 Task: In the  document Emilia.epub ,change text color to 'Dark Green' Insert the shape mentioned shape on right side of the text 'Smiley'. Change color of the shape to  YellowChange shape height to 1
Action: Mouse pressed left at (371, 477)
Screenshot: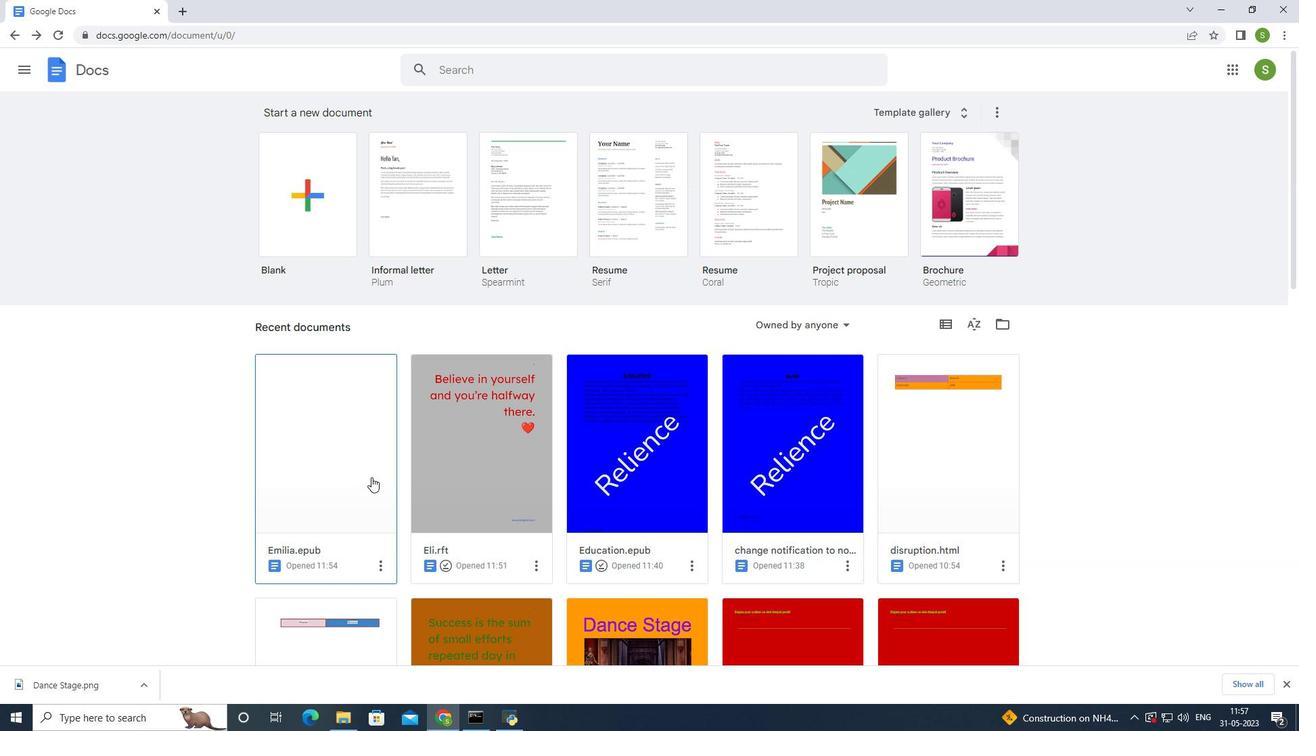 
Action: Mouse moved to (328, 211)
Screenshot: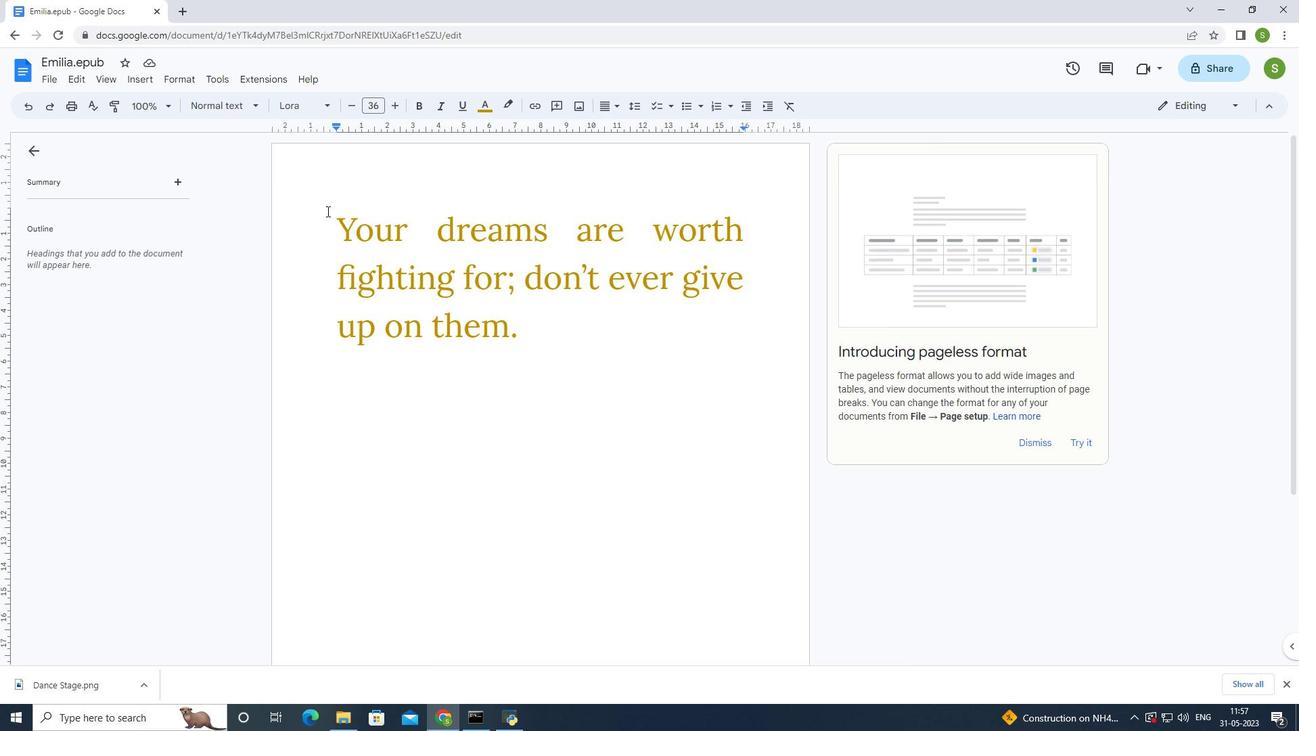
Action: Mouse pressed left at (328, 211)
Screenshot: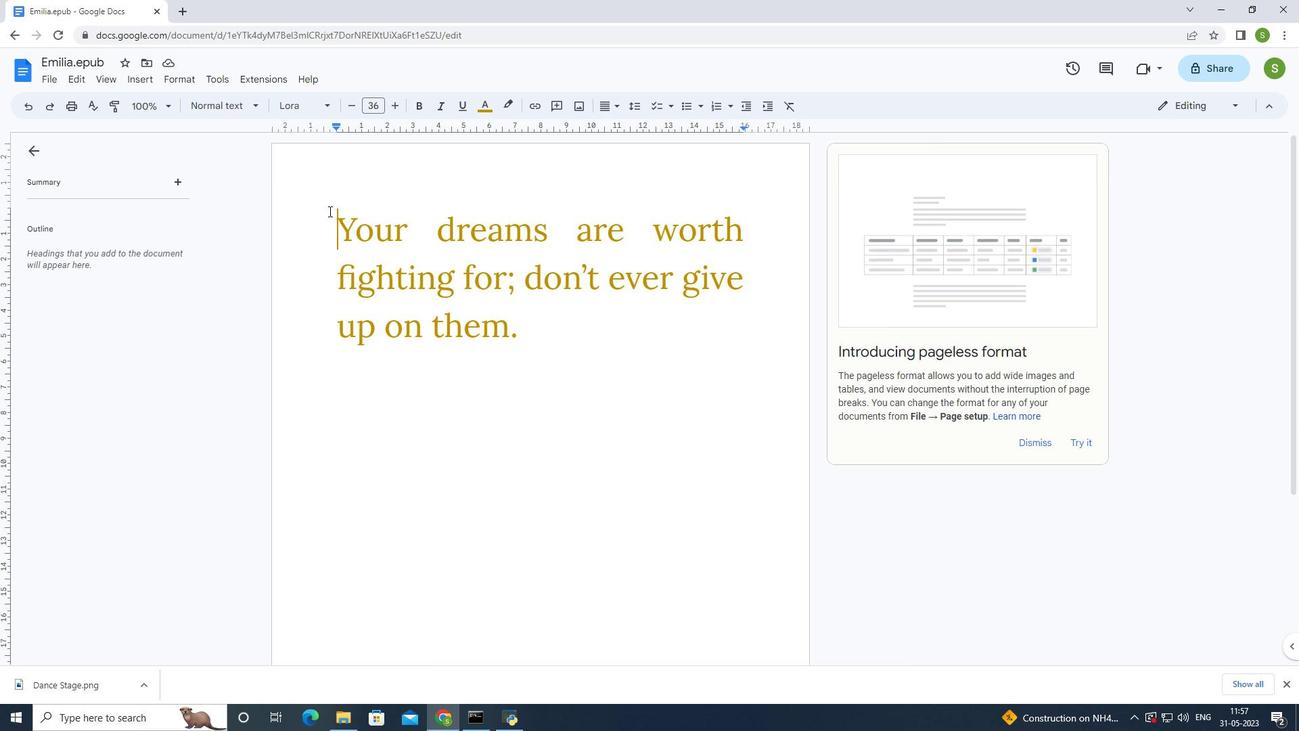
Action: Mouse moved to (482, 100)
Screenshot: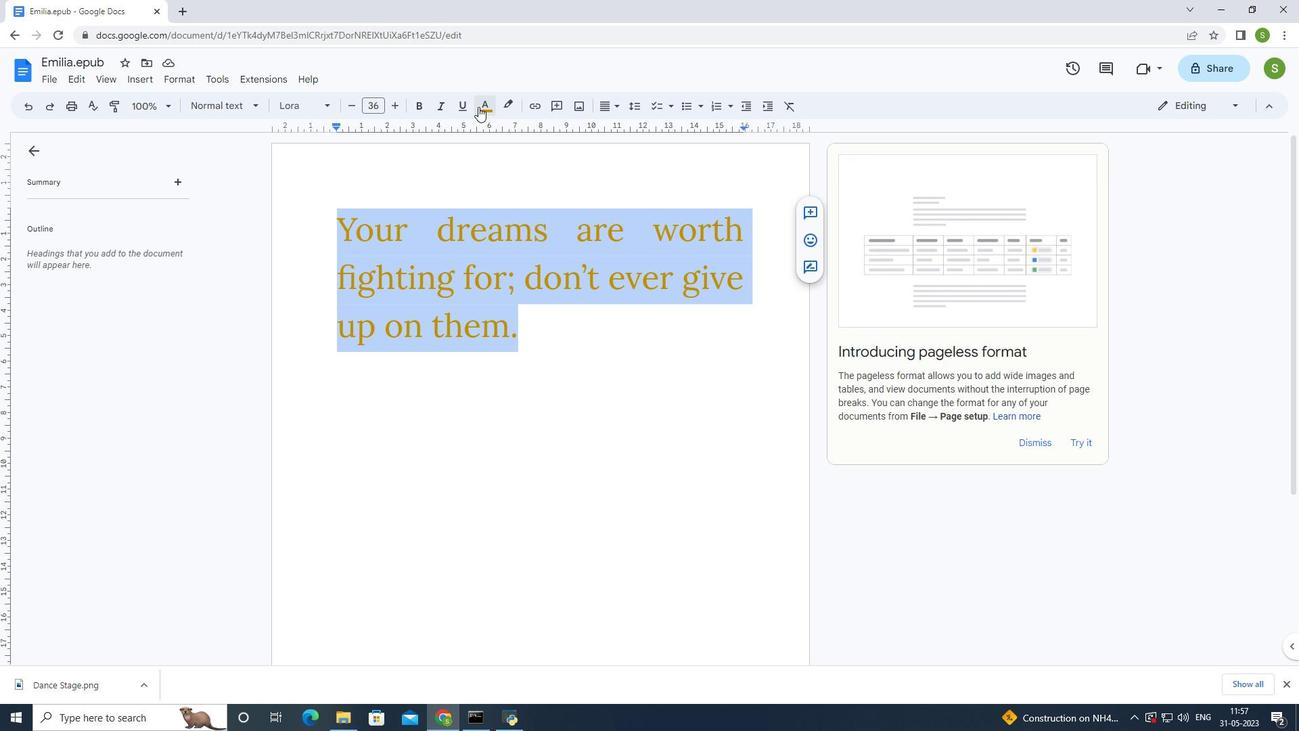 
Action: Mouse pressed left at (482, 100)
Screenshot: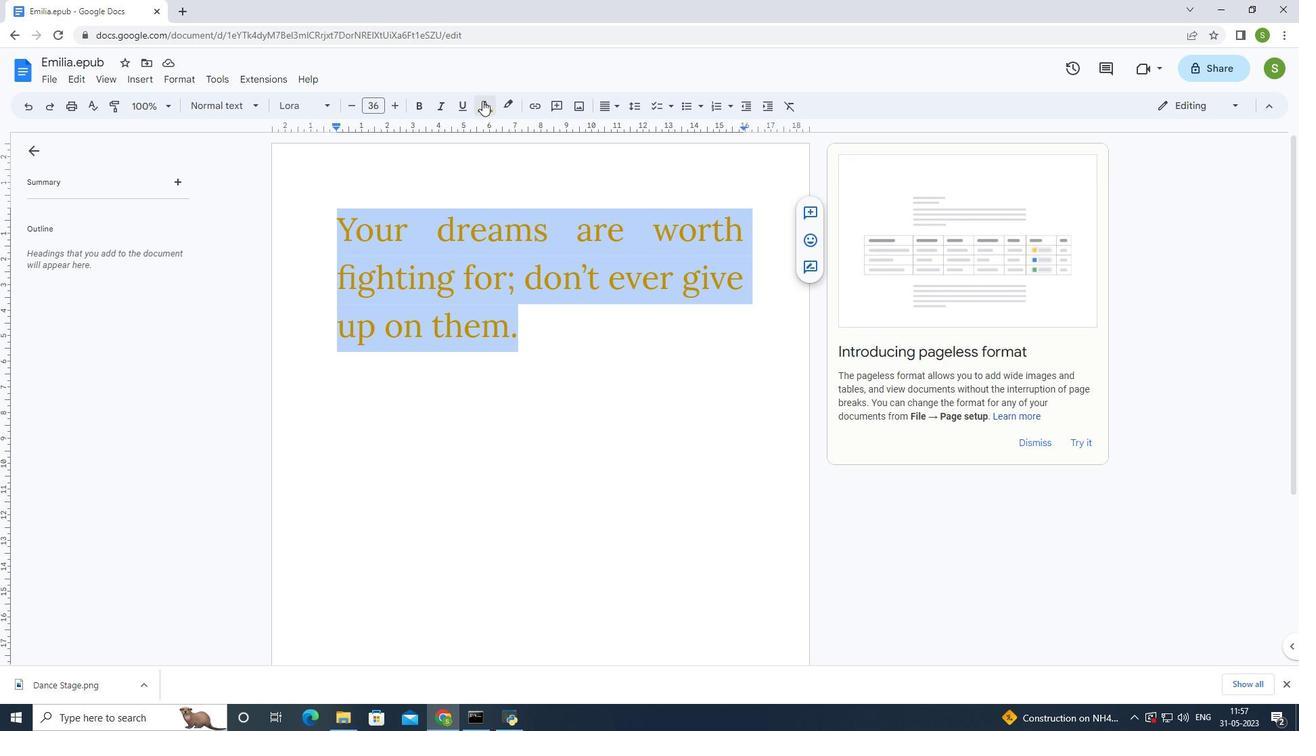 
Action: Mouse moved to (544, 217)
Screenshot: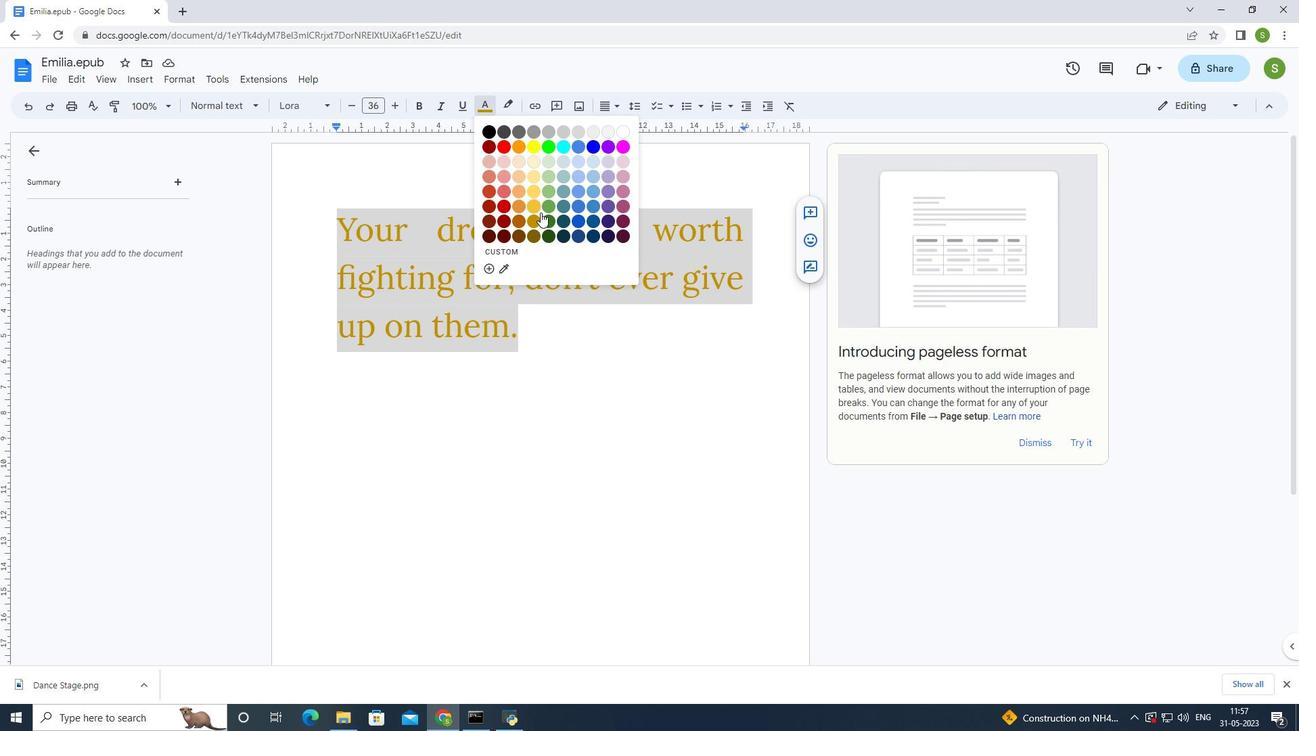 
Action: Mouse pressed left at (544, 217)
Screenshot: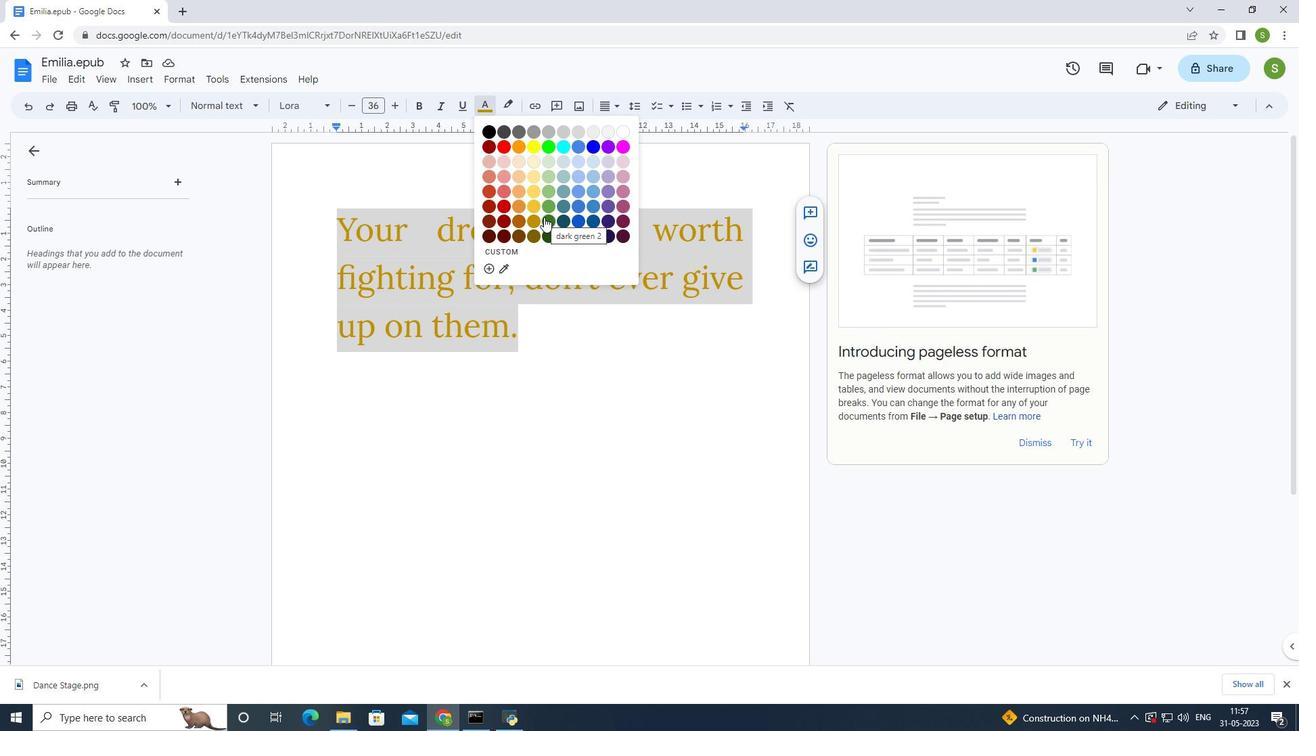 
Action: Mouse moved to (630, 371)
Screenshot: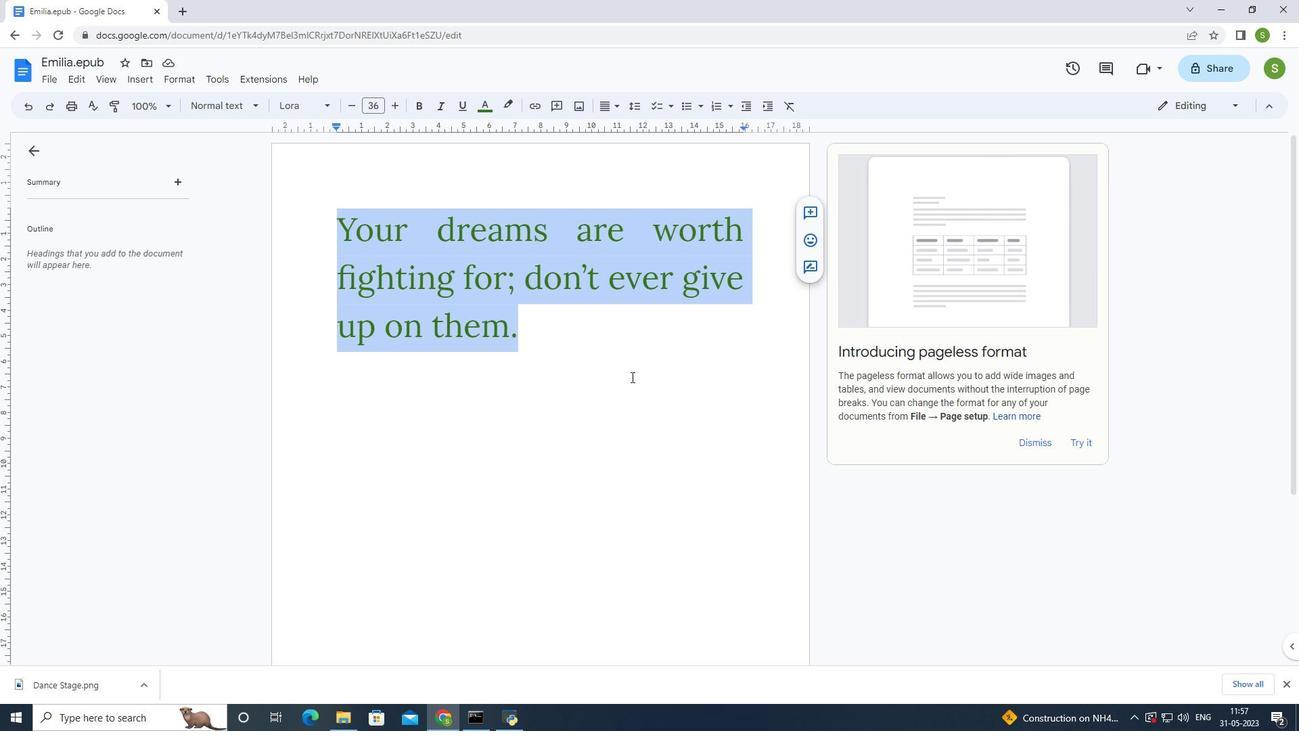 
Action: Mouse pressed left at (630, 371)
Screenshot: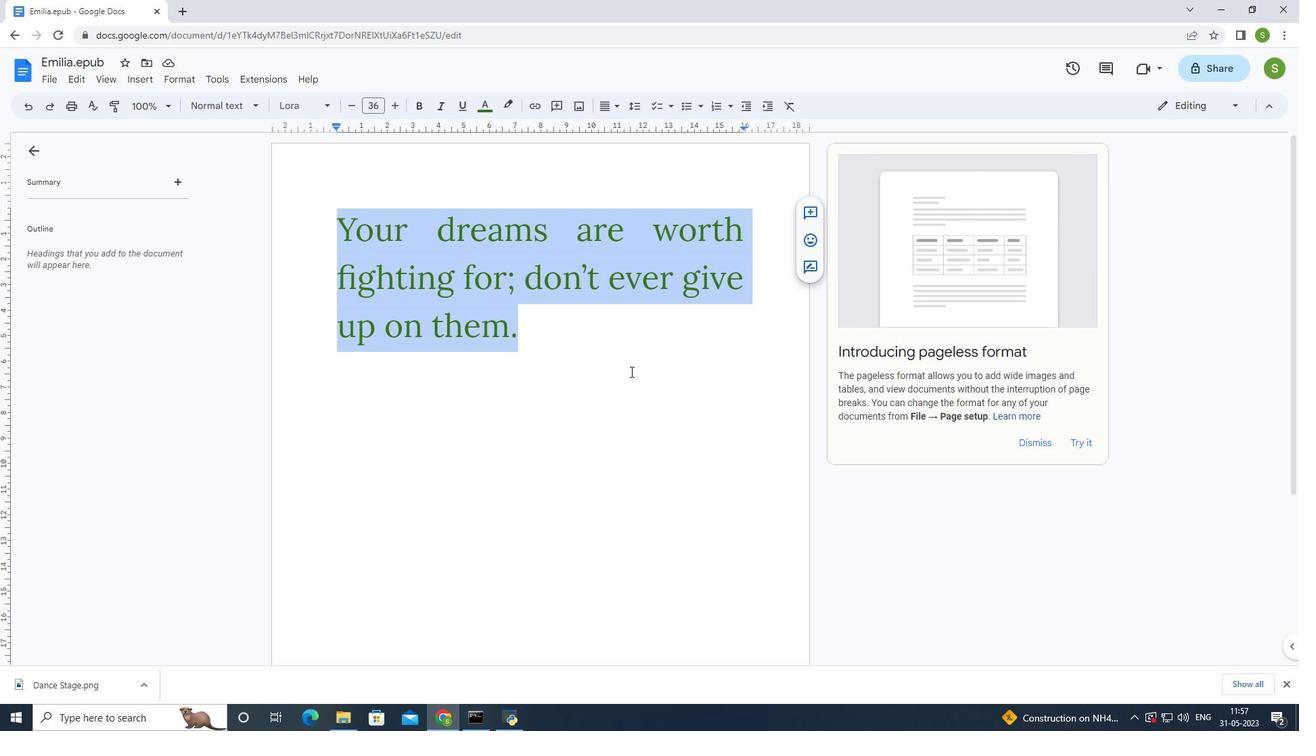 
Action: Mouse moved to (185, 75)
Screenshot: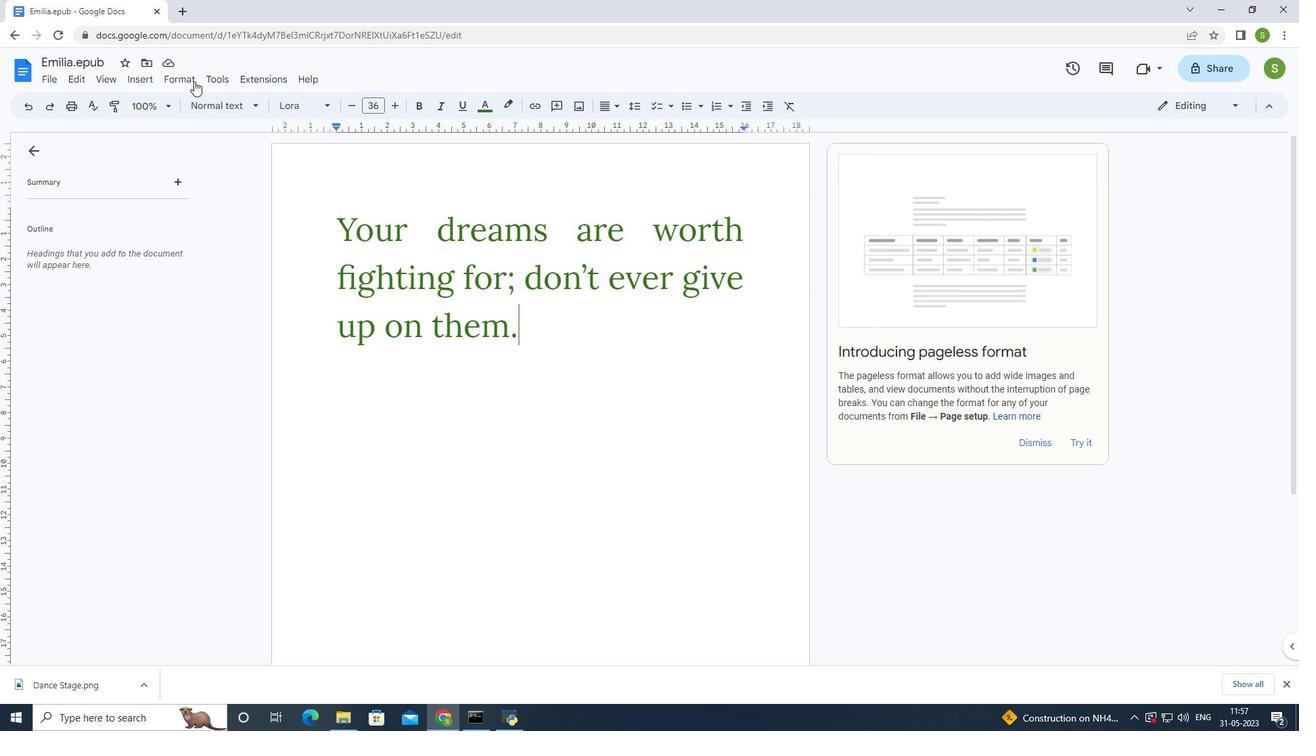 
Action: Mouse pressed left at (185, 75)
Screenshot: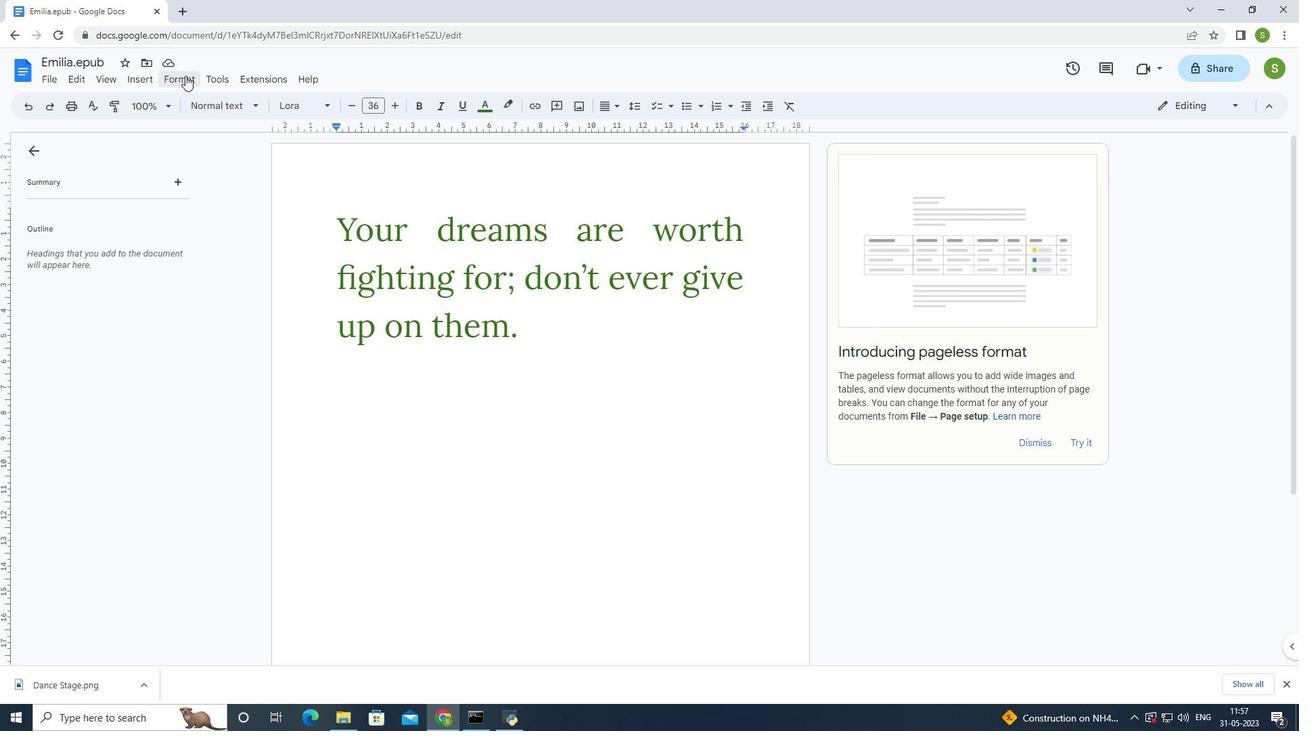 
Action: Mouse moved to (157, 142)
Screenshot: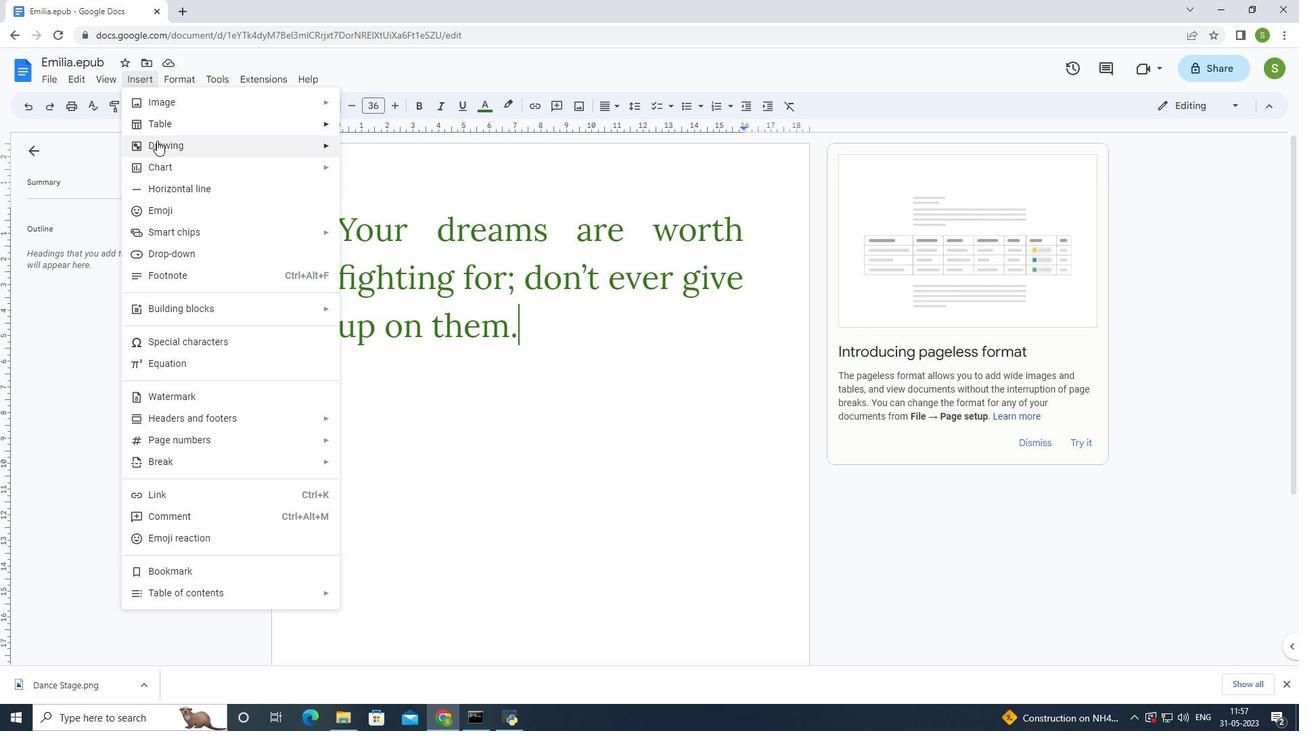 
Action: Mouse pressed left at (157, 142)
Screenshot: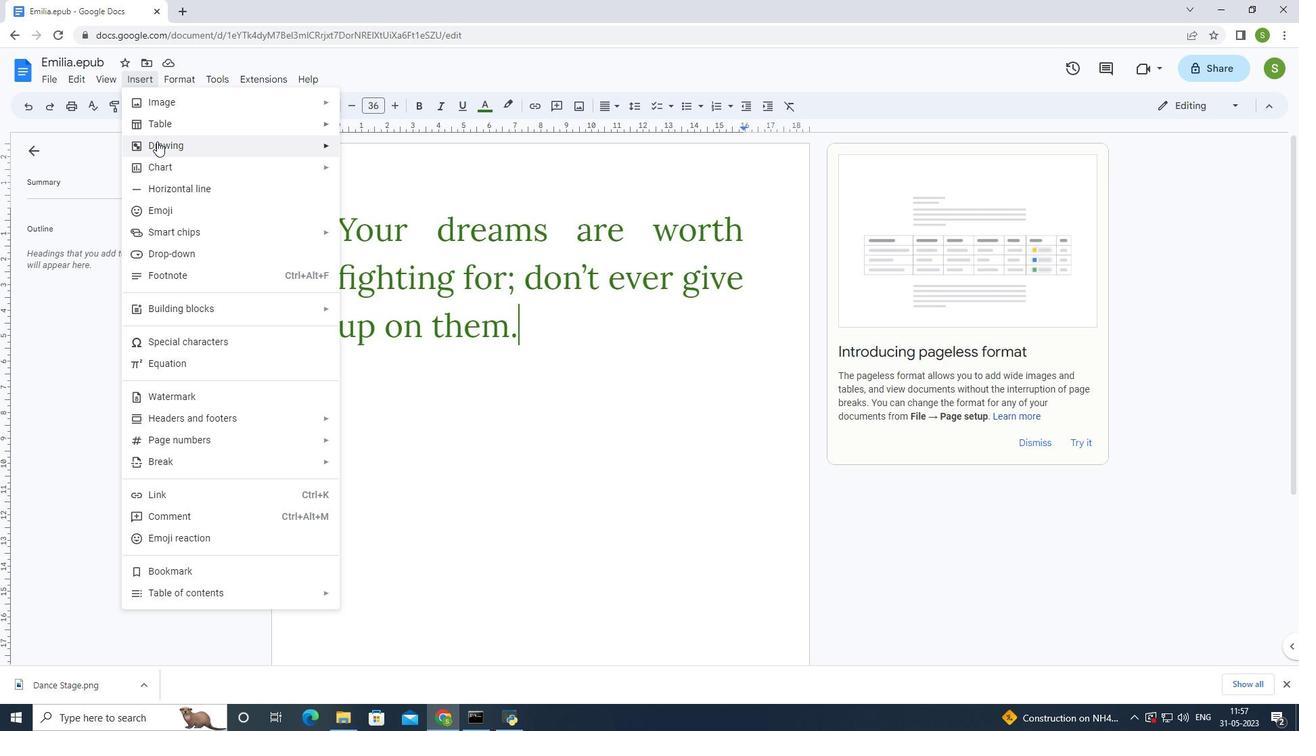 
Action: Mouse moved to (389, 148)
Screenshot: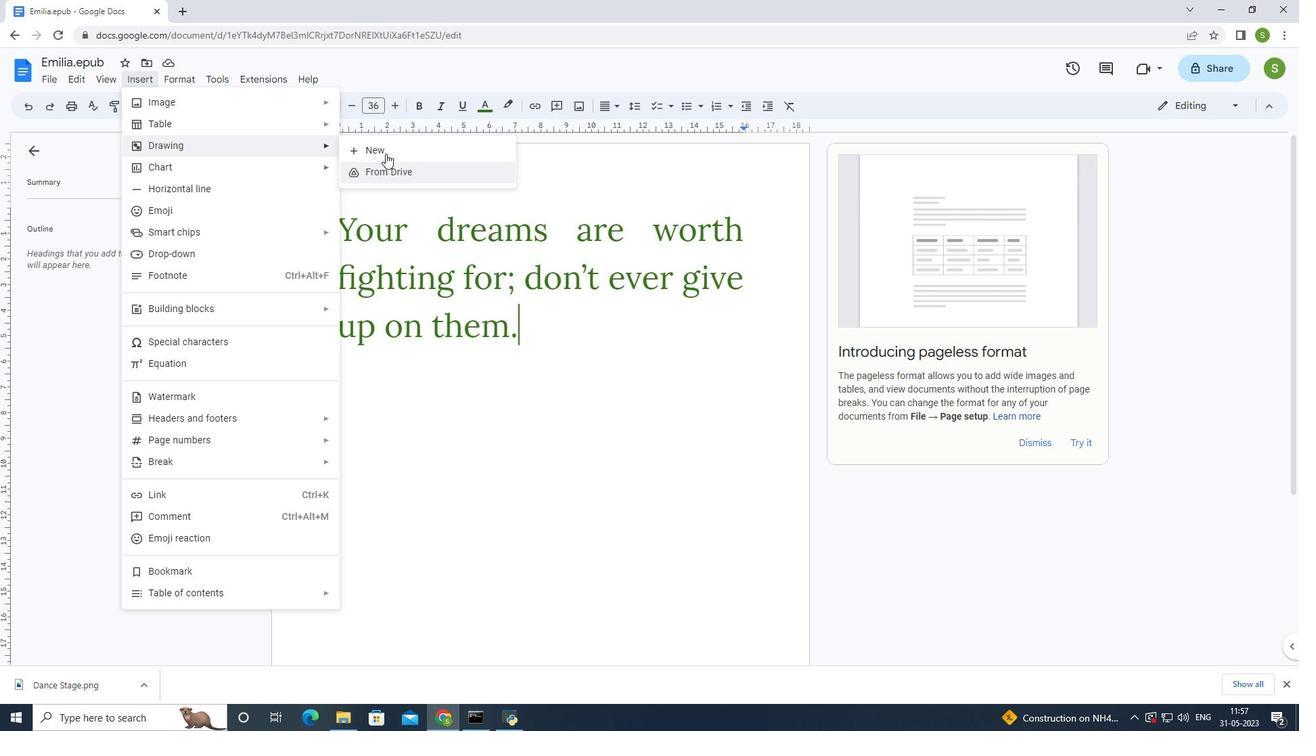 
Action: Mouse pressed left at (389, 148)
Screenshot: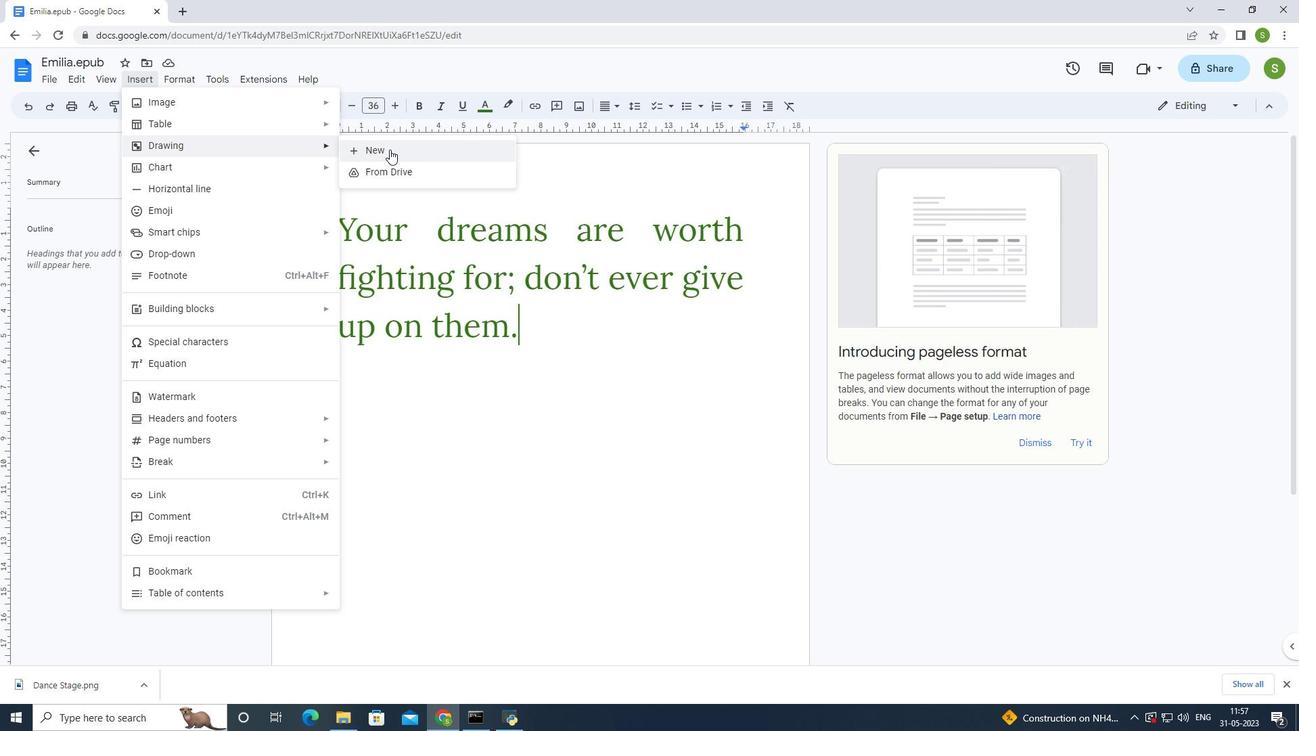 
Action: Mouse moved to (496, 129)
Screenshot: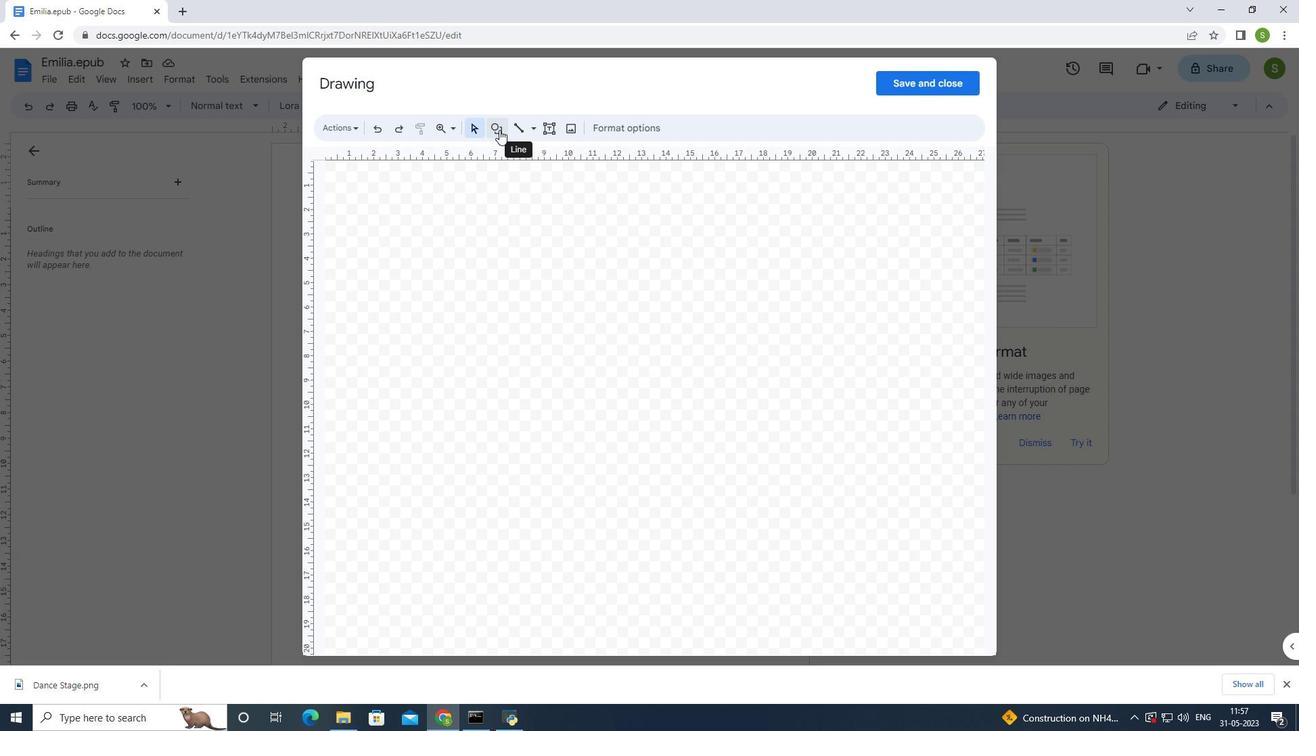 
Action: Mouse pressed left at (496, 129)
Screenshot: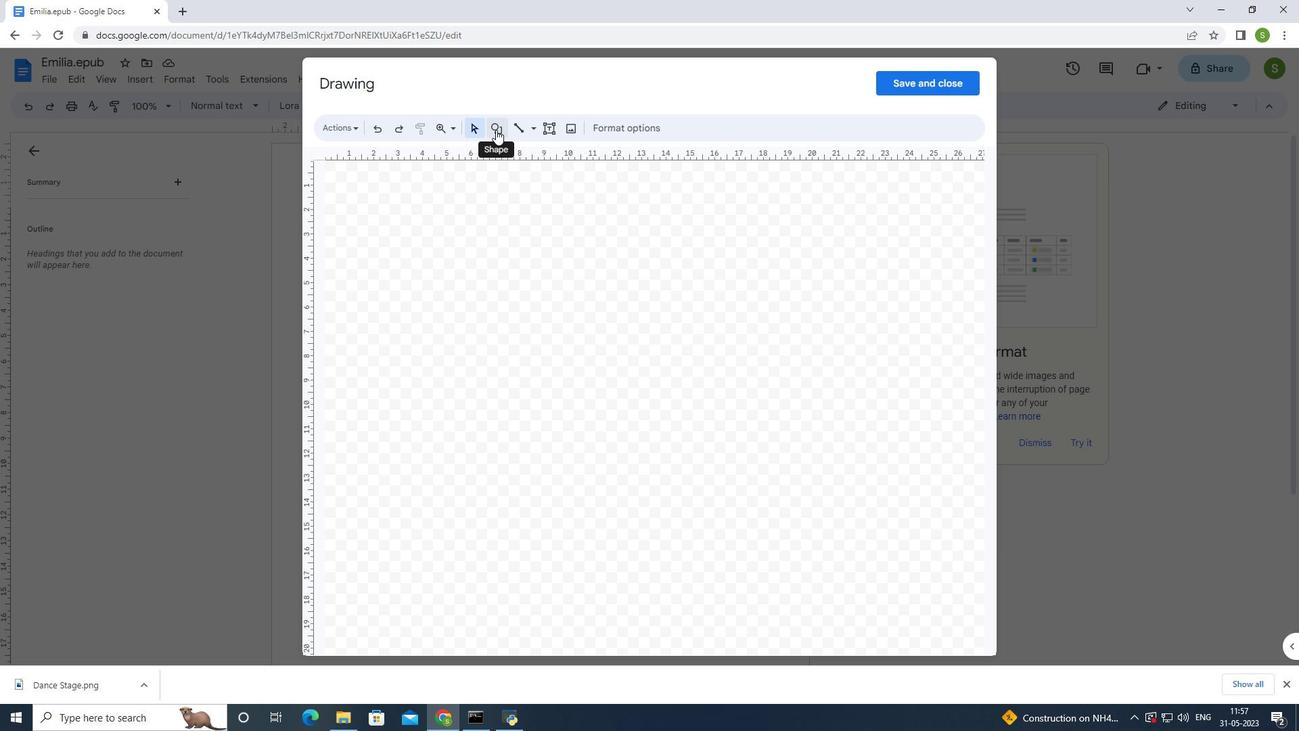 
Action: Mouse moved to (499, 158)
Screenshot: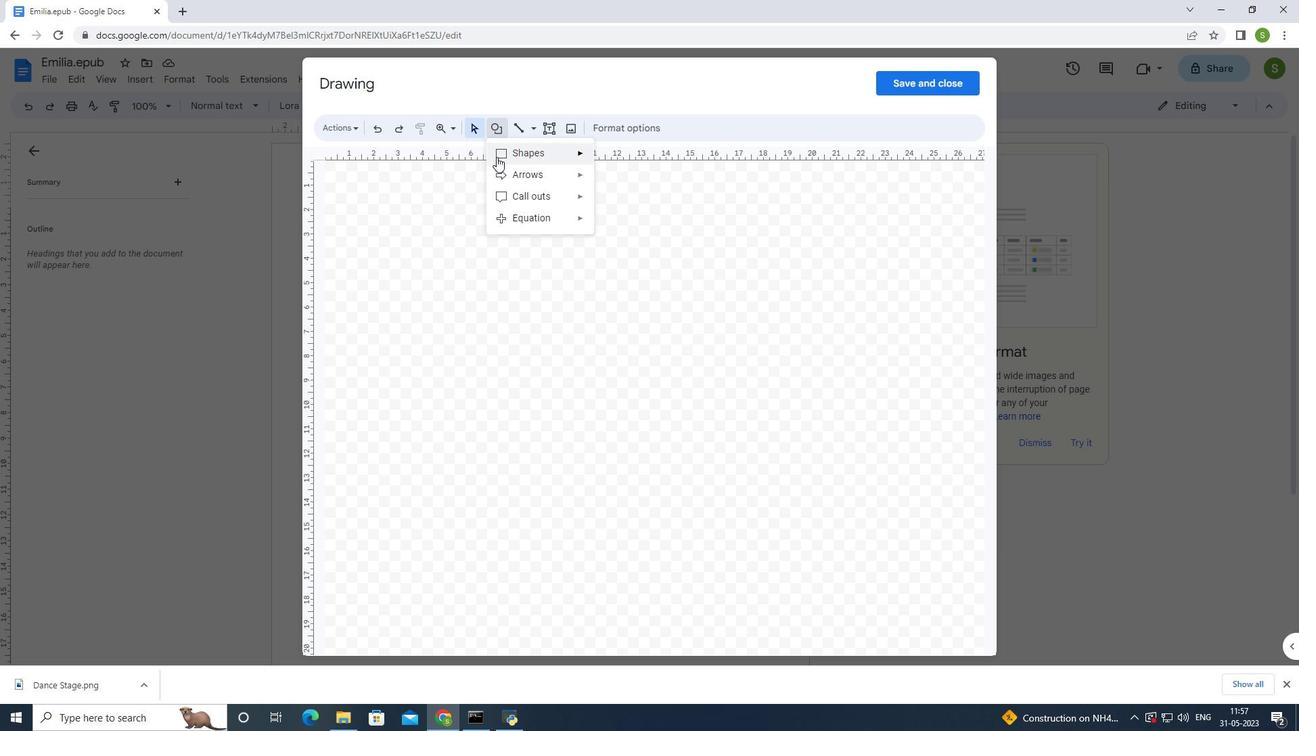 
Action: Mouse pressed left at (499, 158)
Screenshot: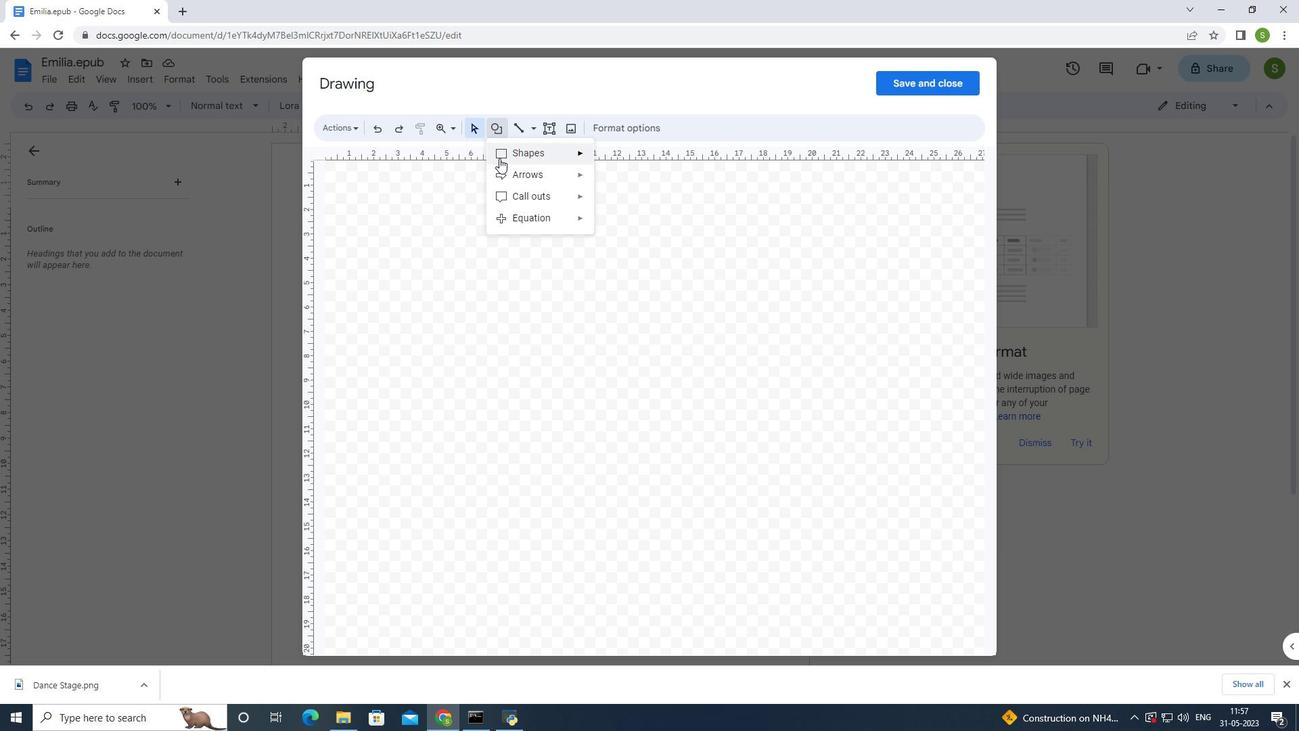 
Action: Mouse moved to (534, 151)
Screenshot: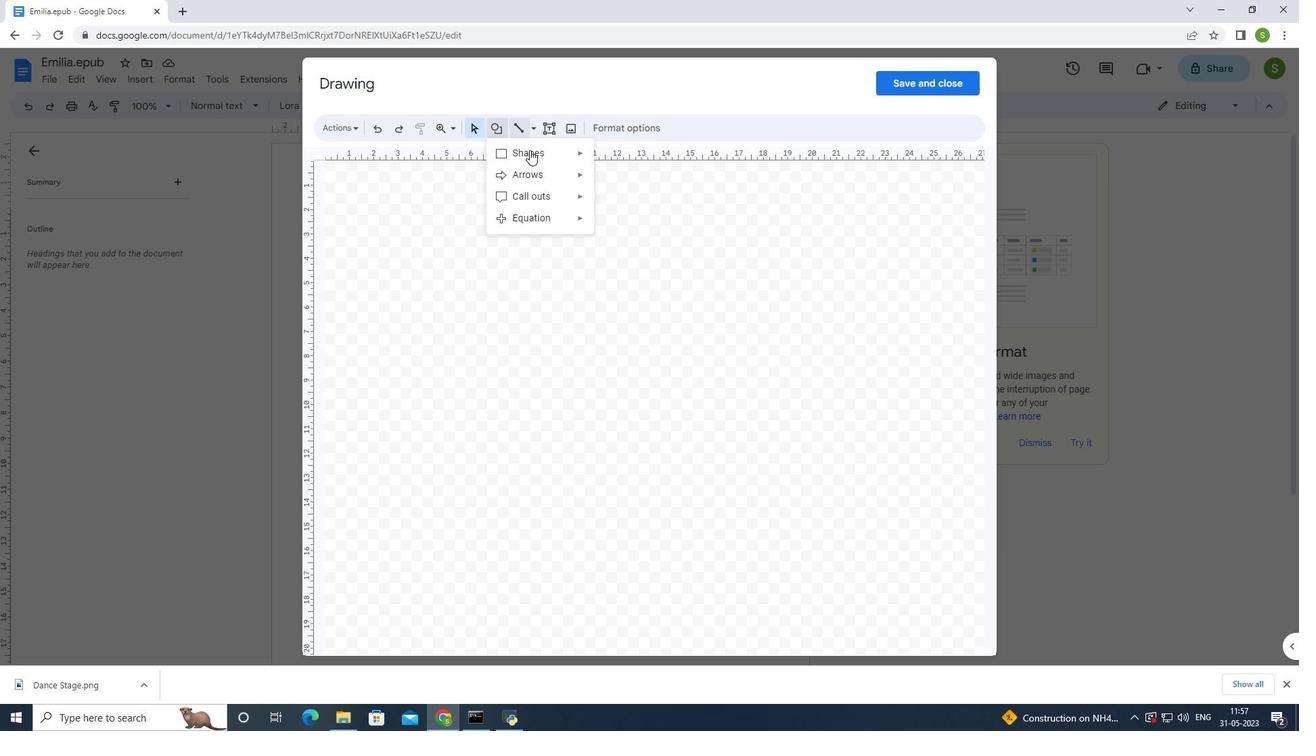 
Action: Mouse pressed left at (534, 151)
Screenshot: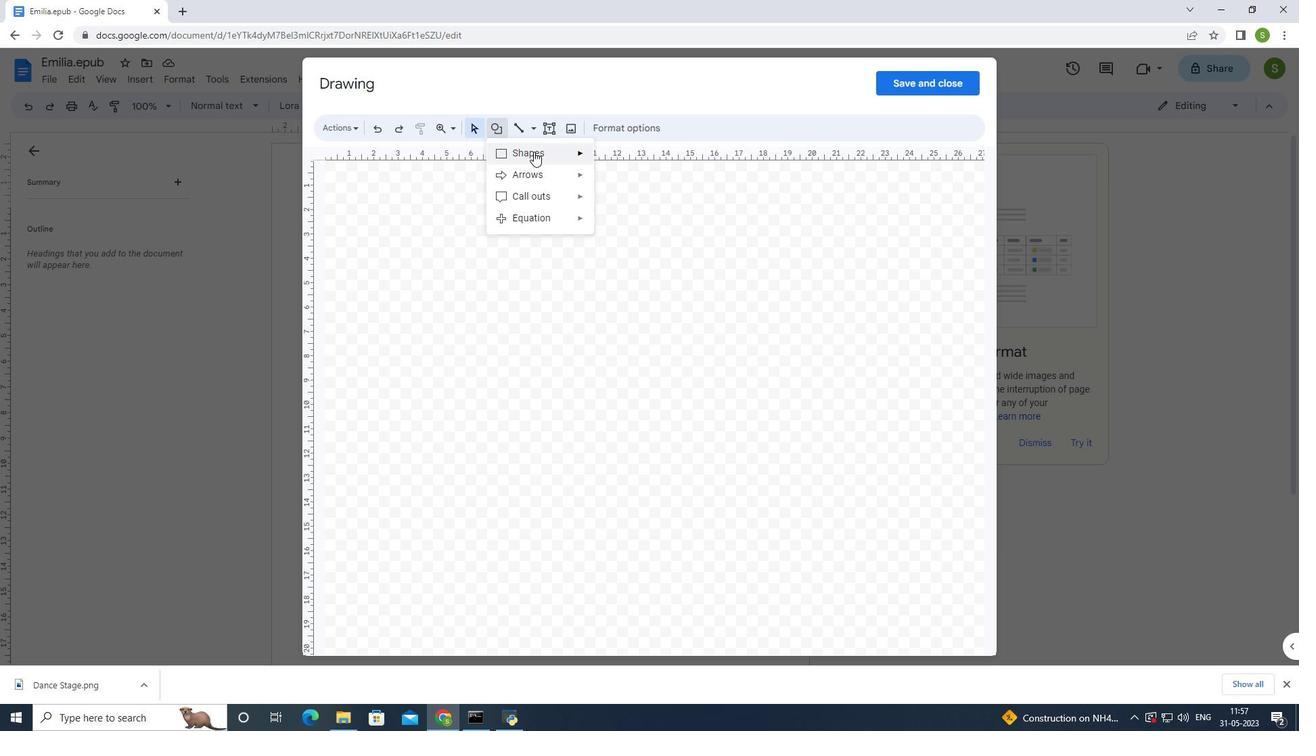 
Action: Mouse moved to (679, 217)
Screenshot: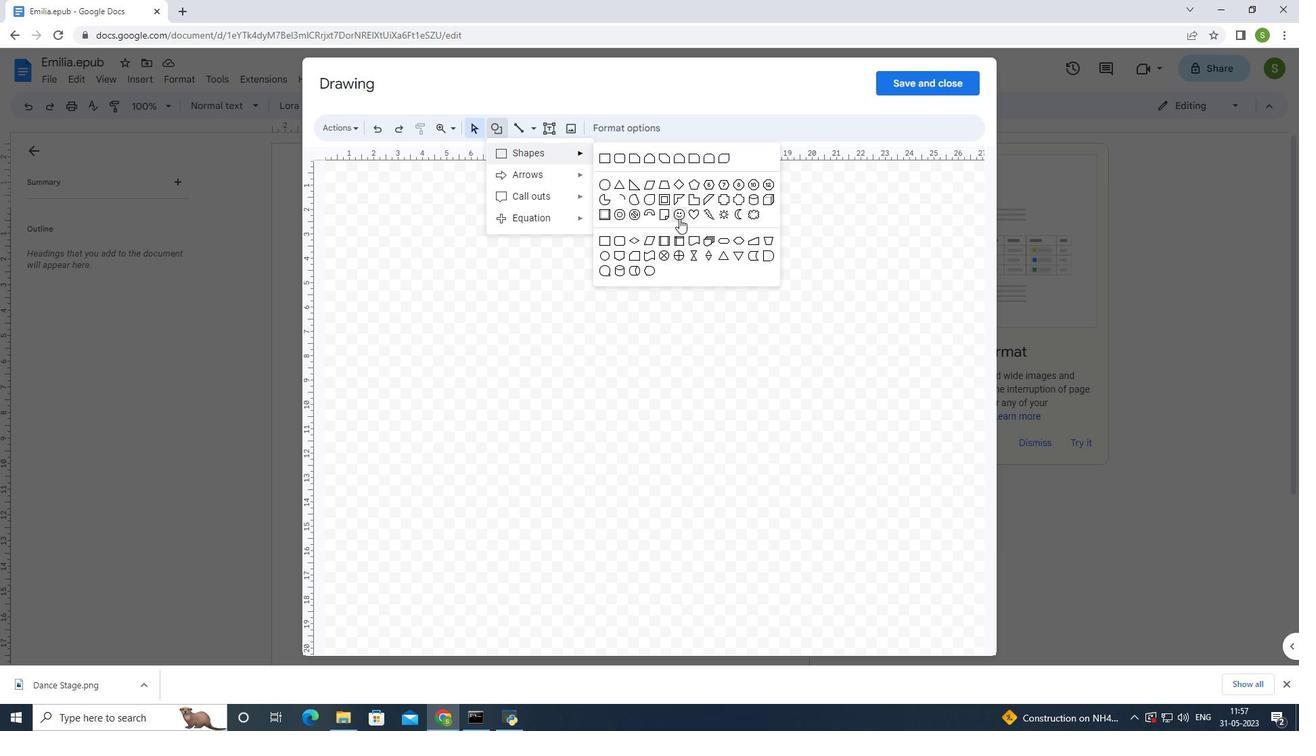 
Action: Mouse pressed left at (679, 217)
Screenshot: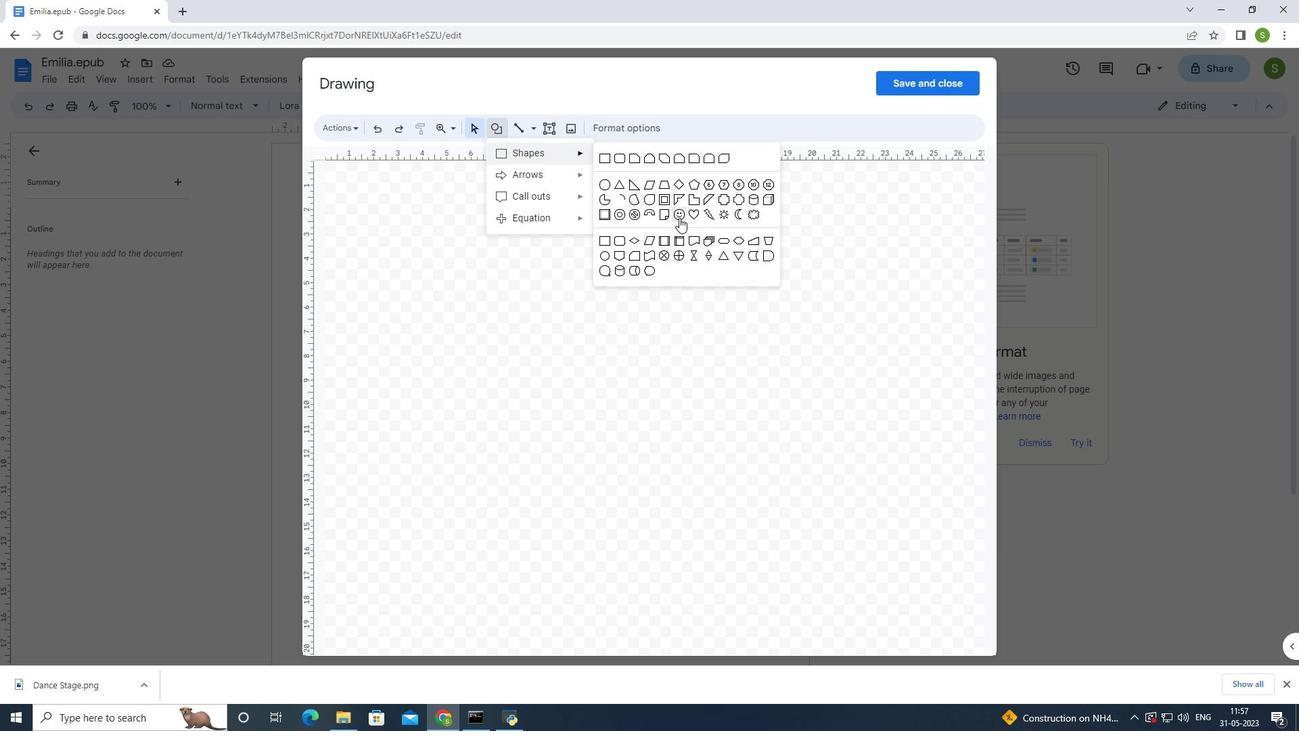 
Action: Mouse moved to (527, 261)
Screenshot: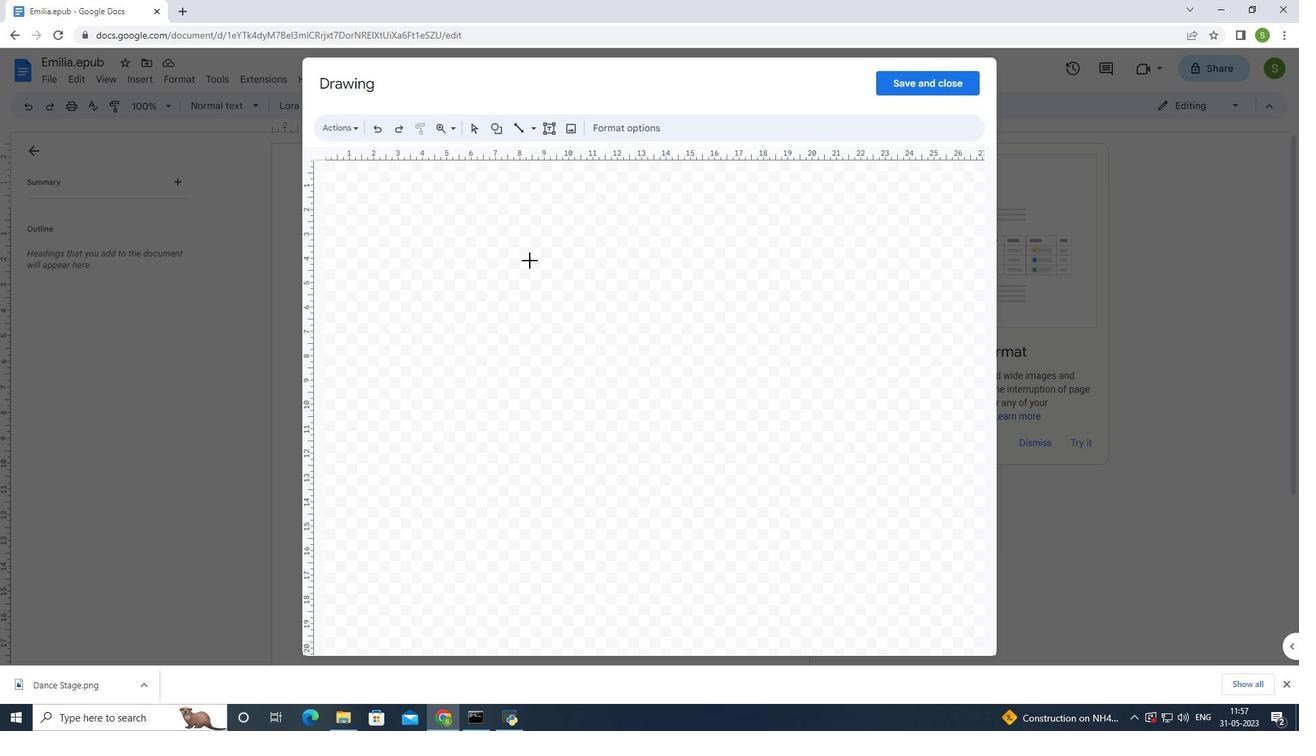 
Action: Mouse pressed left at (527, 261)
Screenshot: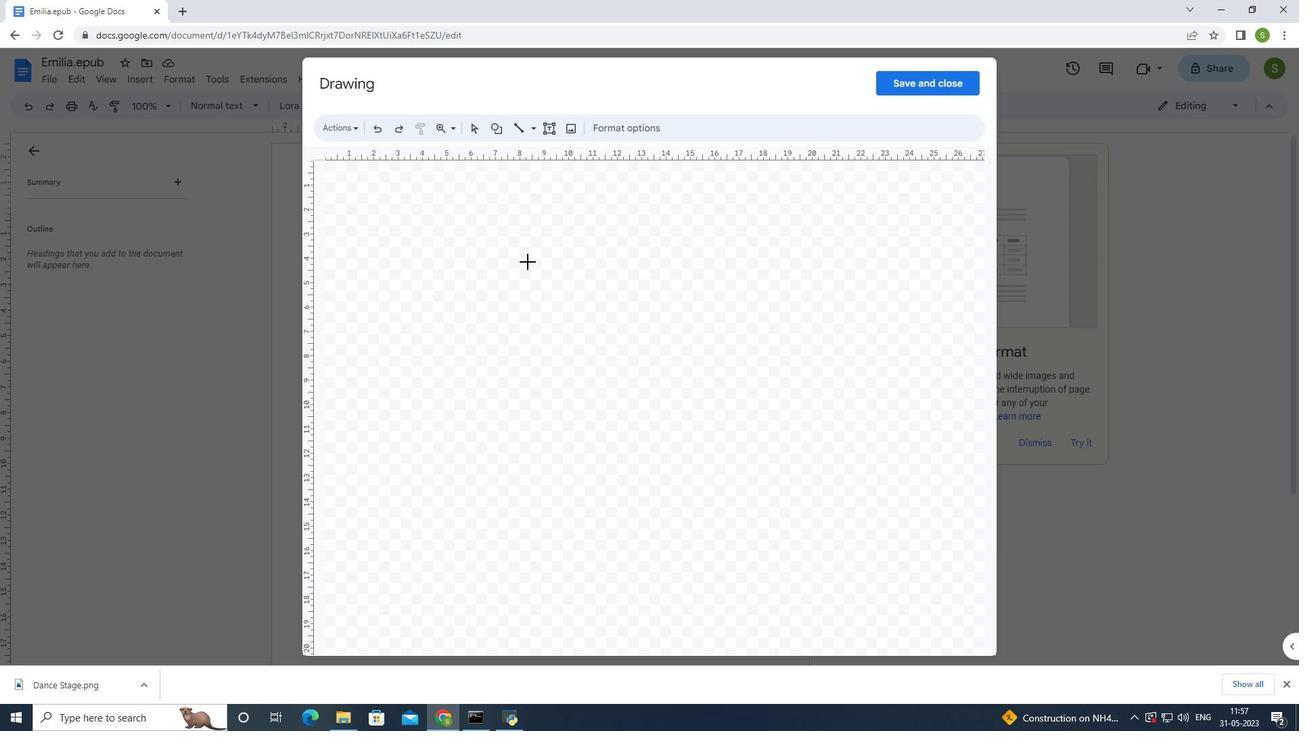 
Action: Mouse moved to (597, 125)
Screenshot: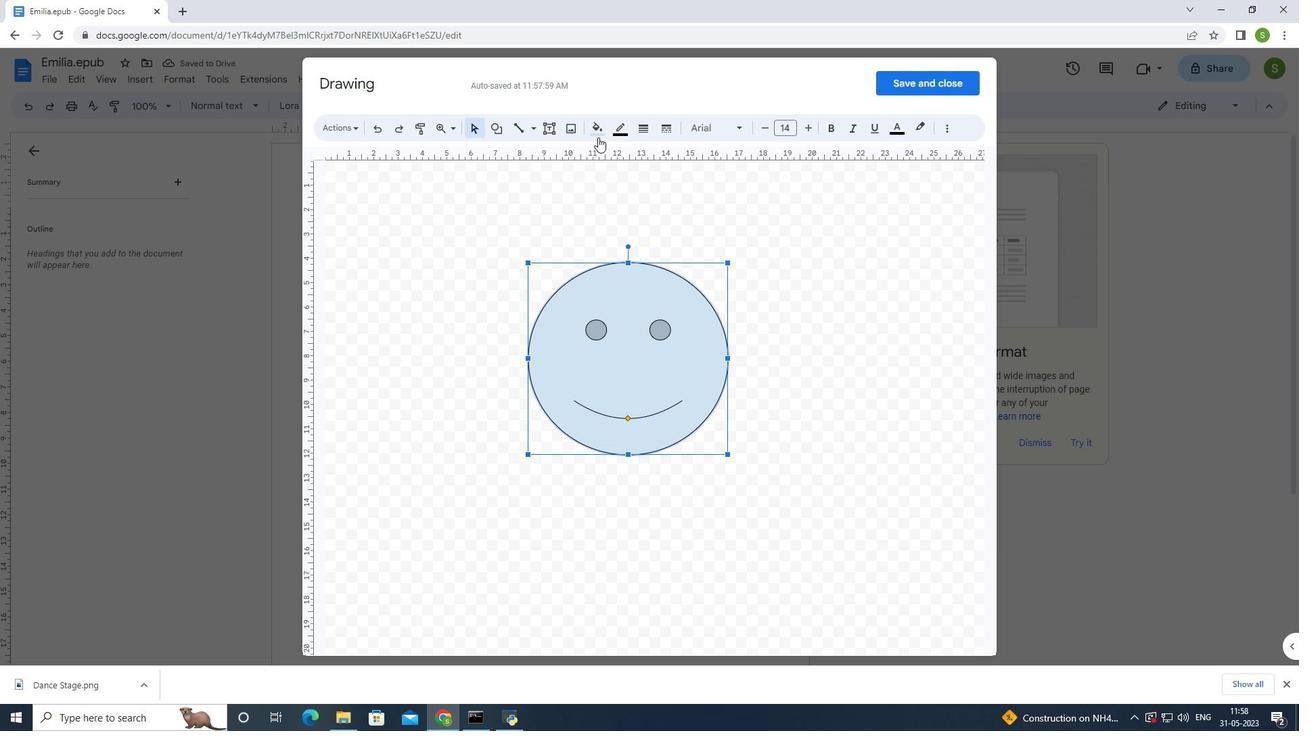 
Action: Mouse pressed left at (597, 125)
Screenshot: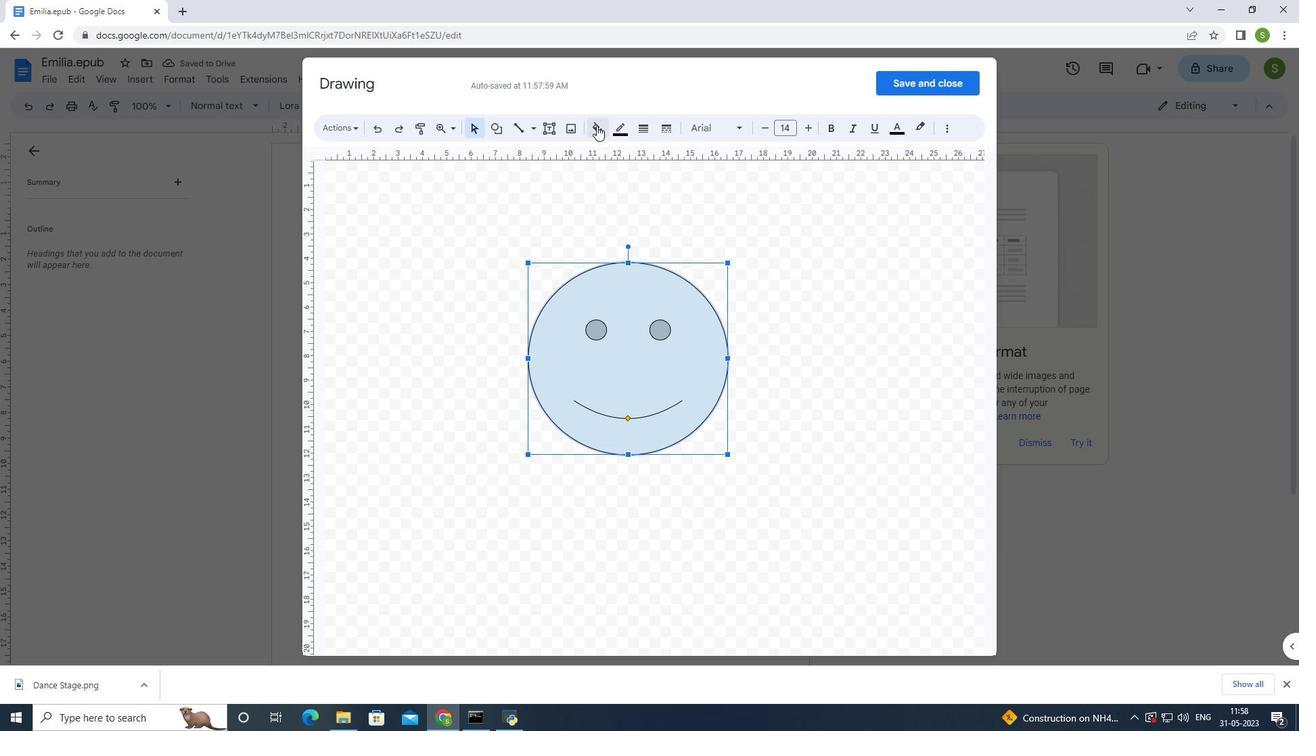 
Action: Mouse moved to (647, 307)
Screenshot: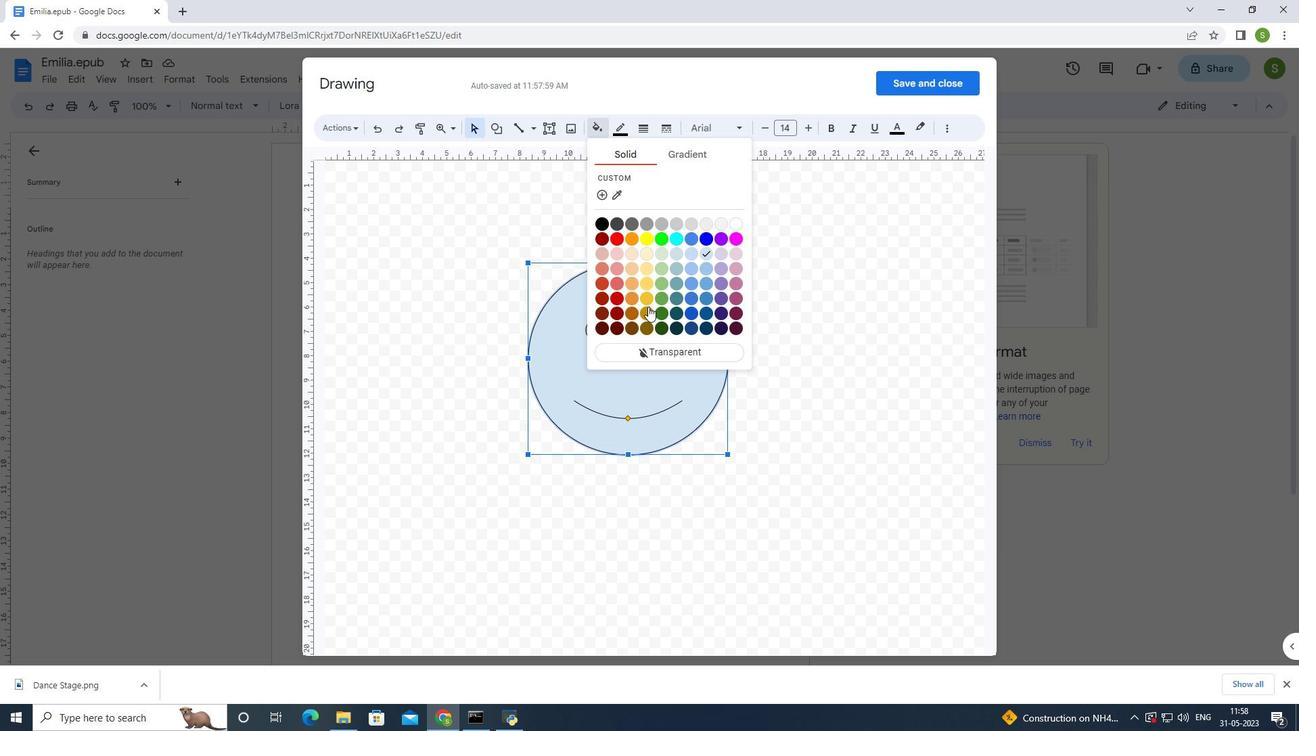 
Action: Mouse pressed left at (647, 307)
Screenshot: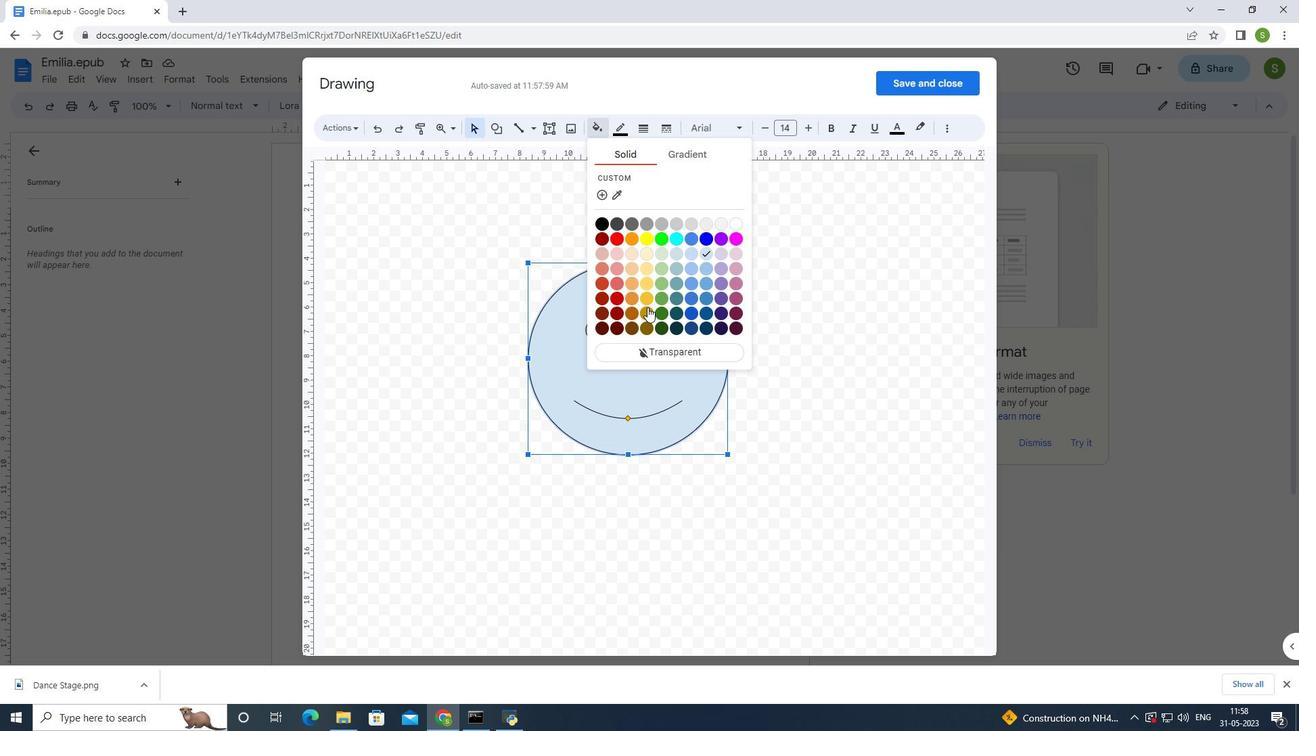 
Action: Mouse moved to (592, 127)
Screenshot: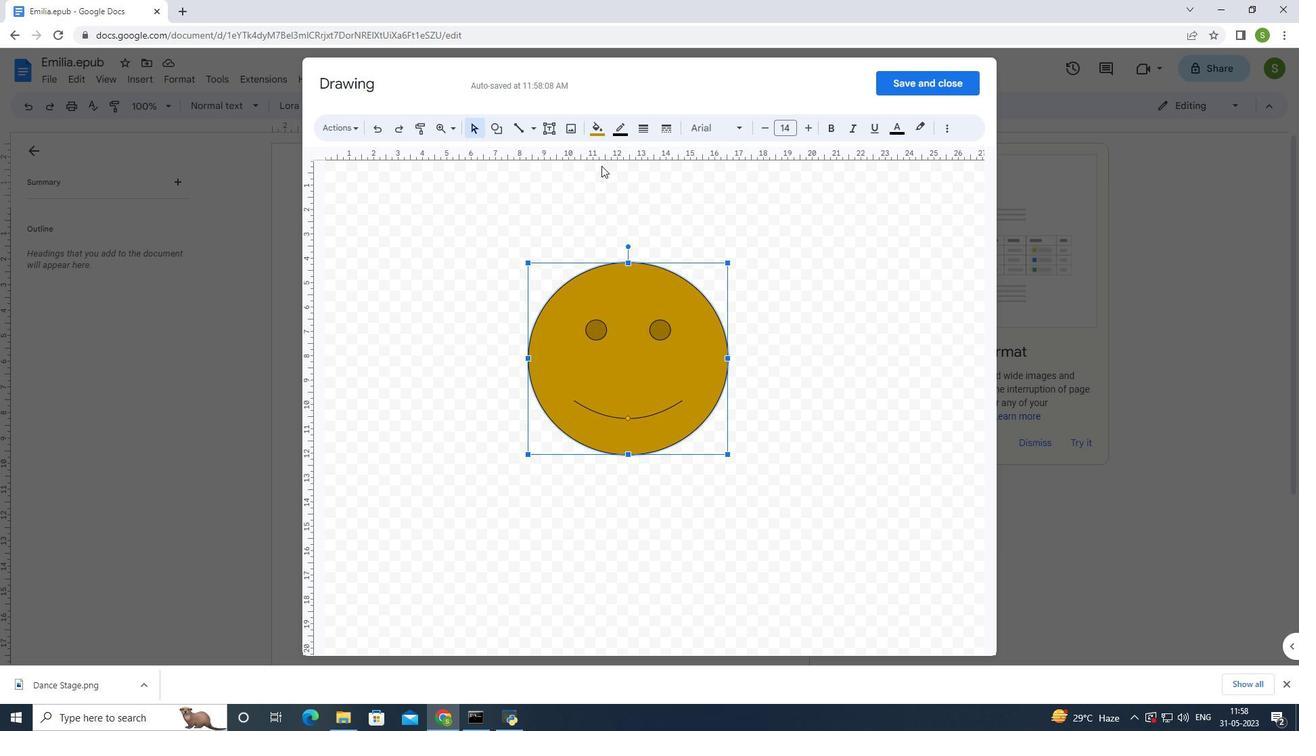 
Action: Mouse pressed left at (592, 127)
Screenshot: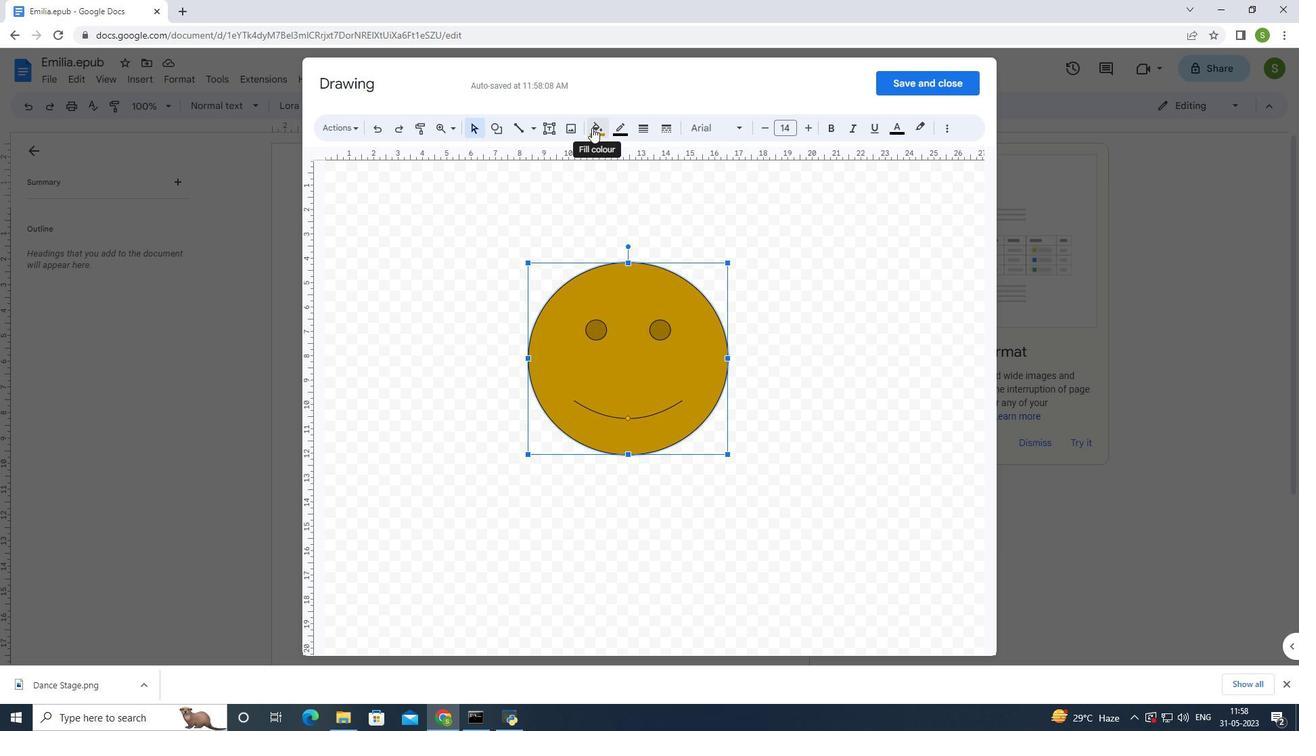 
Action: Mouse moved to (651, 293)
Screenshot: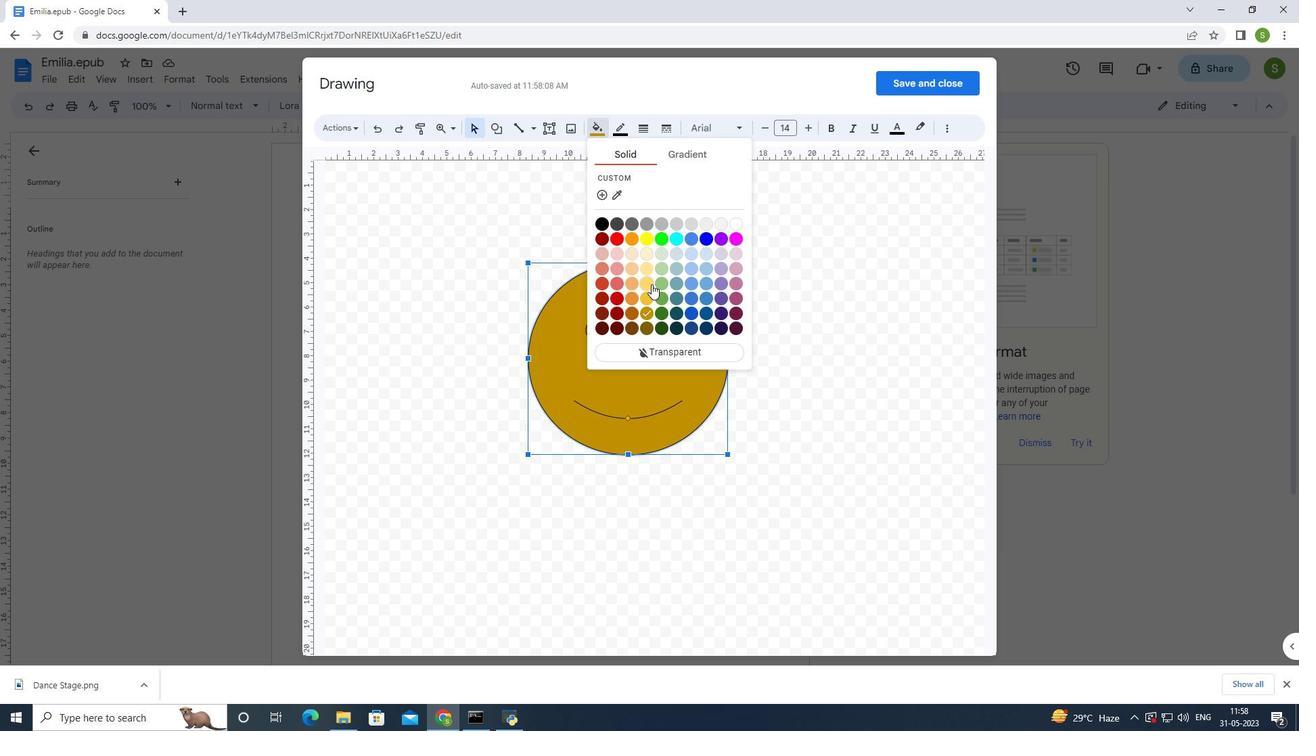 
Action: Mouse pressed left at (651, 293)
Screenshot: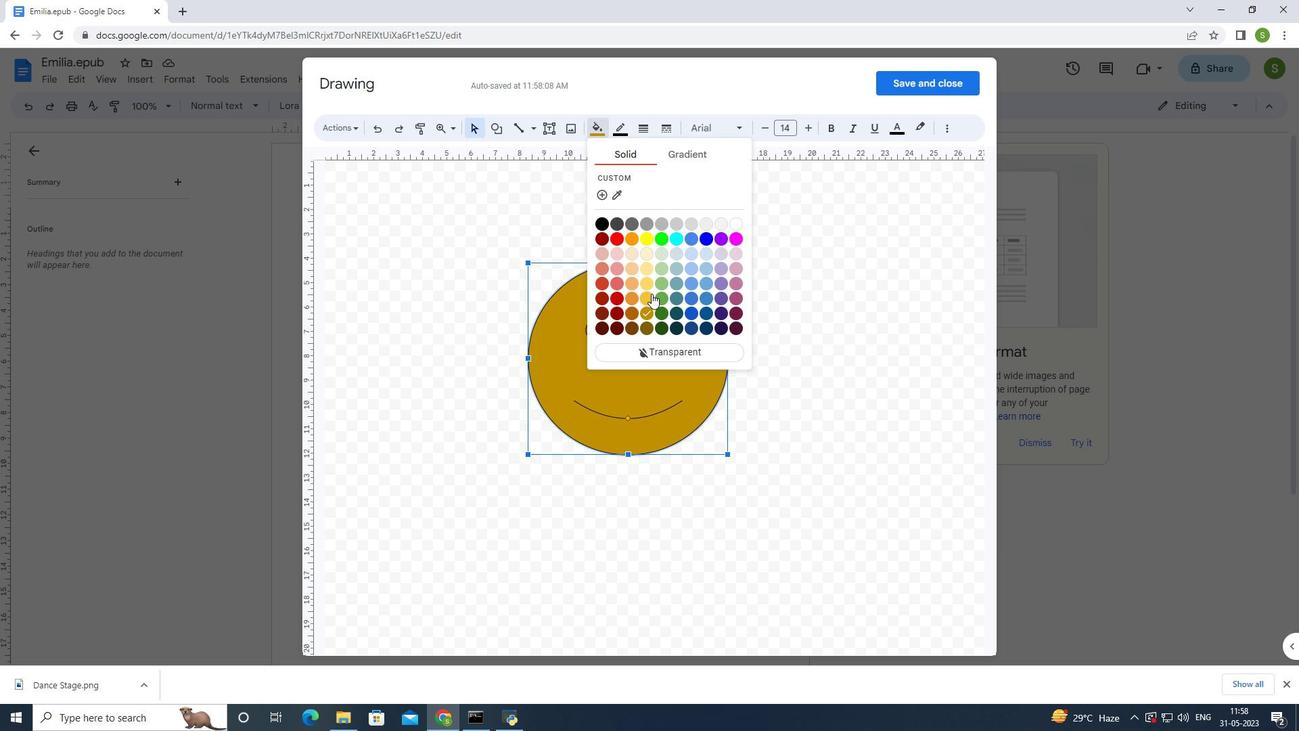 
Action: Mouse moved to (593, 125)
Screenshot: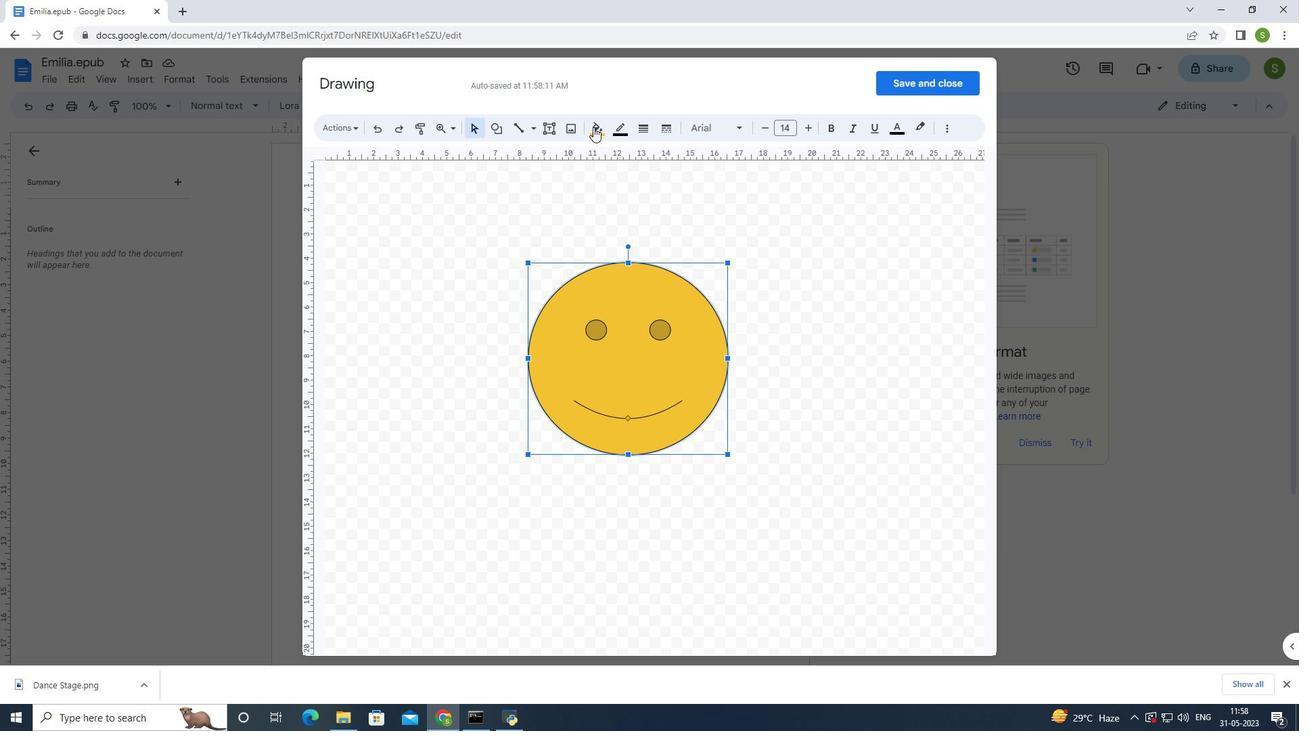 
Action: Mouse pressed left at (593, 125)
Screenshot: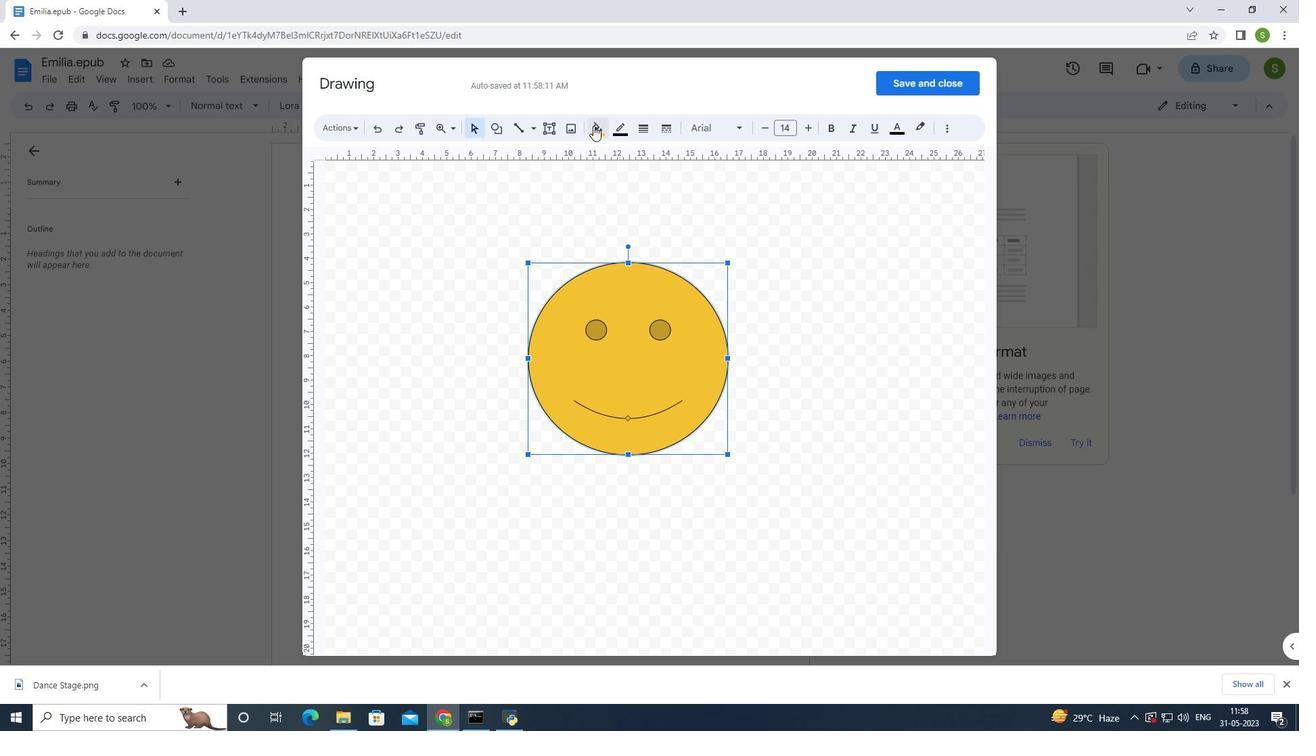 
Action: Mouse moved to (645, 279)
Screenshot: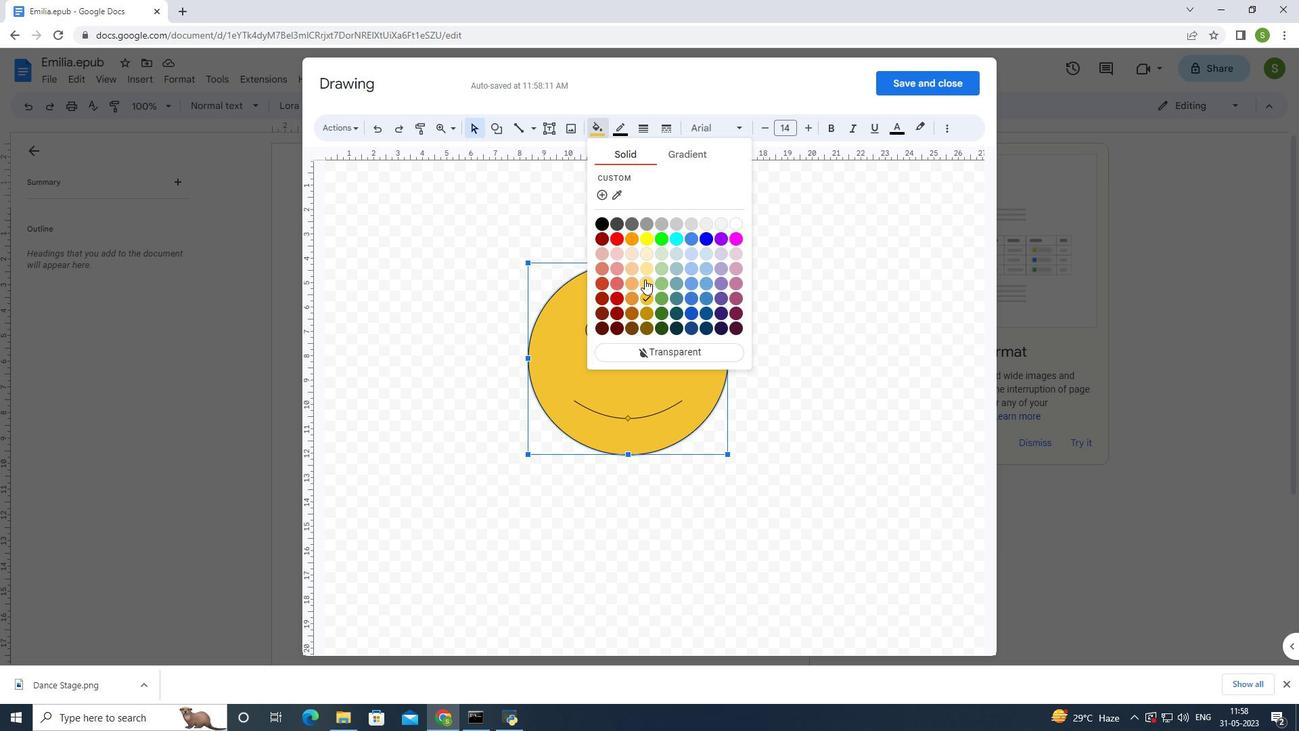 
Action: Mouse pressed left at (645, 279)
Screenshot: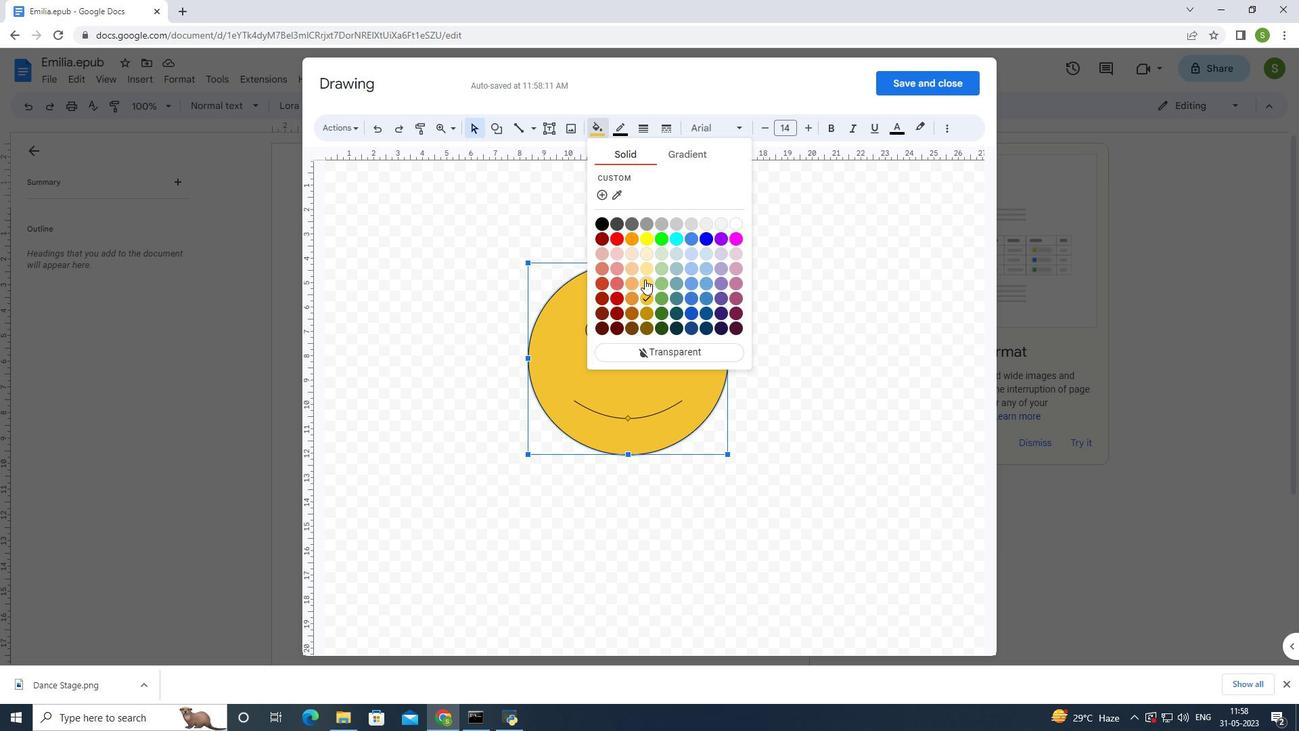 
Action: Mouse moved to (804, 305)
Screenshot: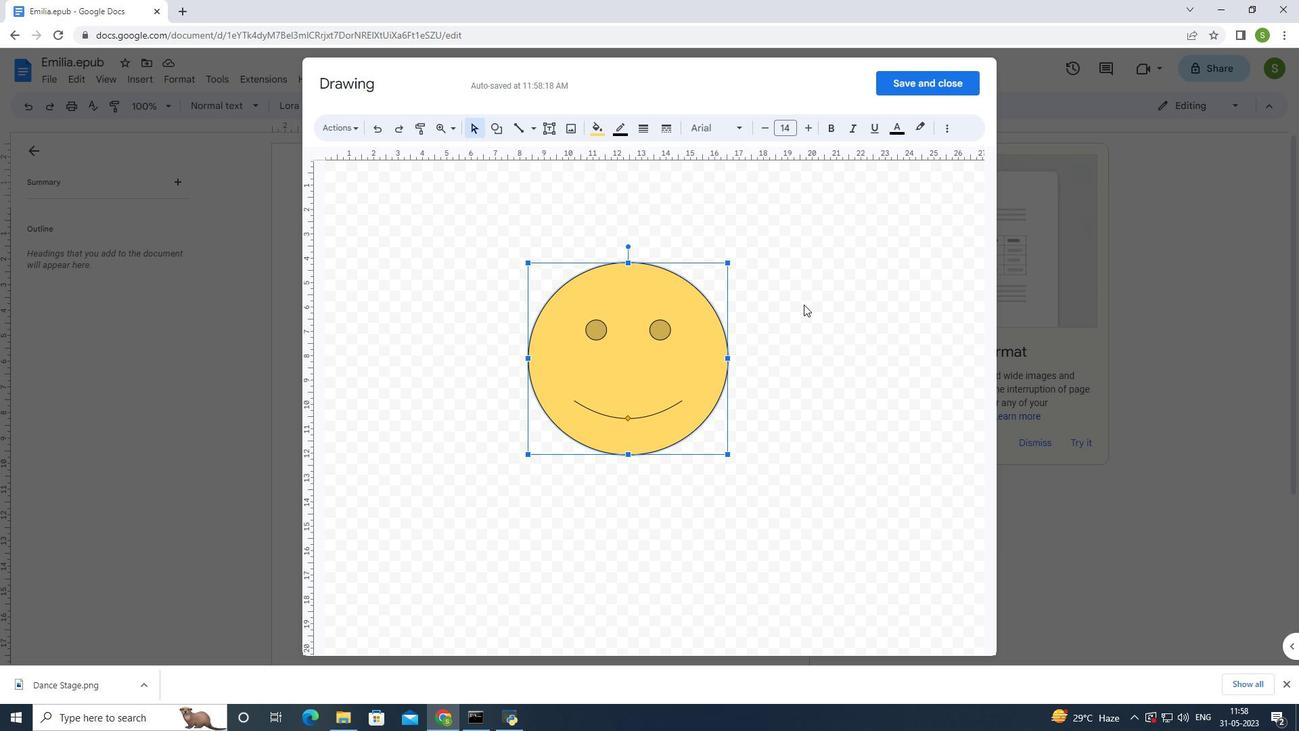 
Action: Mouse pressed left at (804, 305)
Screenshot: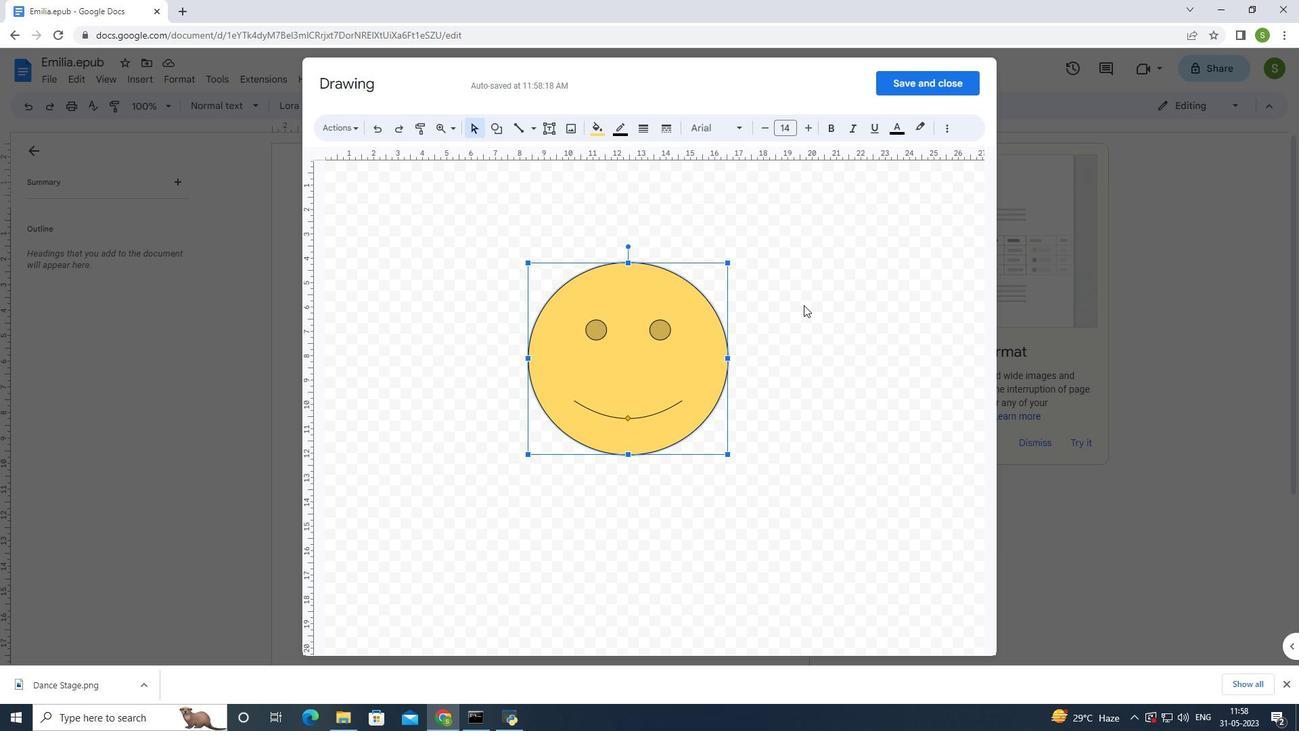 
Action: Mouse moved to (791, 287)
Screenshot: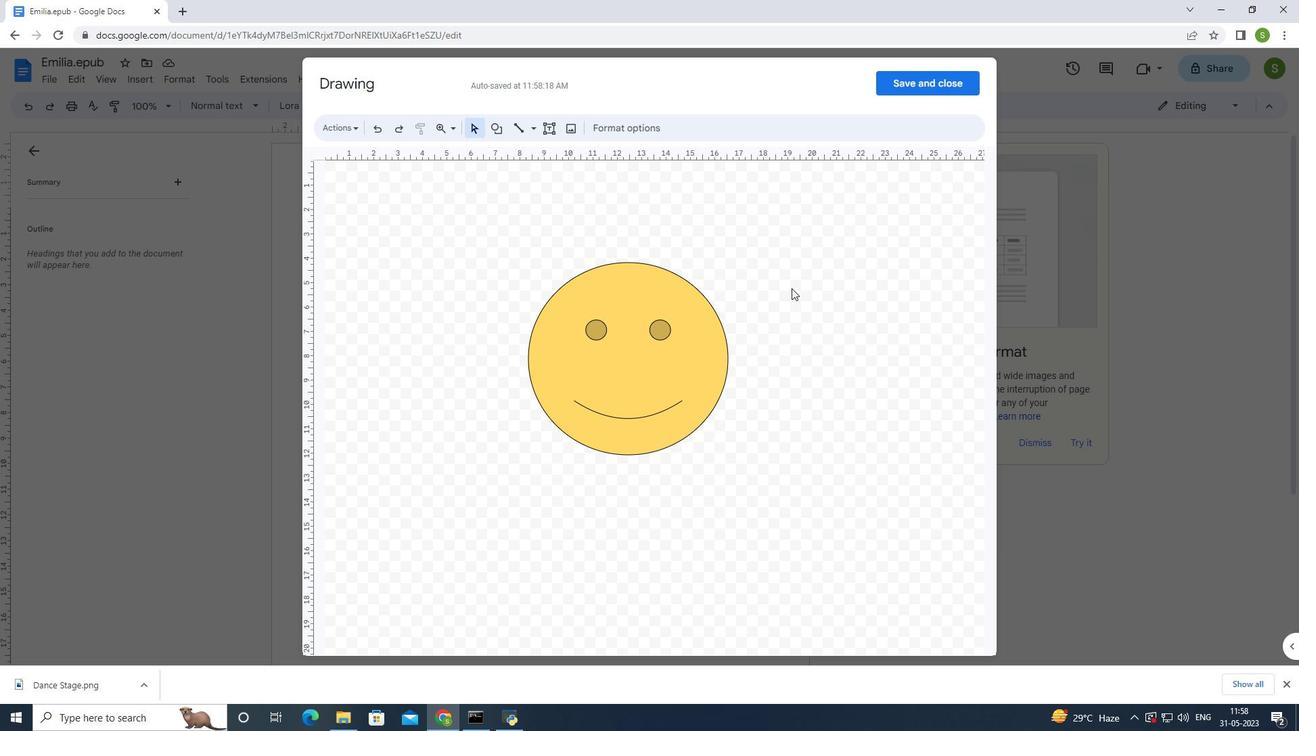 
Action: Key pressed <Key.enter>
Screenshot: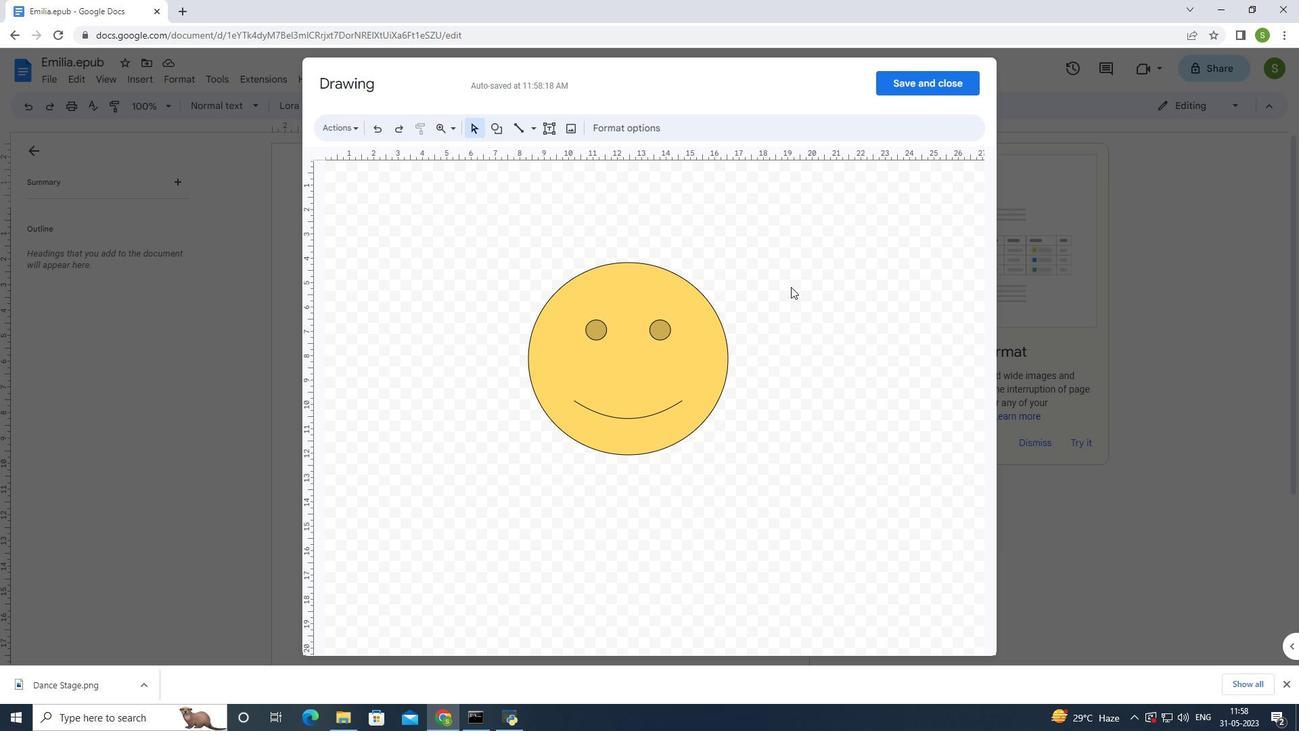 
Action: Mouse moved to (897, 89)
Screenshot: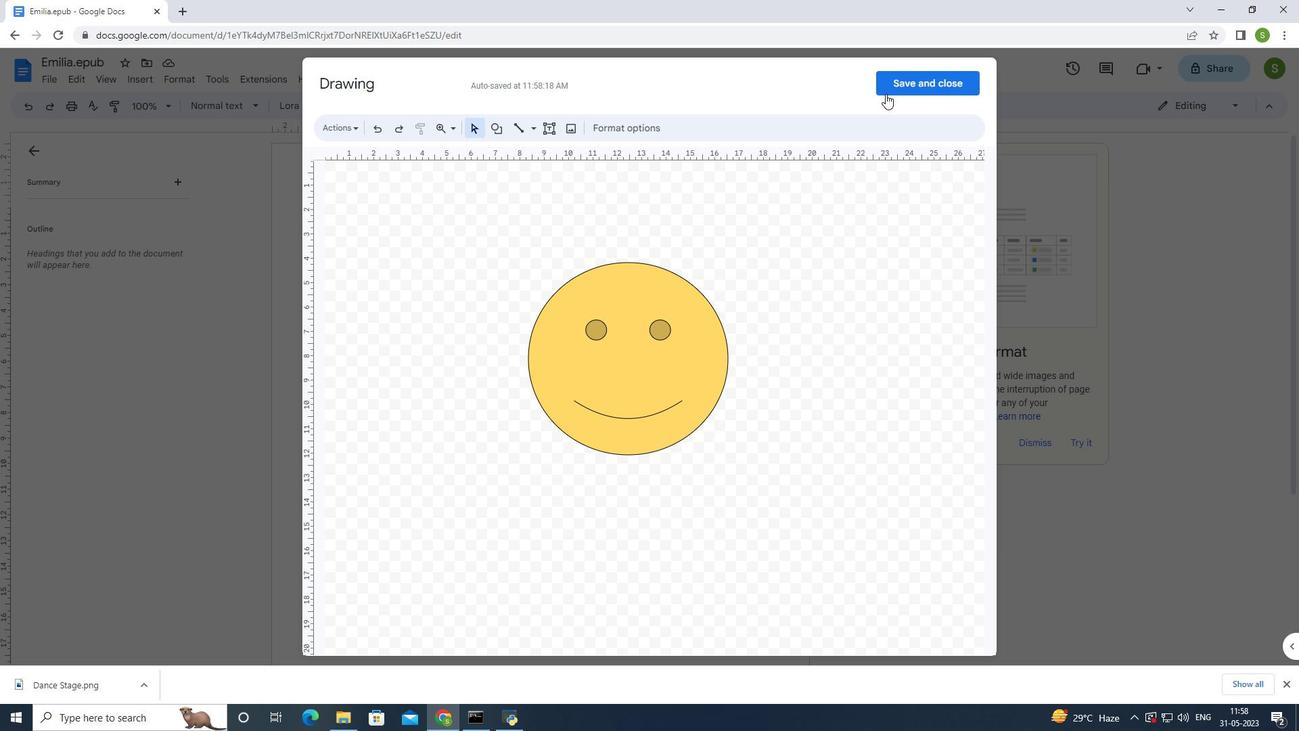 
Action: Mouse pressed left at (897, 89)
Screenshot: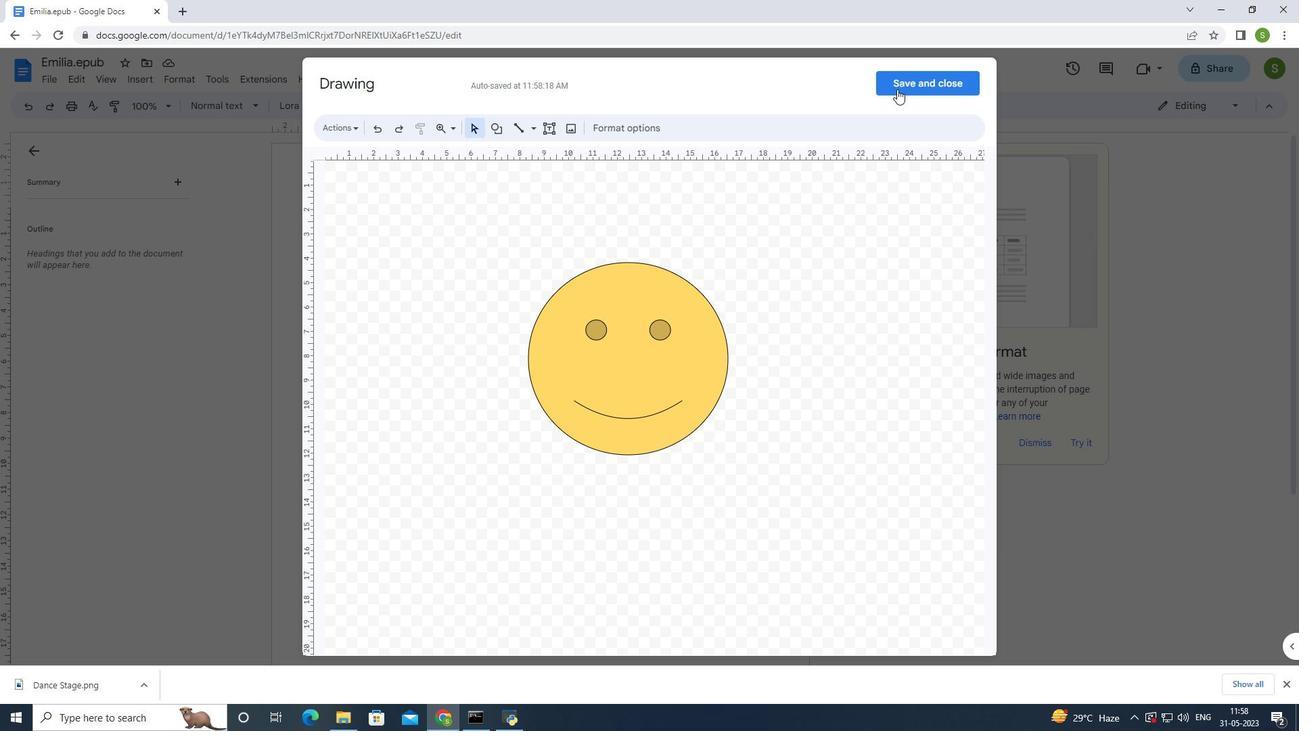 
Action: Mouse moved to (701, 404)
Screenshot: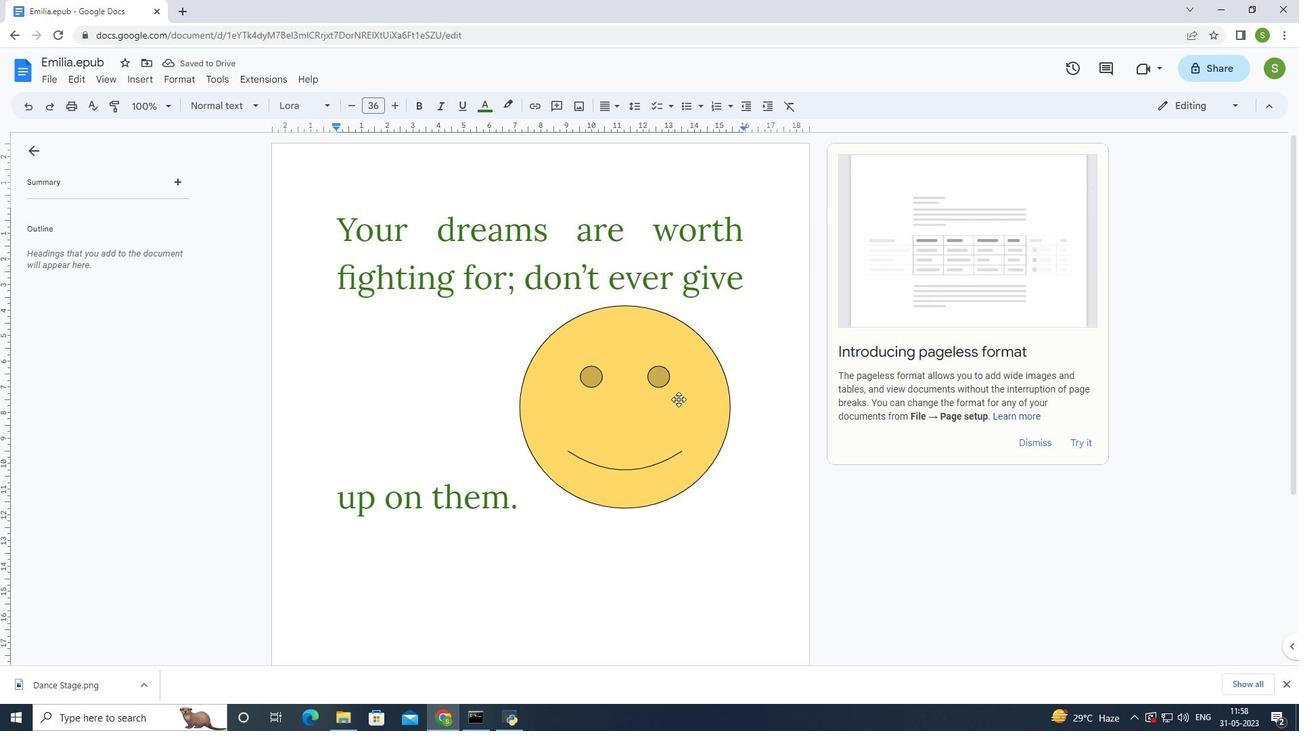 
Action: Mouse pressed left at (701, 404)
Screenshot: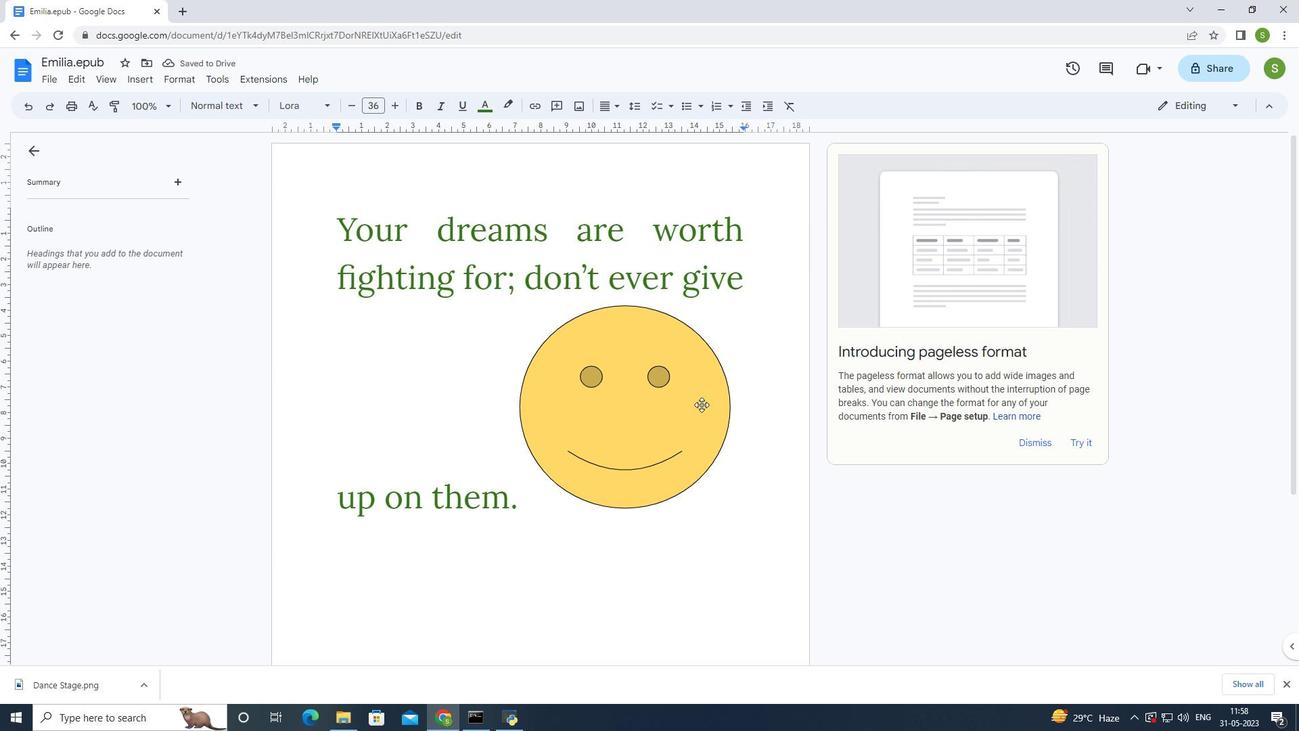 
Action: Mouse moved to (716, 532)
Screenshot: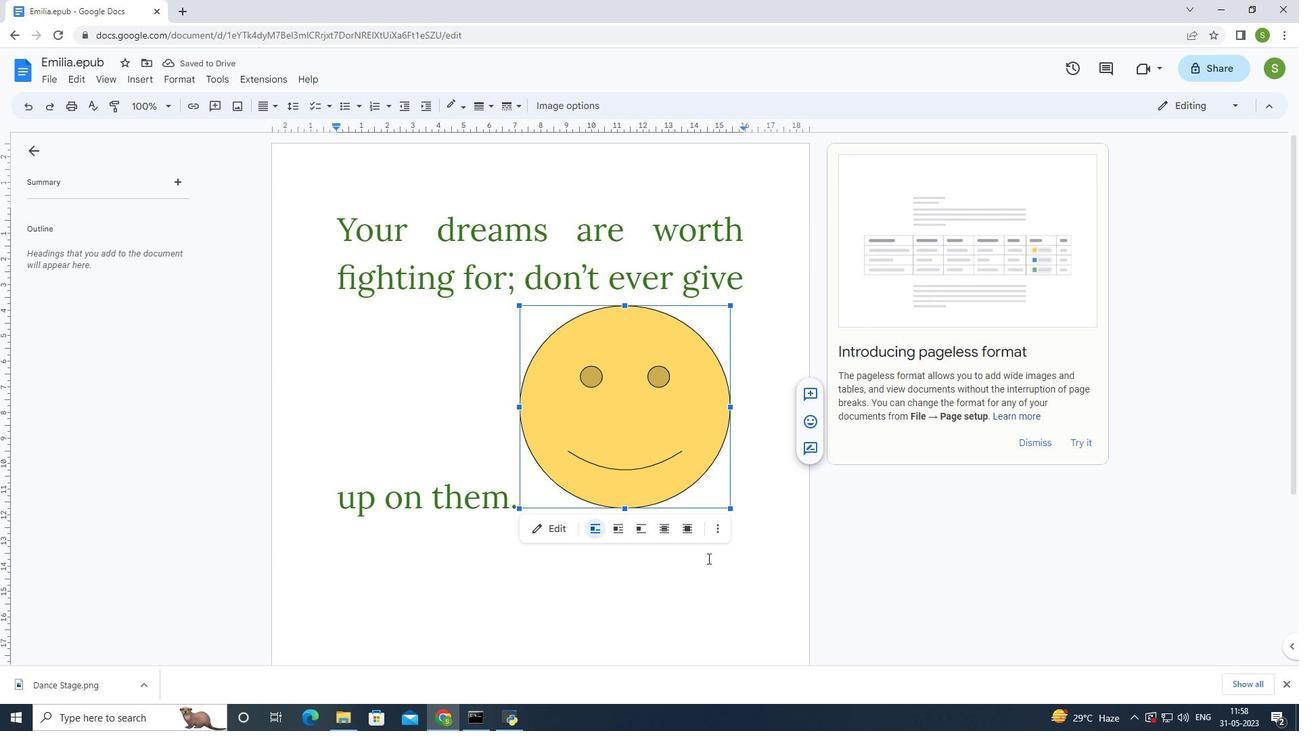
Action: Mouse pressed left at (716, 532)
Screenshot: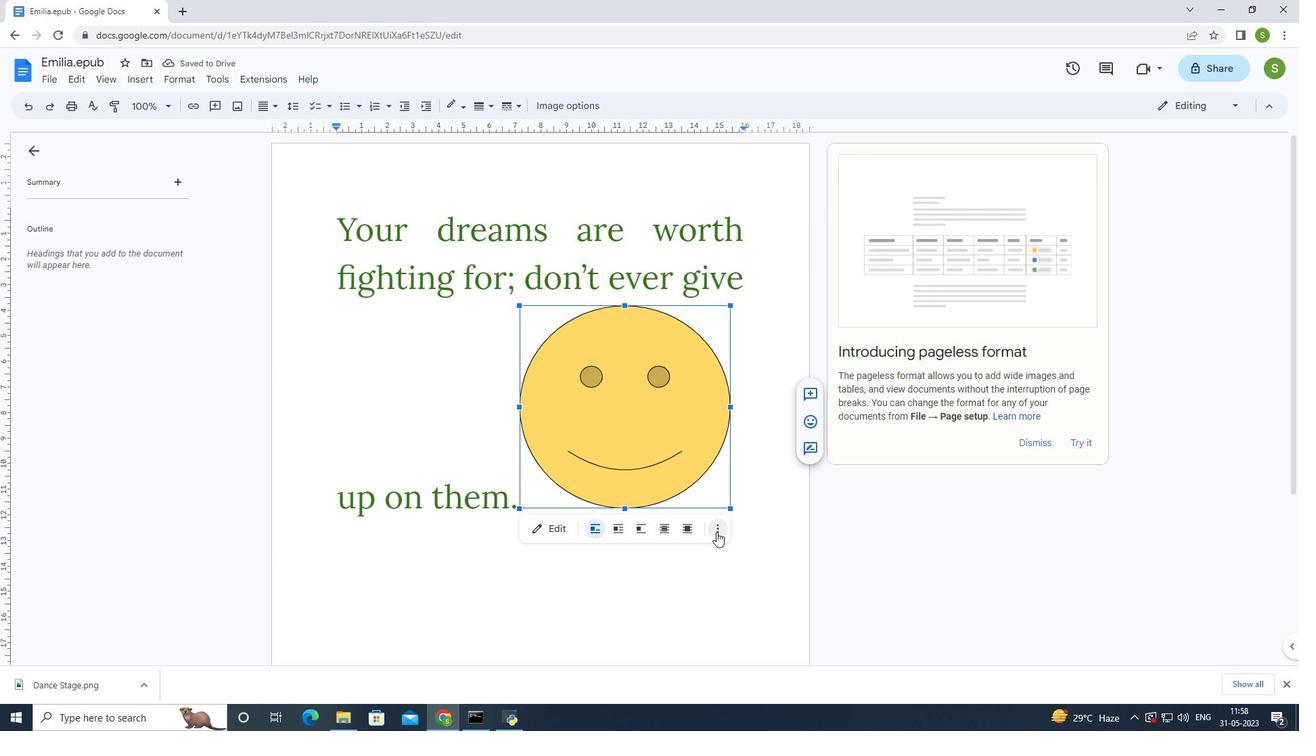 
Action: Mouse moved to (731, 552)
Screenshot: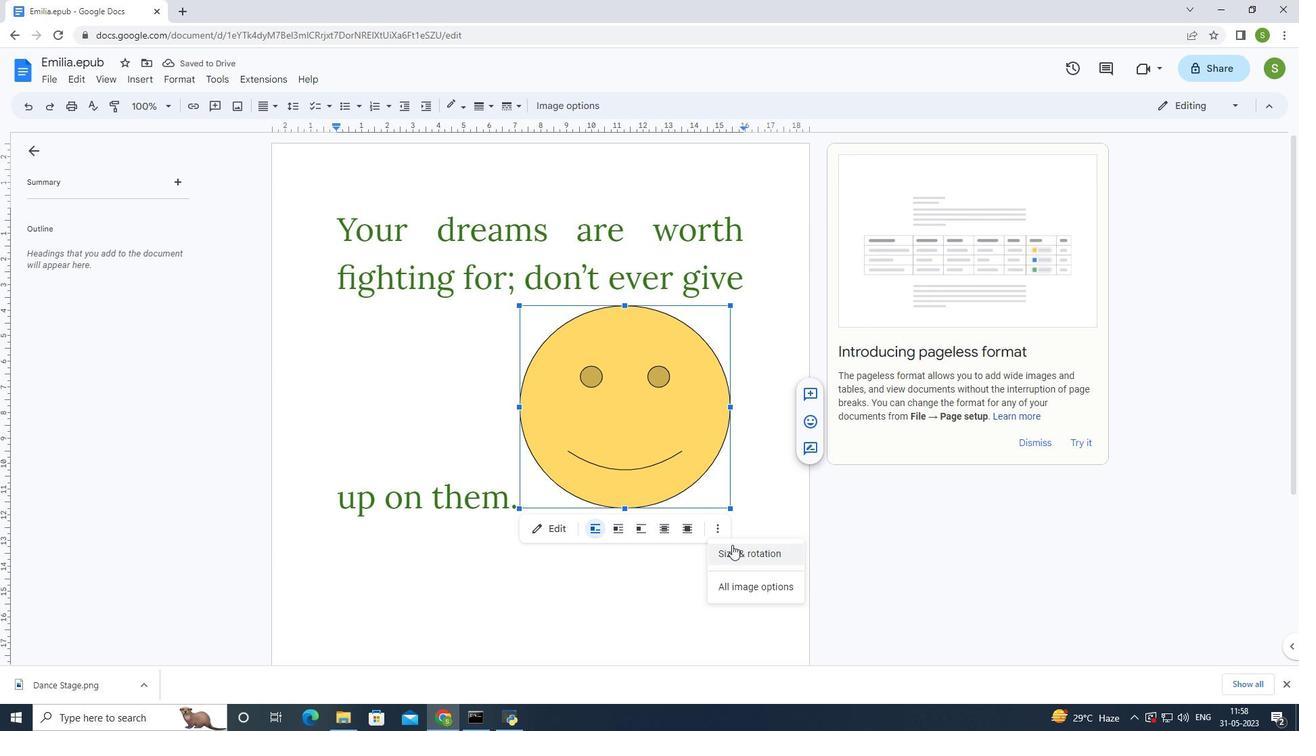 
Action: Mouse pressed left at (731, 552)
Screenshot: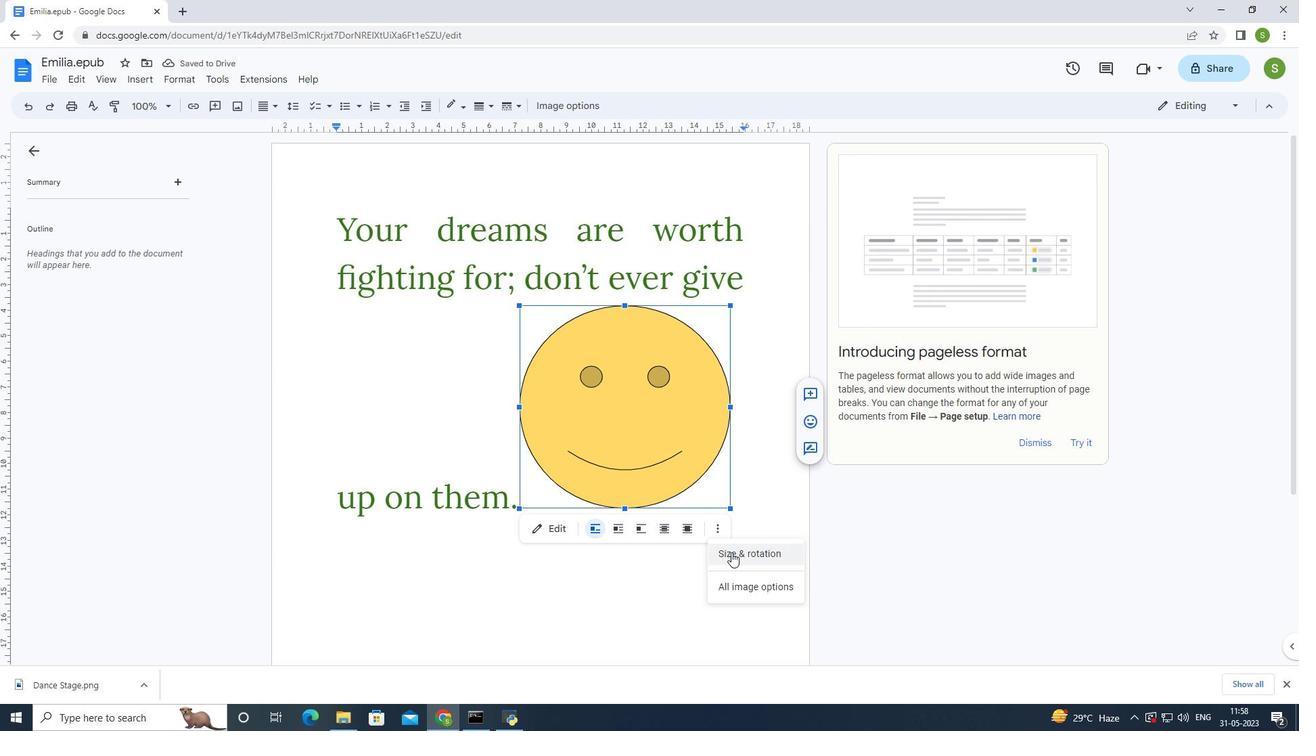
Action: Mouse moved to (1238, 222)
Screenshot: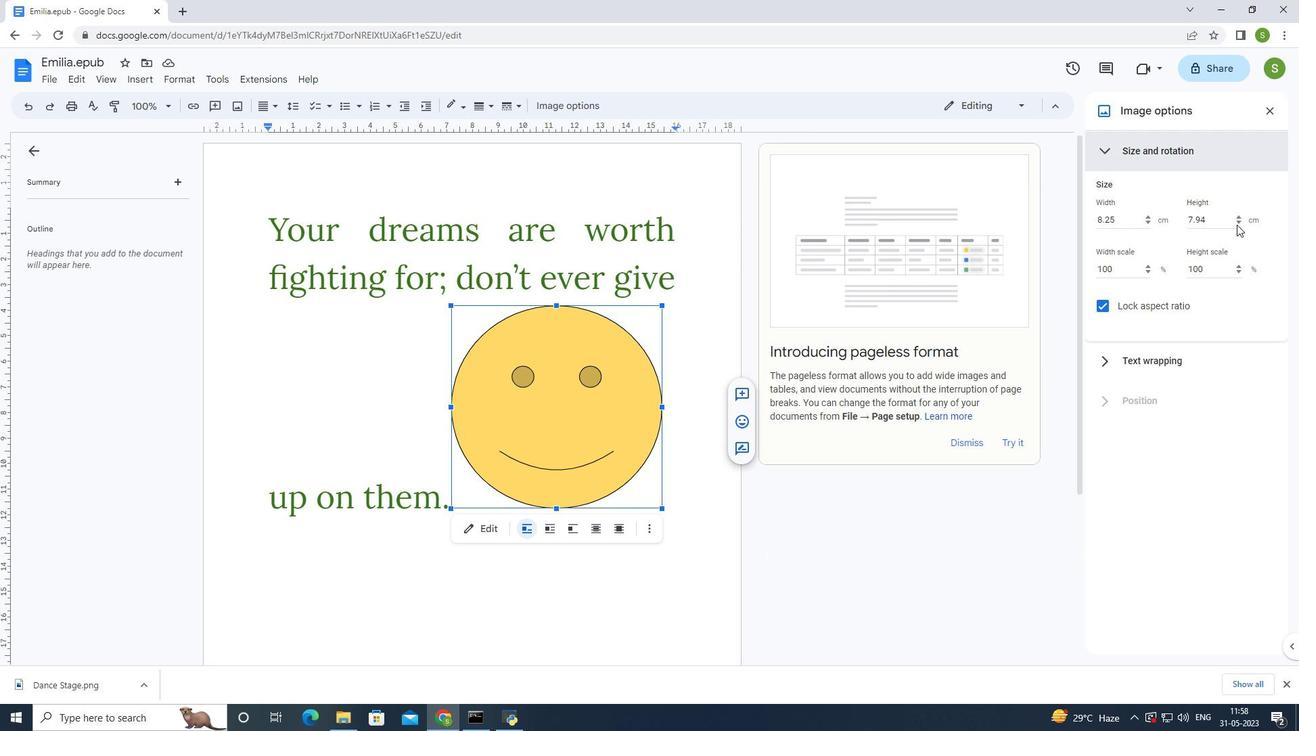 
Action: Mouse pressed left at (1238, 222)
Screenshot: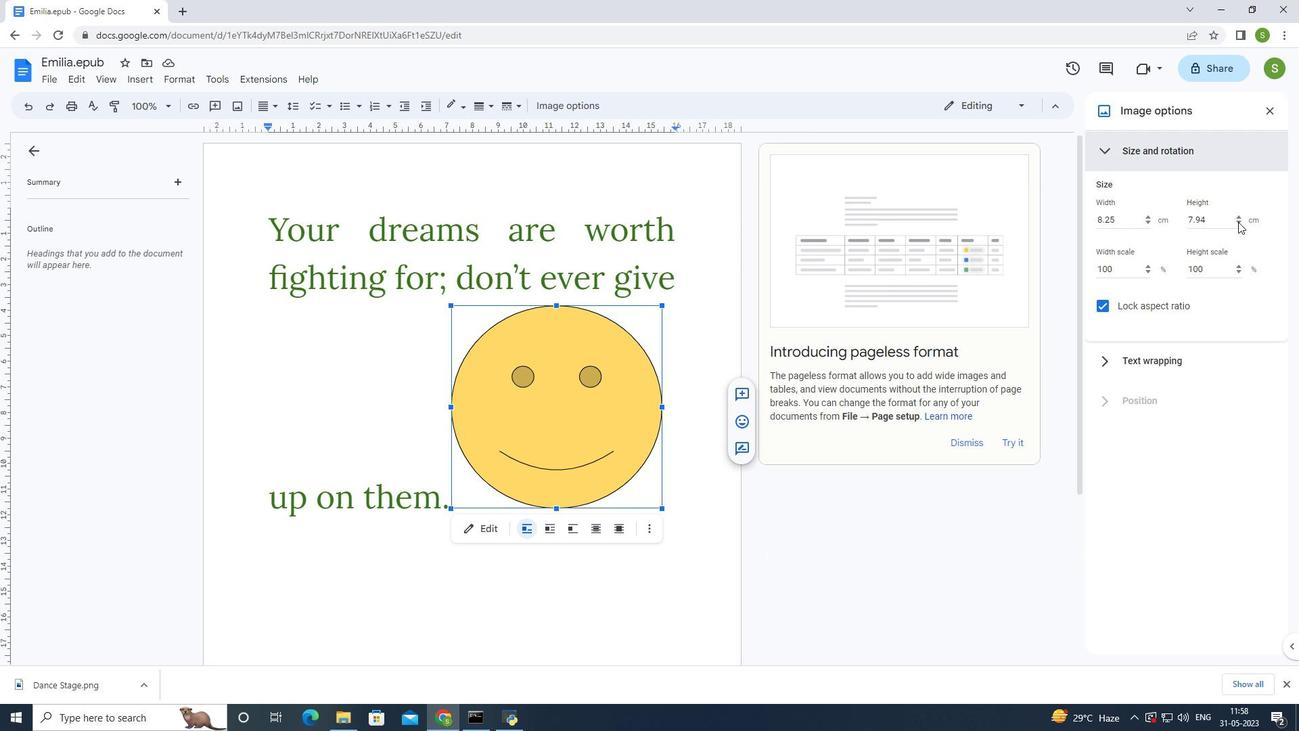 
Action: Mouse pressed left at (1238, 222)
Screenshot: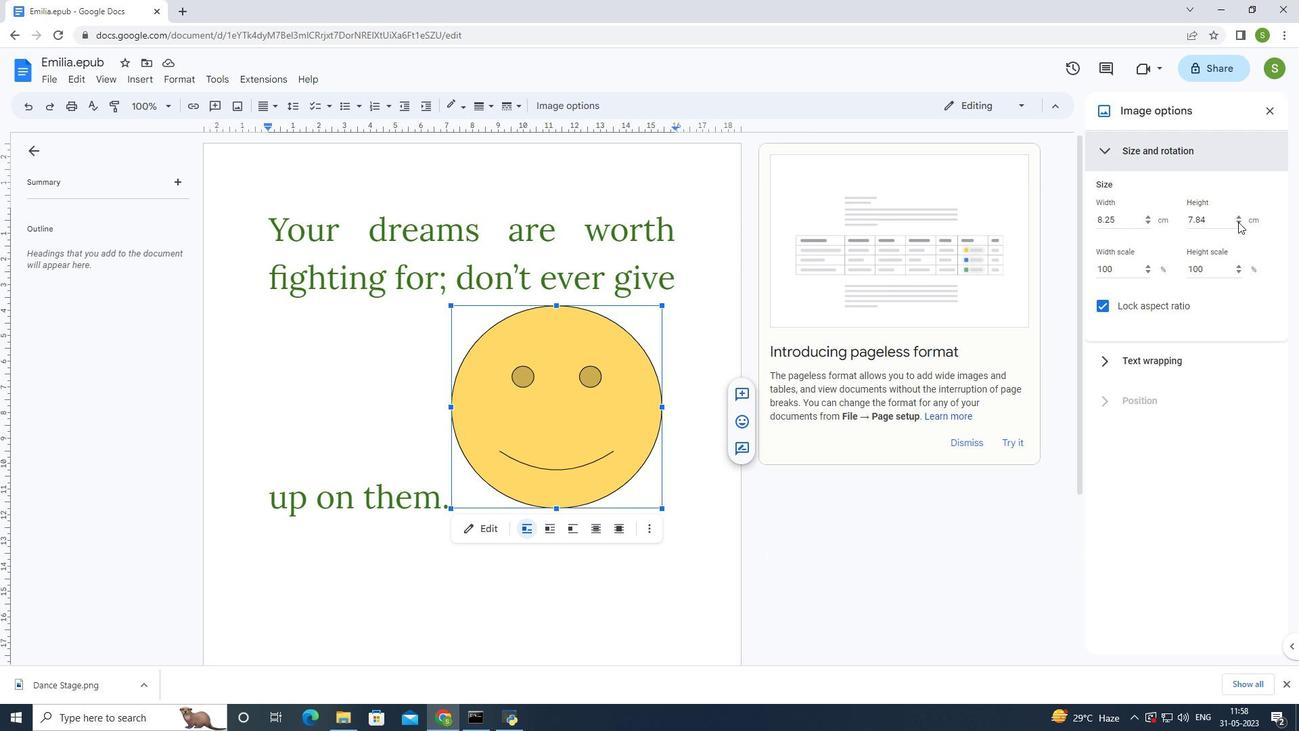 
Action: Mouse pressed left at (1238, 222)
Screenshot: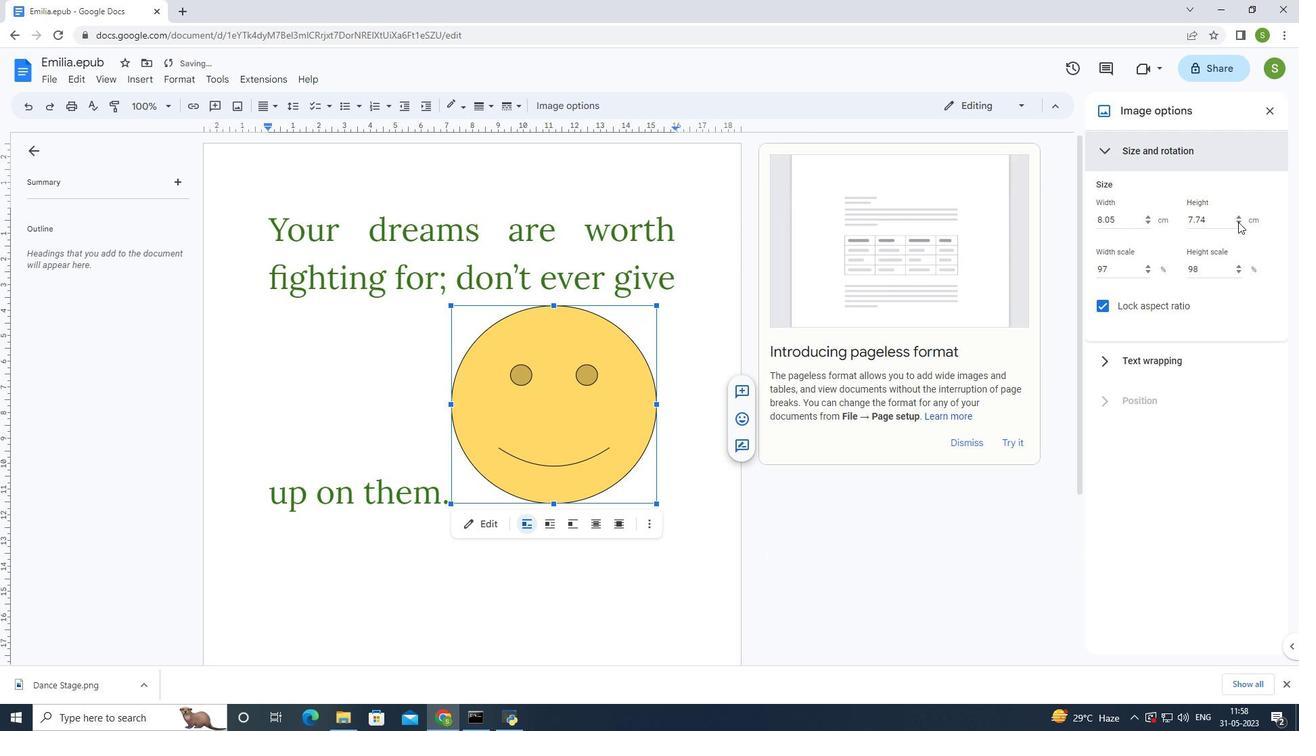 
Action: Mouse pressed left at (1238, 222)
Screenshot: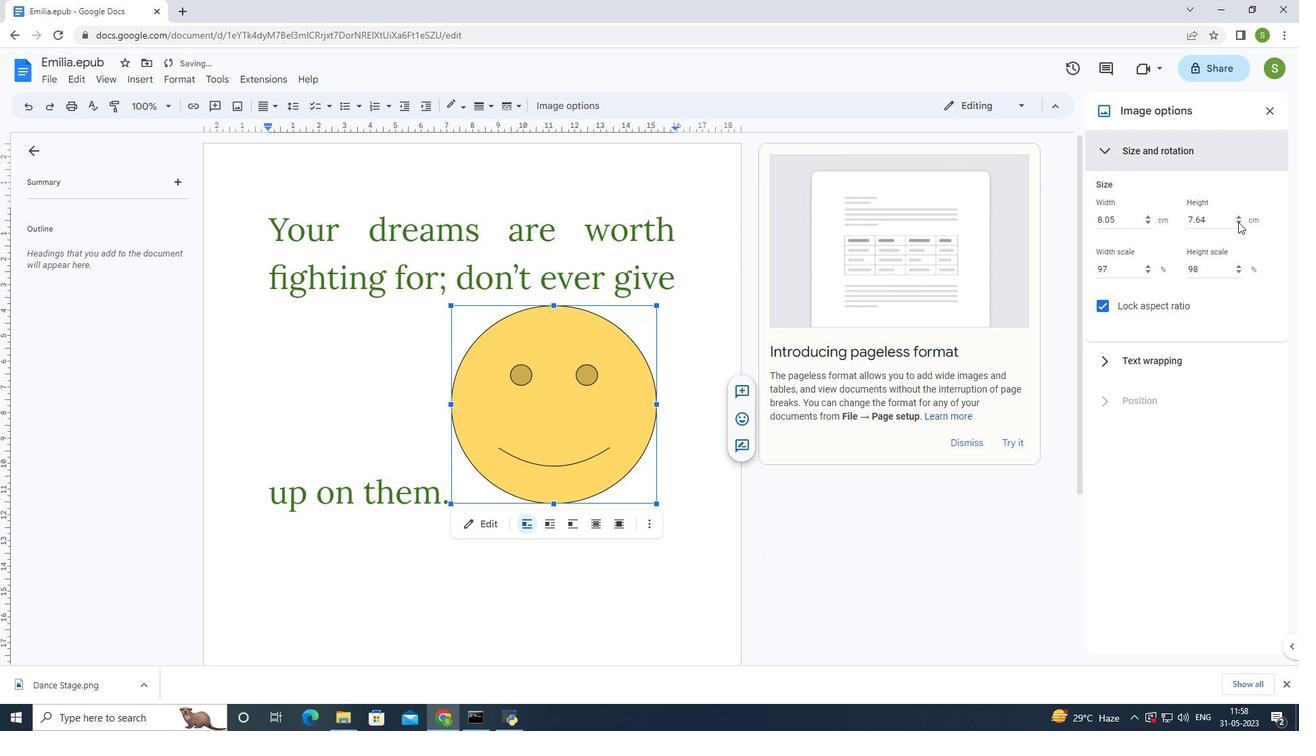 
Action: Mouse pressed left at (1238, 222)
Screenshot: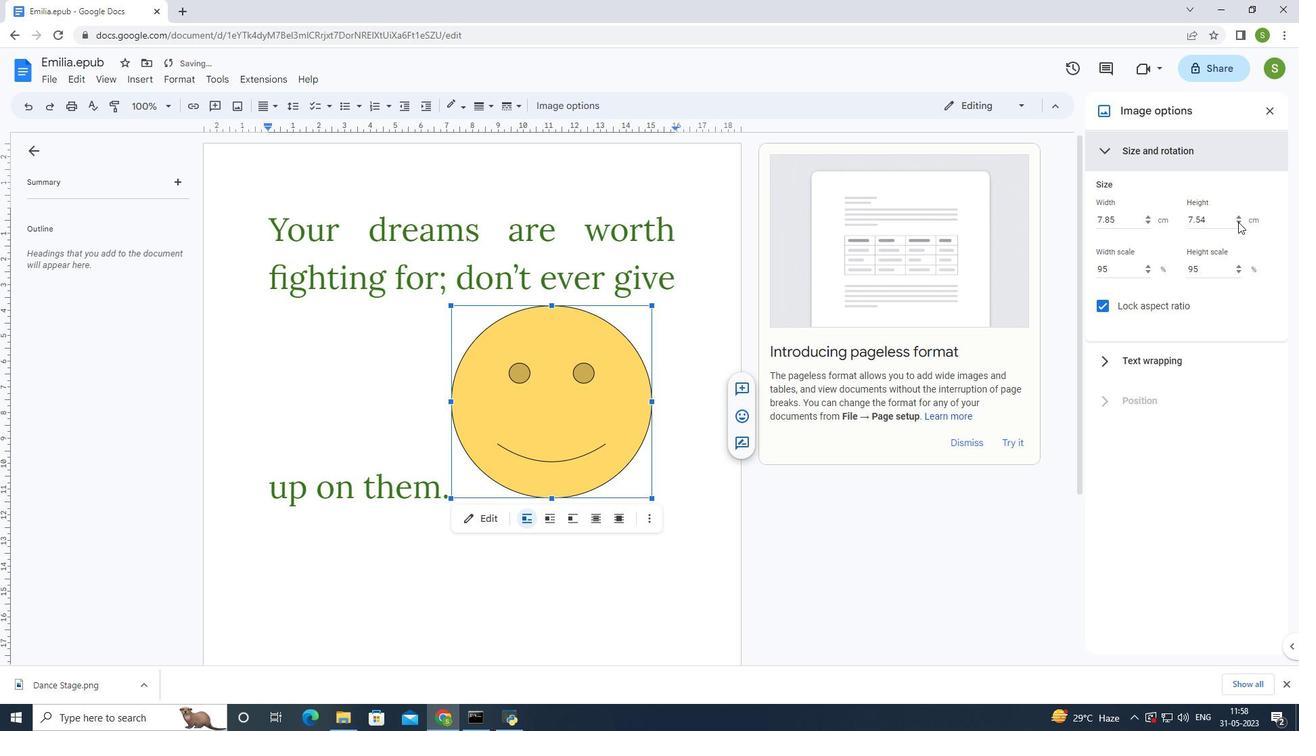
Action: Mouse pressed left at (1238, 222)
Screenshot: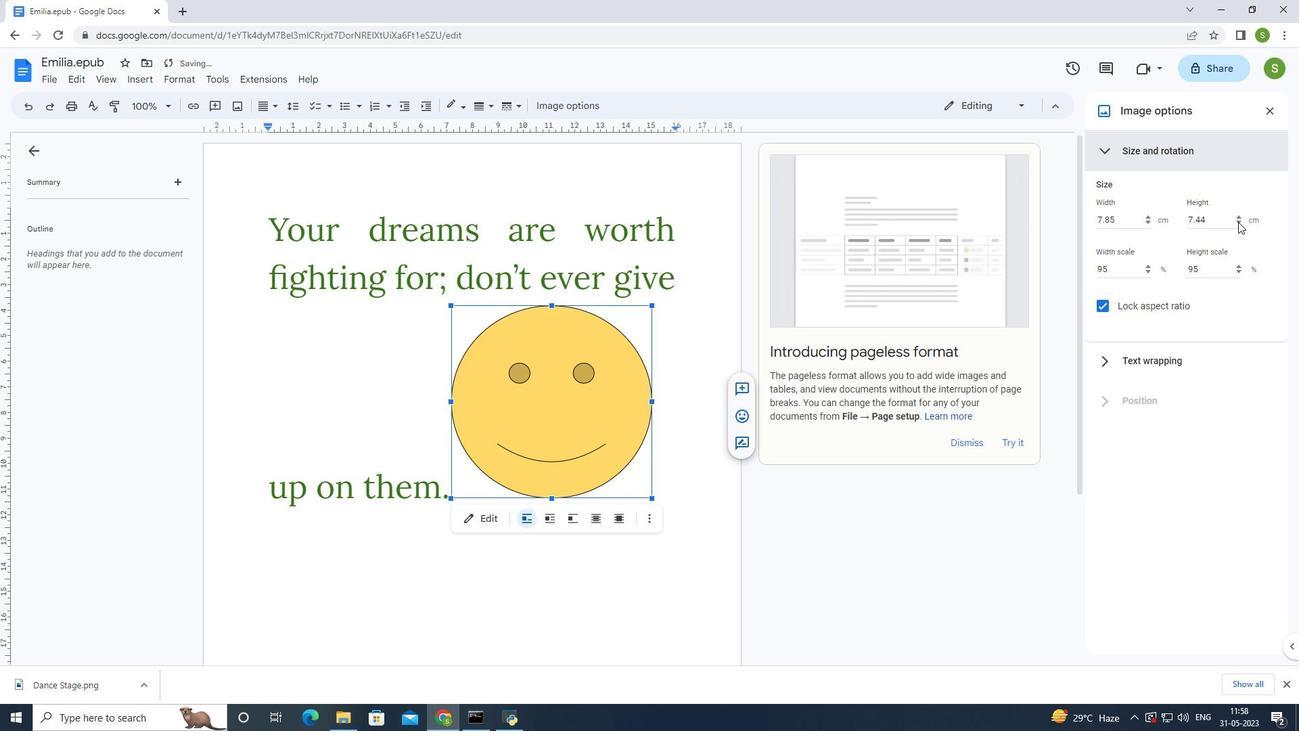 
Action: Mouse pressed left at (1238, 222)
Screenshot: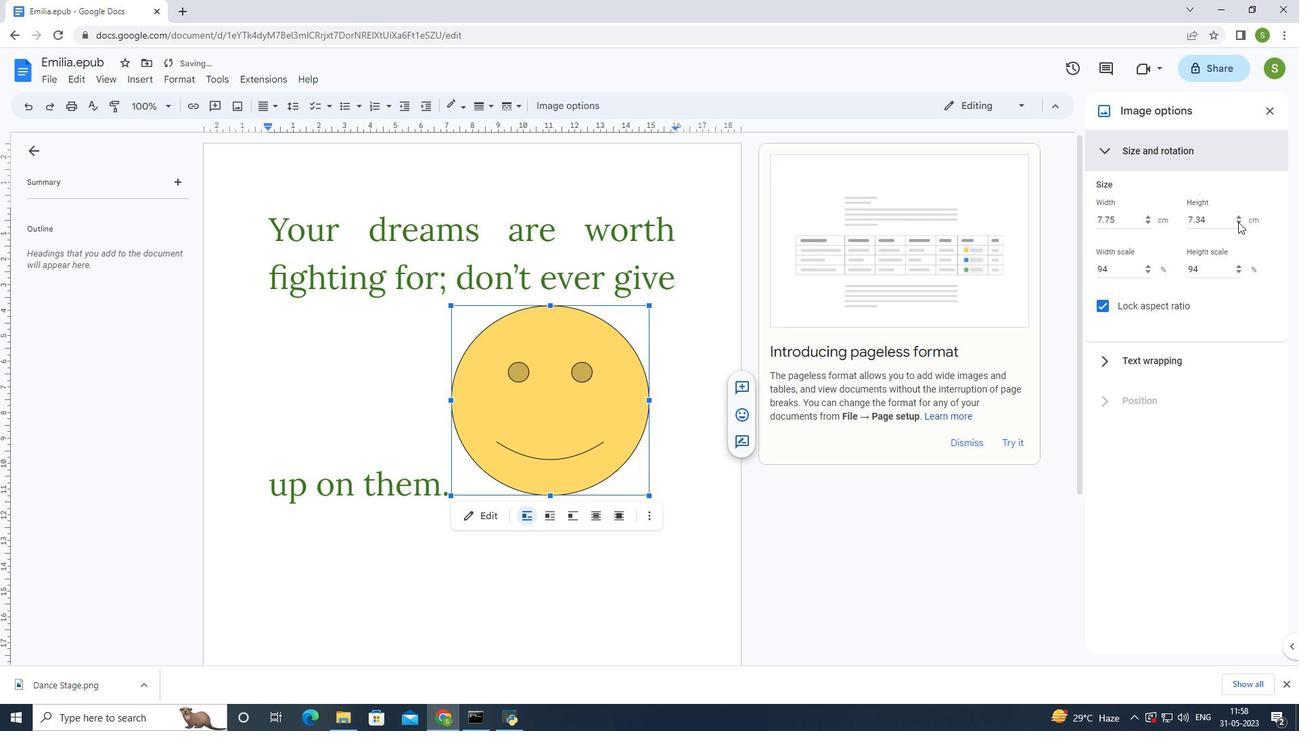 
Action: Mouse pressed left at (1238, 222)
Screenshot: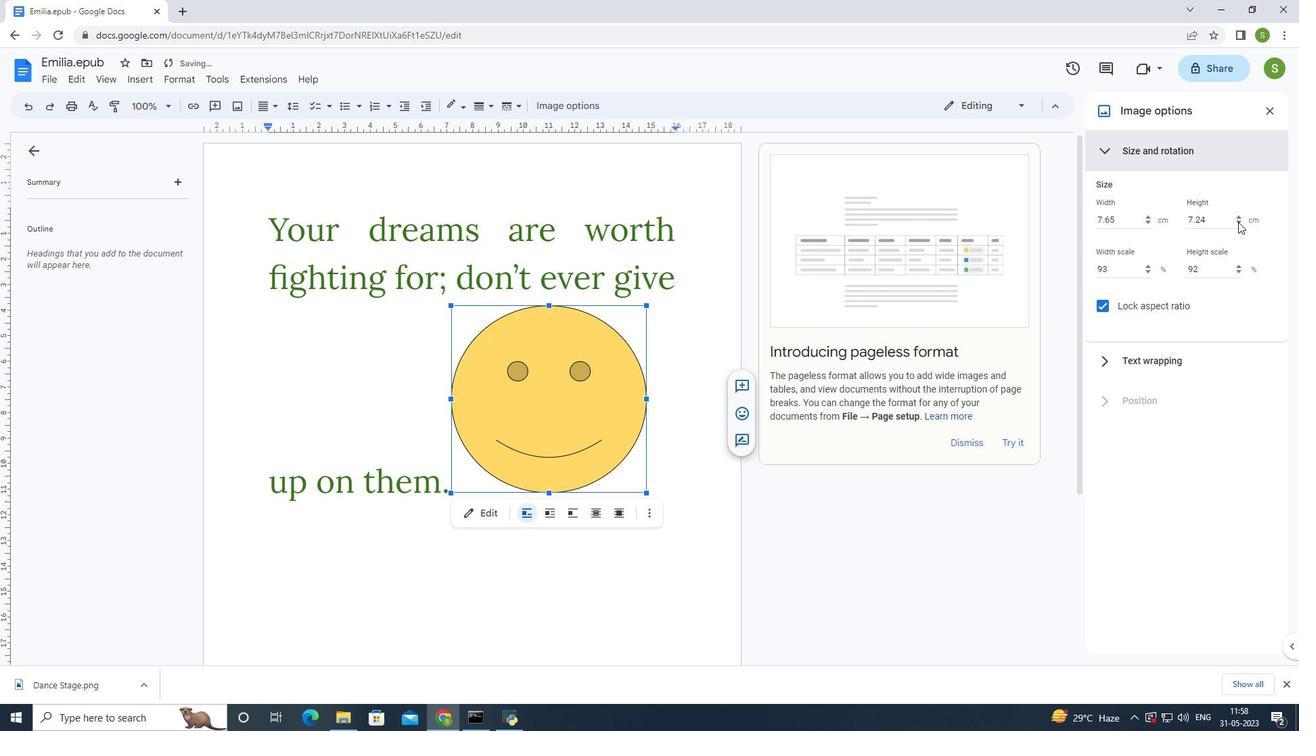 
Action: Mouse pressed left at (1238, 222)
Screenshot: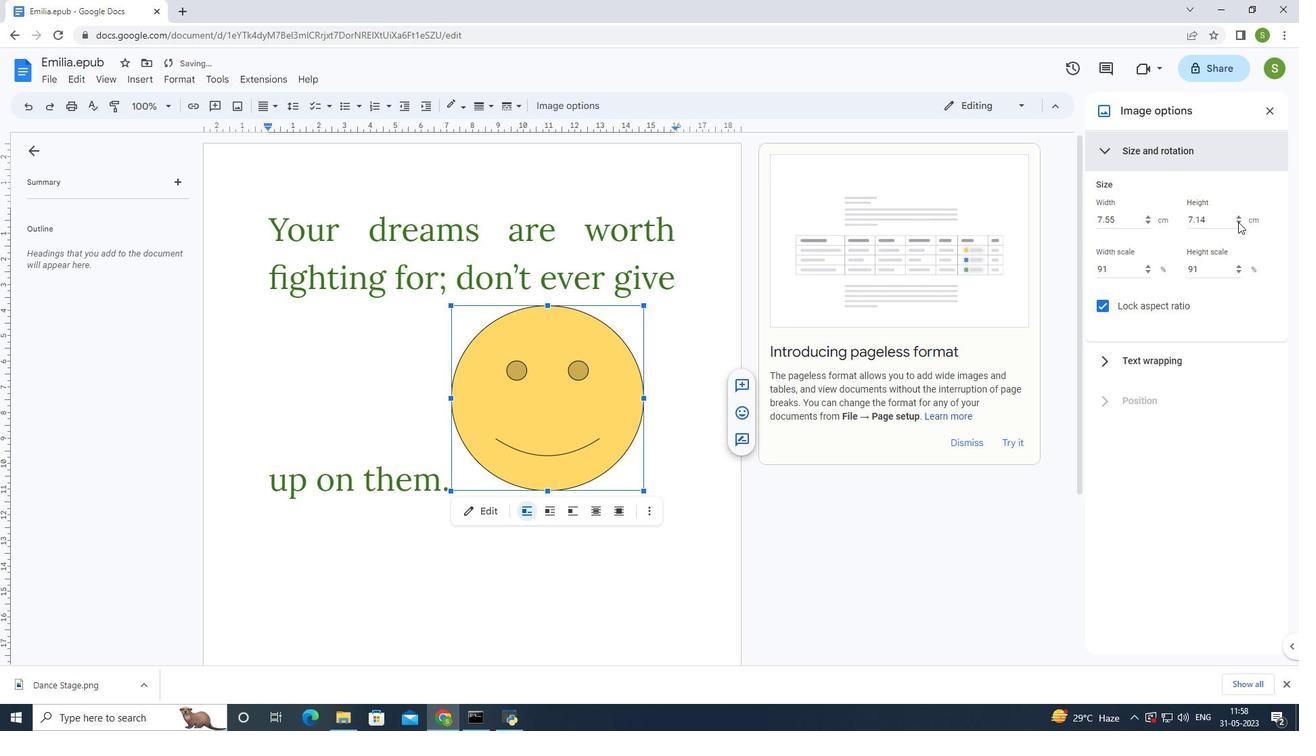 
Action: Mouse pressed left at (1238, 222)
Screenshot: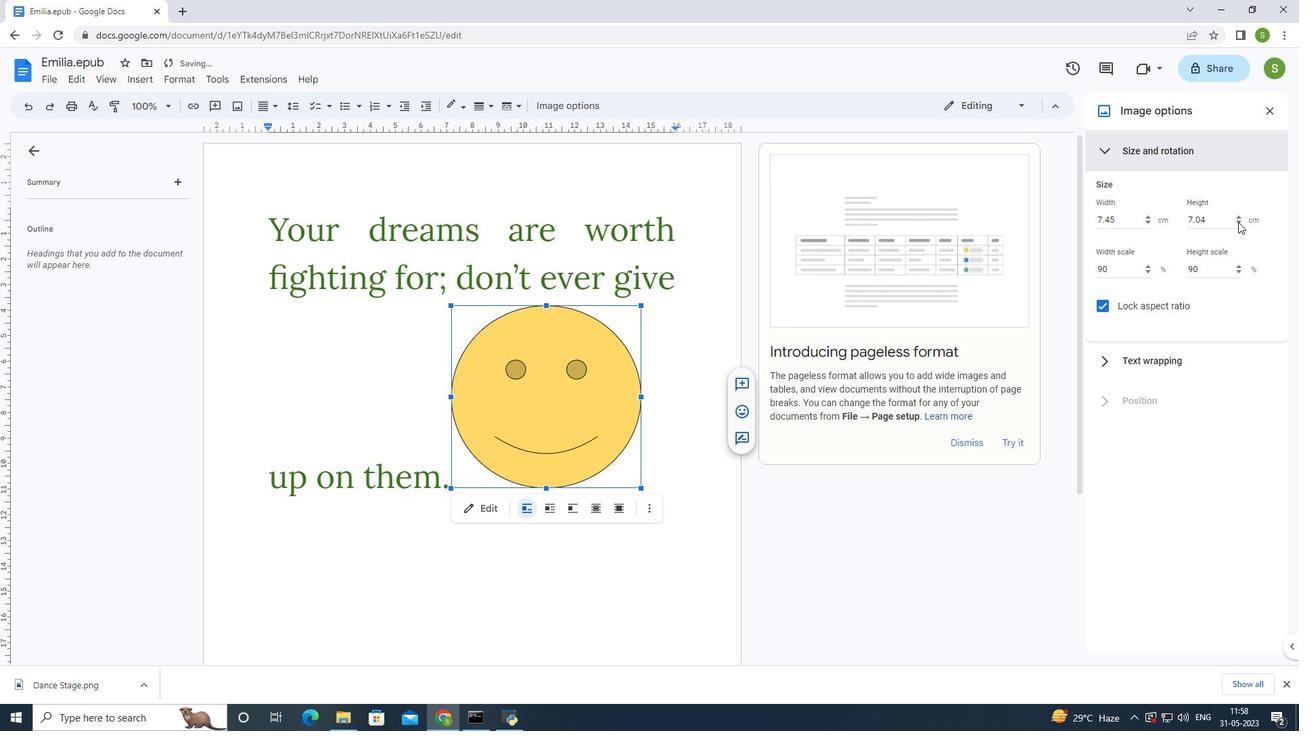 
Action: Mouse pressed left at (1238, 222)
Screenshot: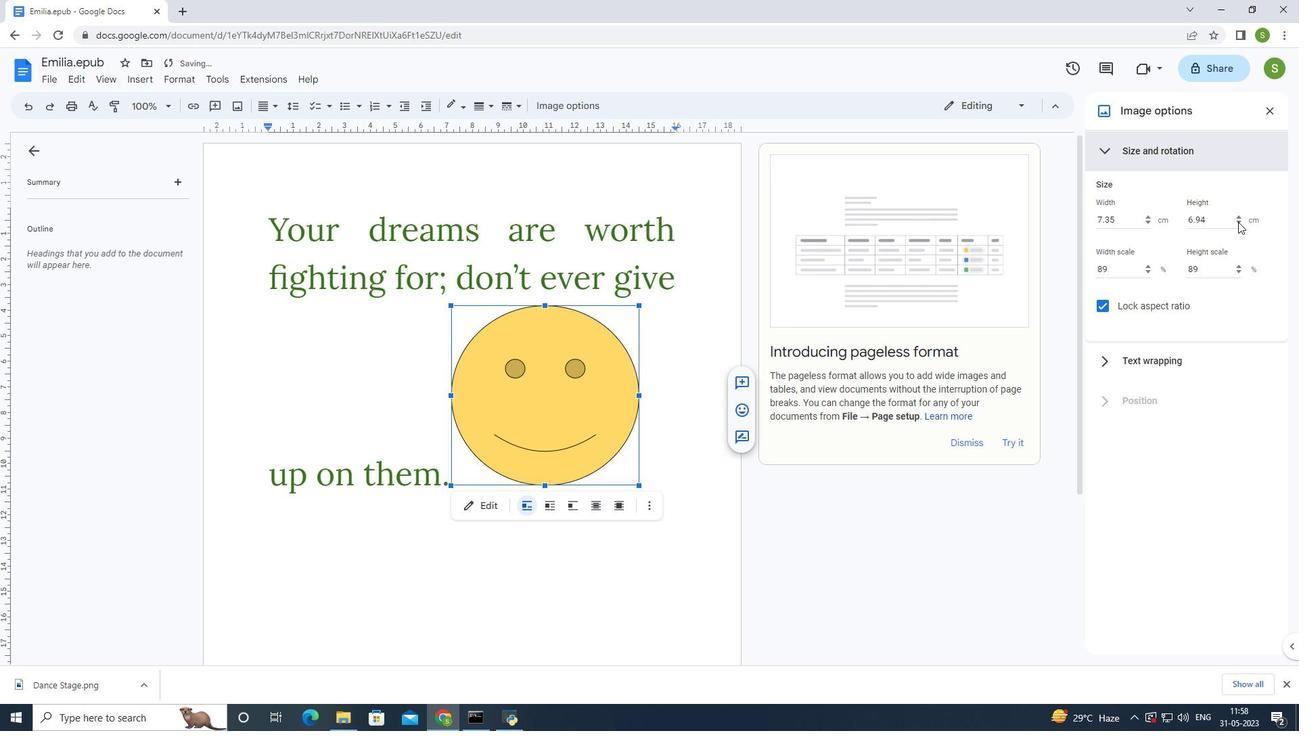 
Action: Mouse pressed left at (1238, 222)
Screenshot: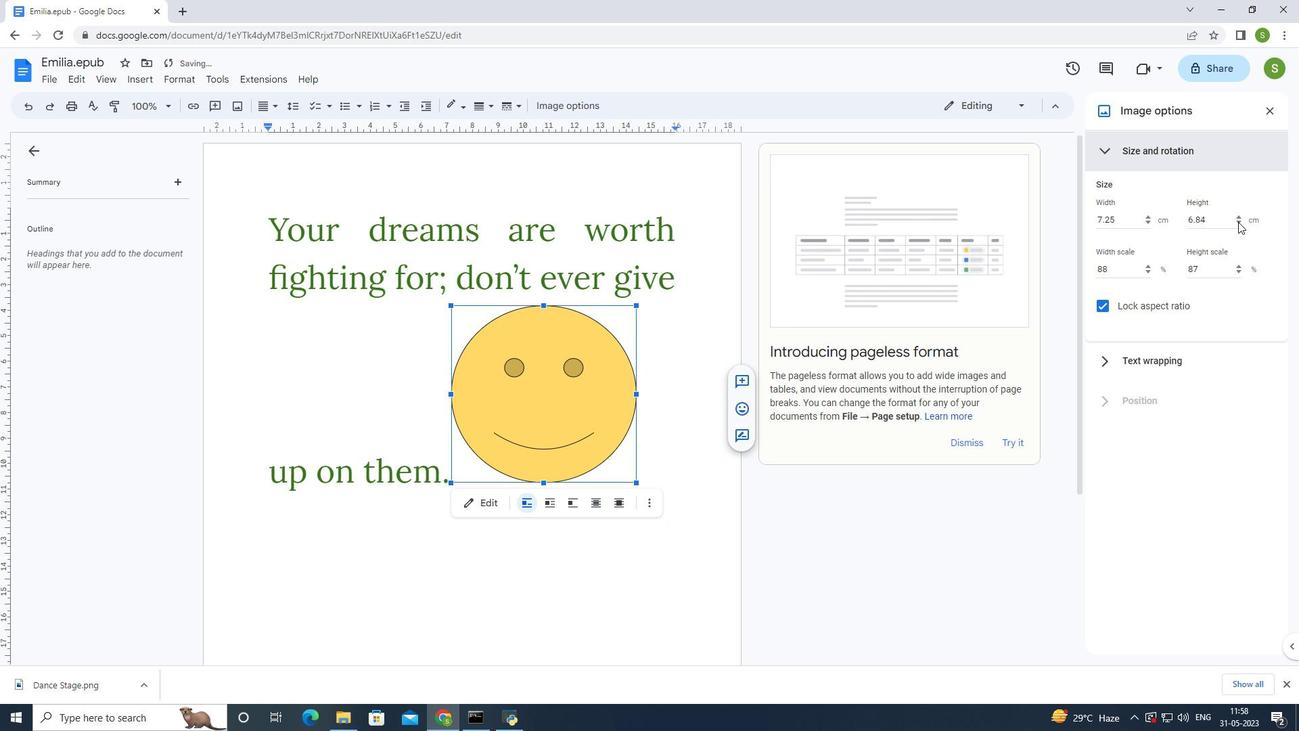 
Action: Mouse pressed left at (1238, 222)
Screenshot: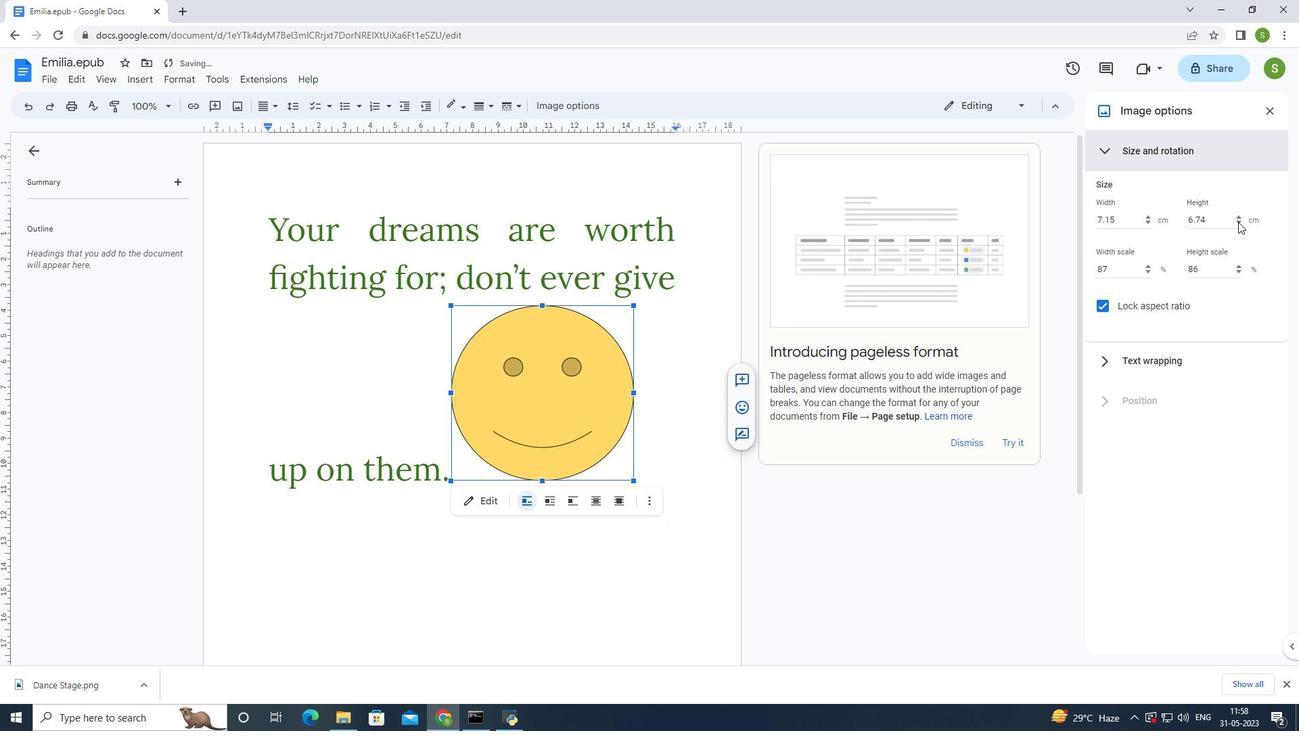 
Action: Mouse pressed left at (1238, 222)
Screenshot: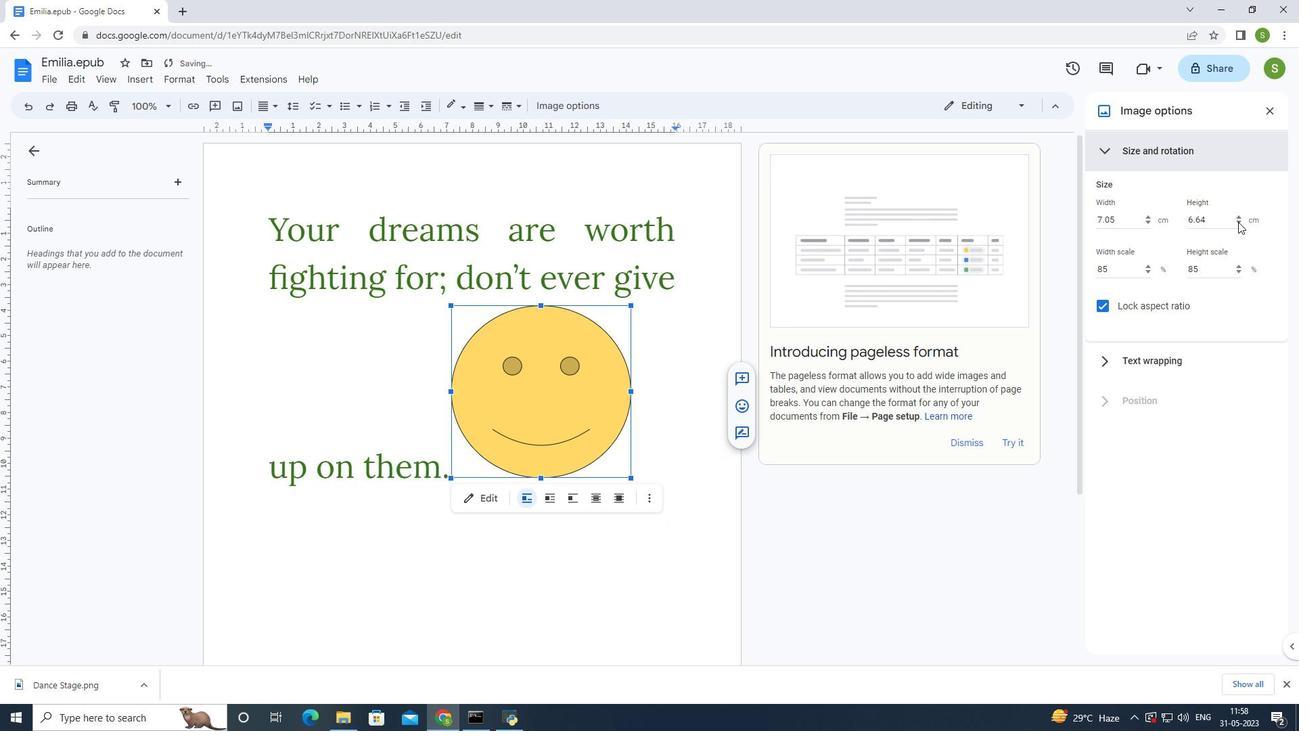 
Action: Mouse pressed left at (1238, 222)
Screenshot: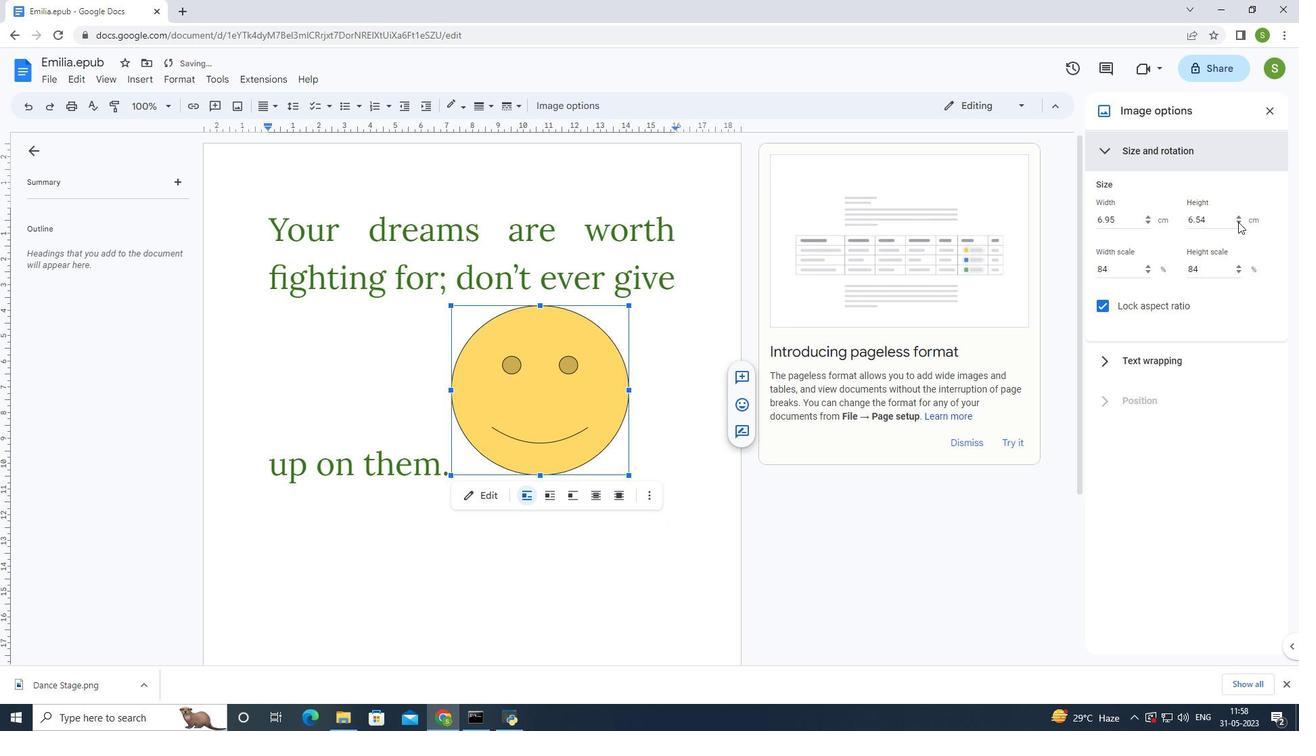 
Action: Mouse pressed left at (1238, 222)
Screenshot: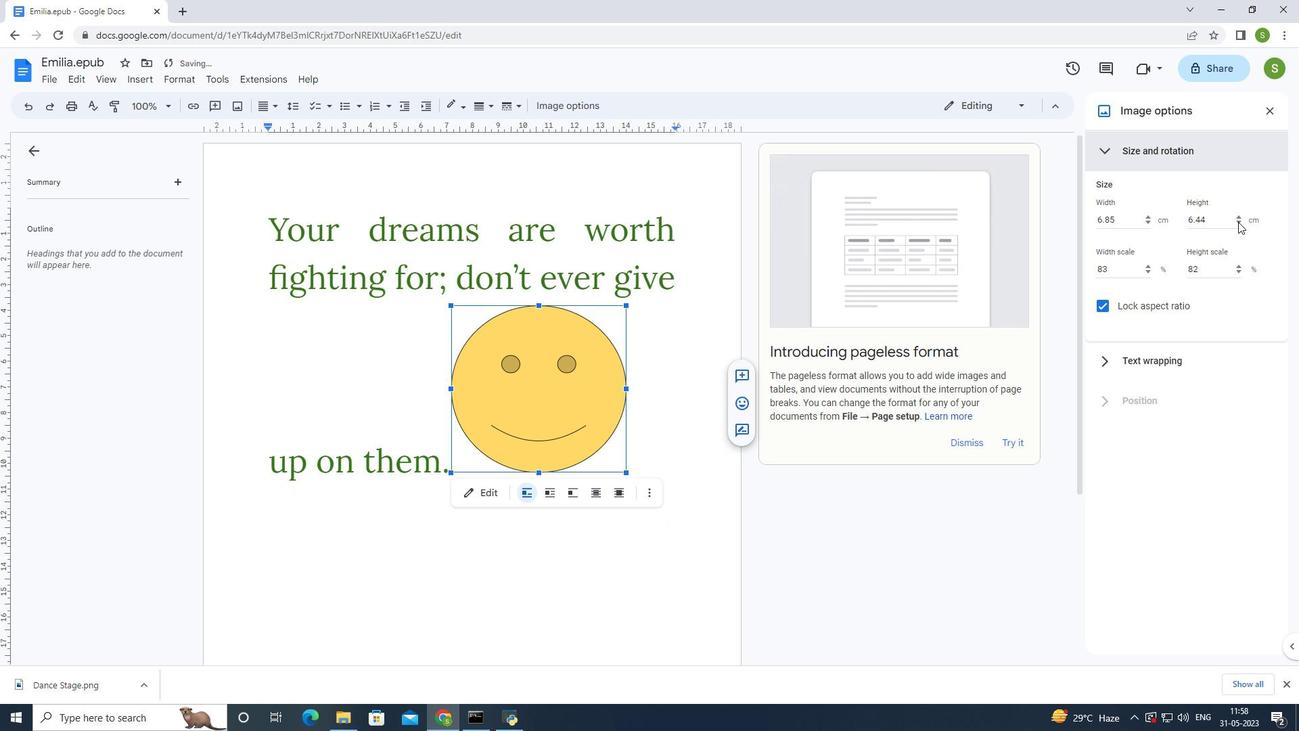 
Action: Mouse pressed left at (1238, 222)
Screenshot: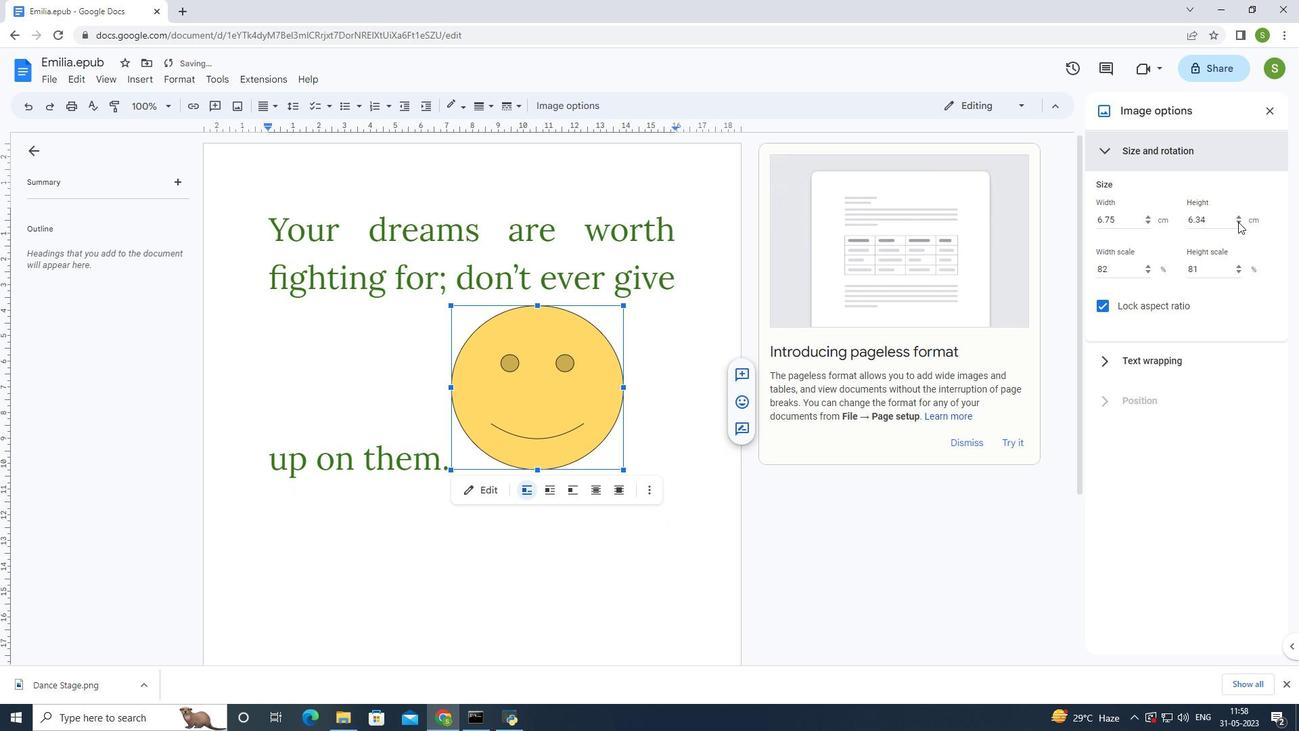 
Action: Mouse pressed left at (1238, 222)
Screenshot: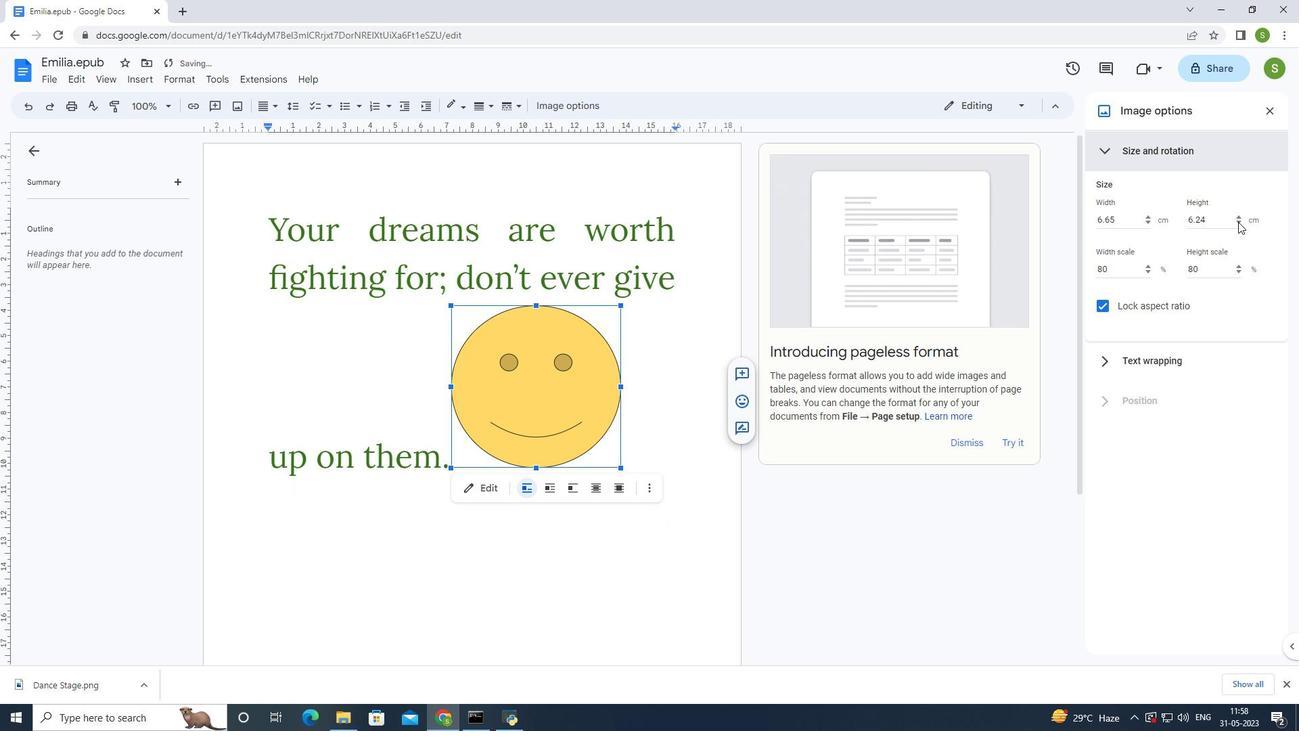 
Action: Mouse pressed left at (1238, 222)
Screenshot: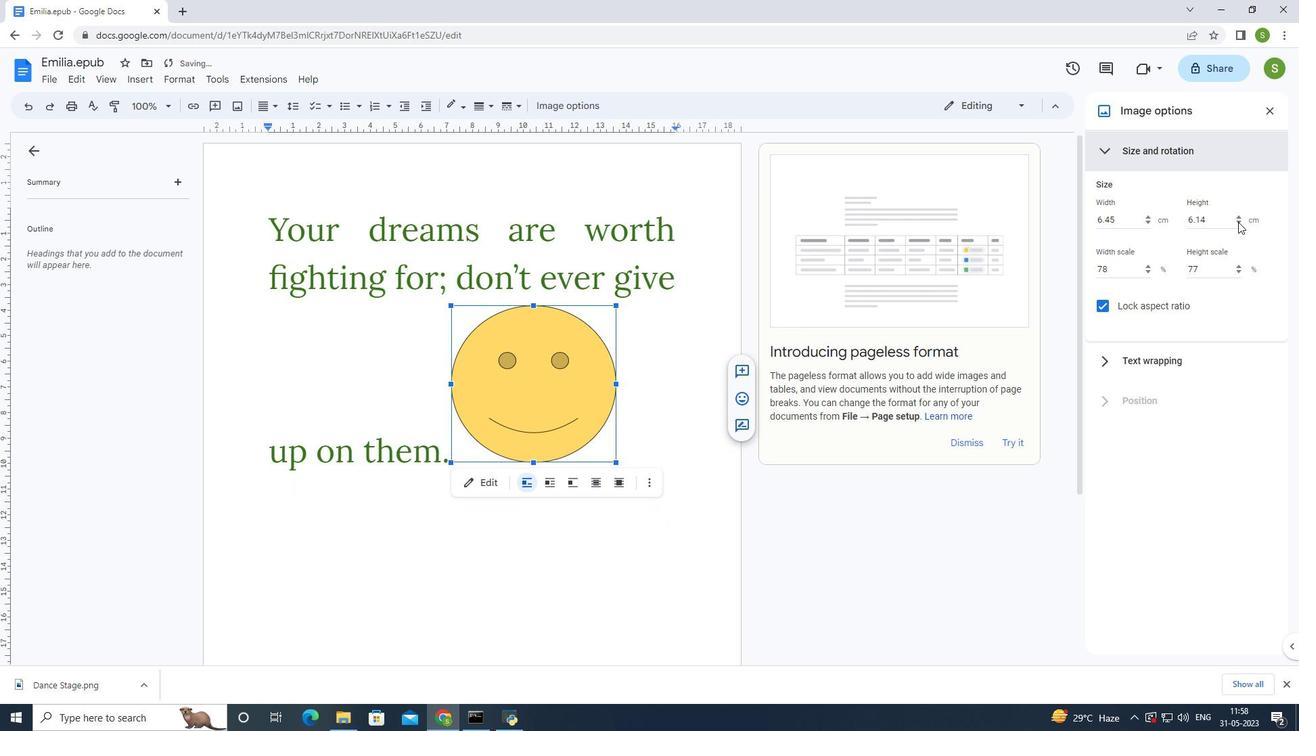 
Action: Mouse pressed left at (1238, 222)
Screenshot: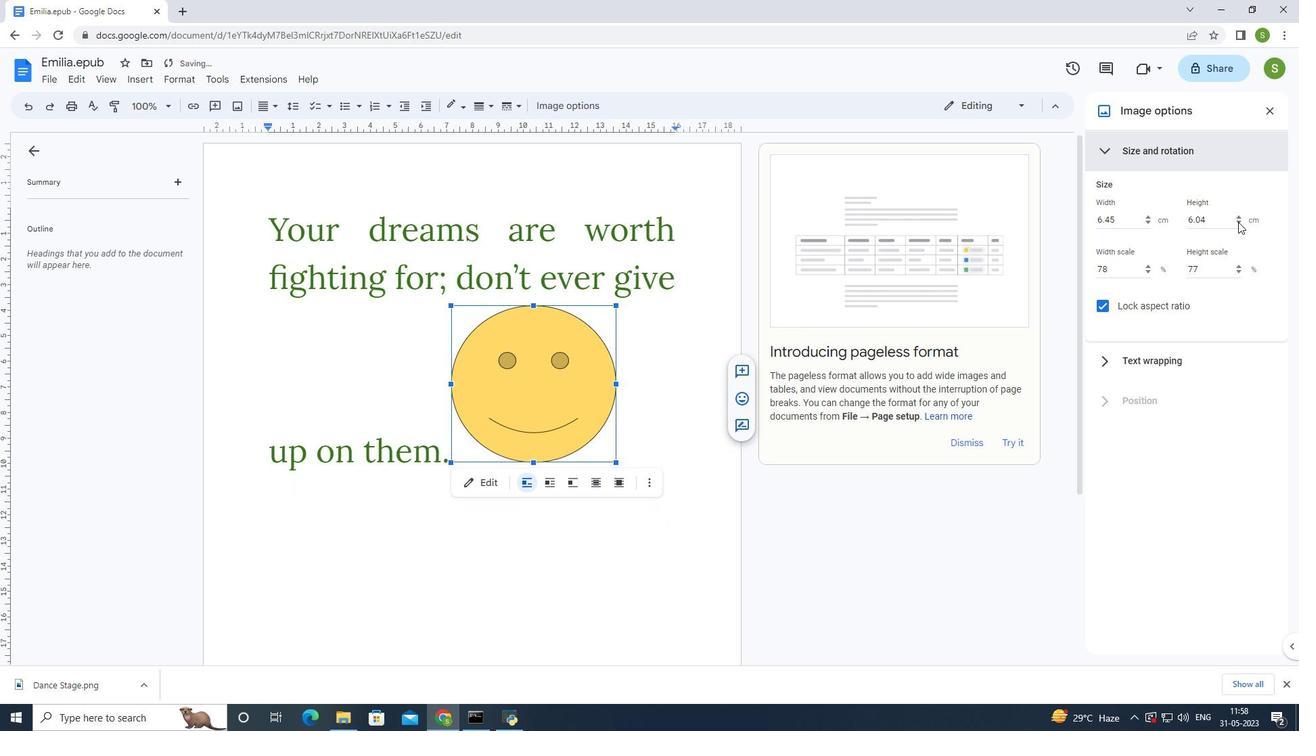 
Action: Mouse pressed left at (1238, 222)
Screenshot: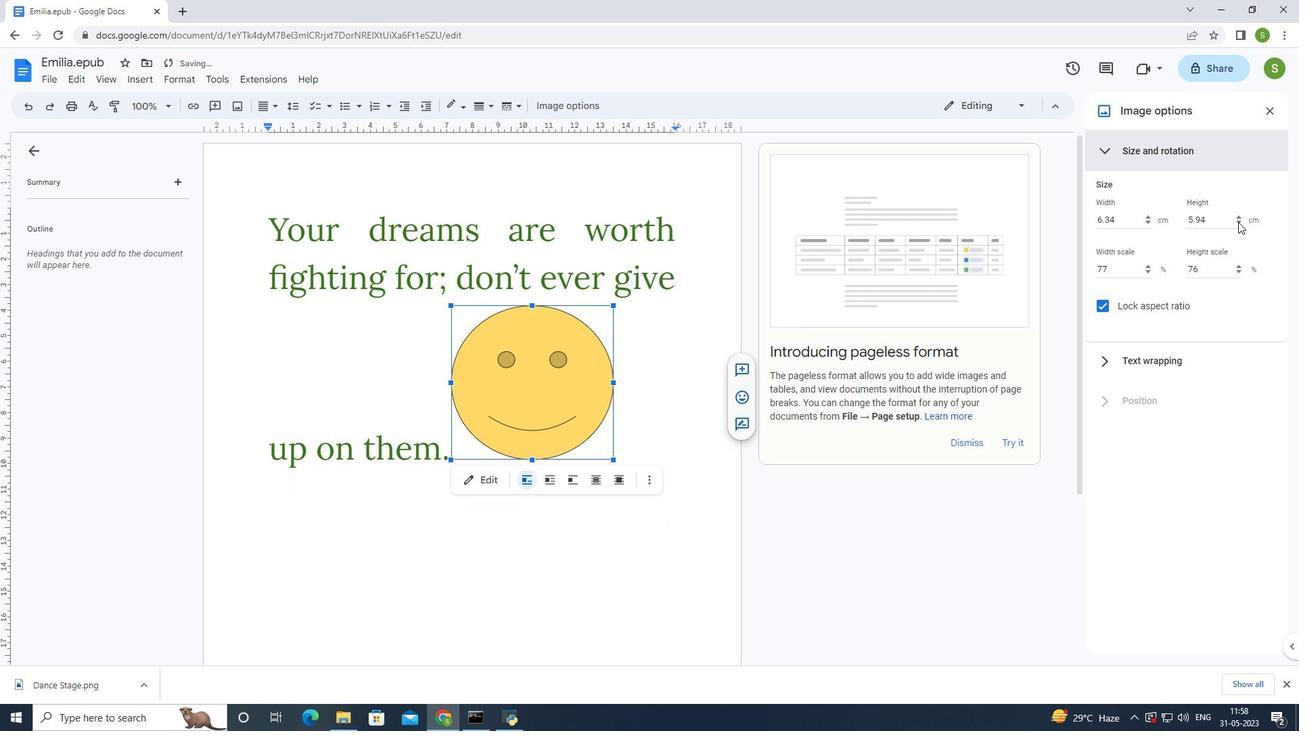 
Action: Mouse pressed left at (1238, 222)
Screenshot: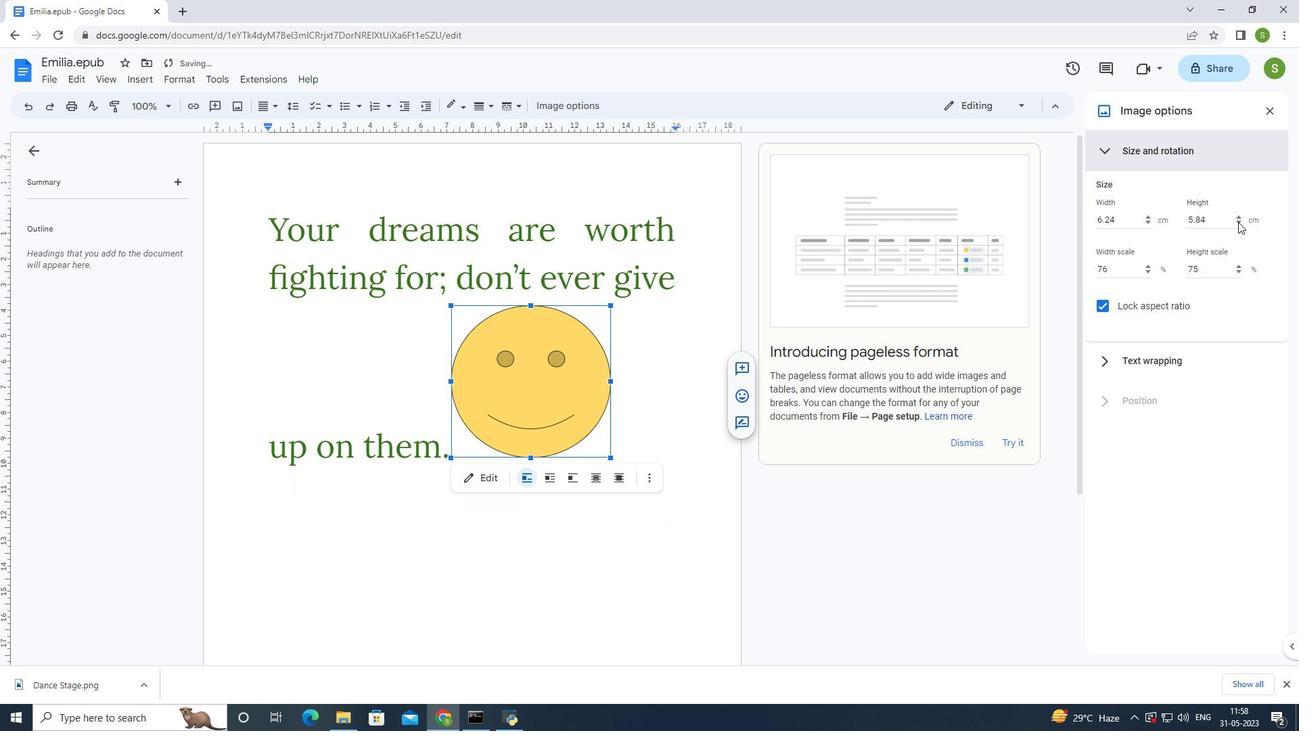 
Action: Mouse pressed left at (1238, 222)
Screenshot: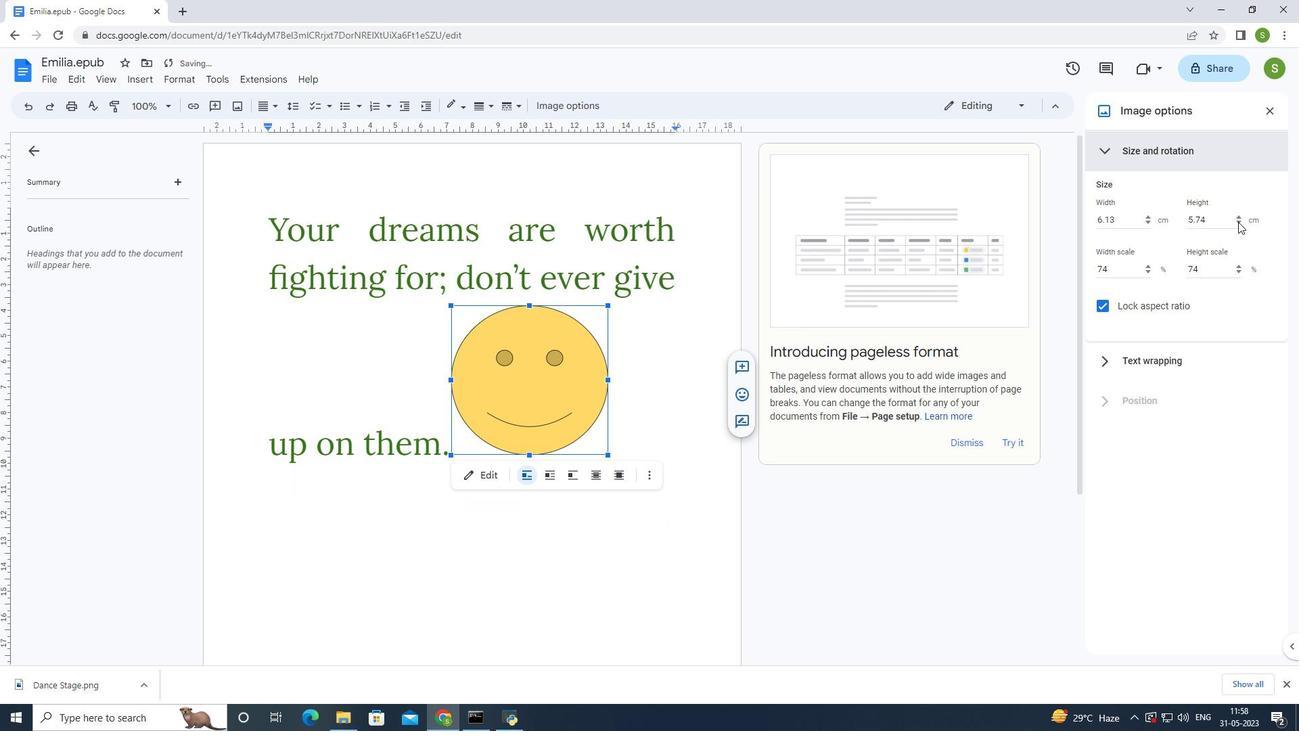 
Action: Mouse pressed left at (1238, 222)
Screenshot: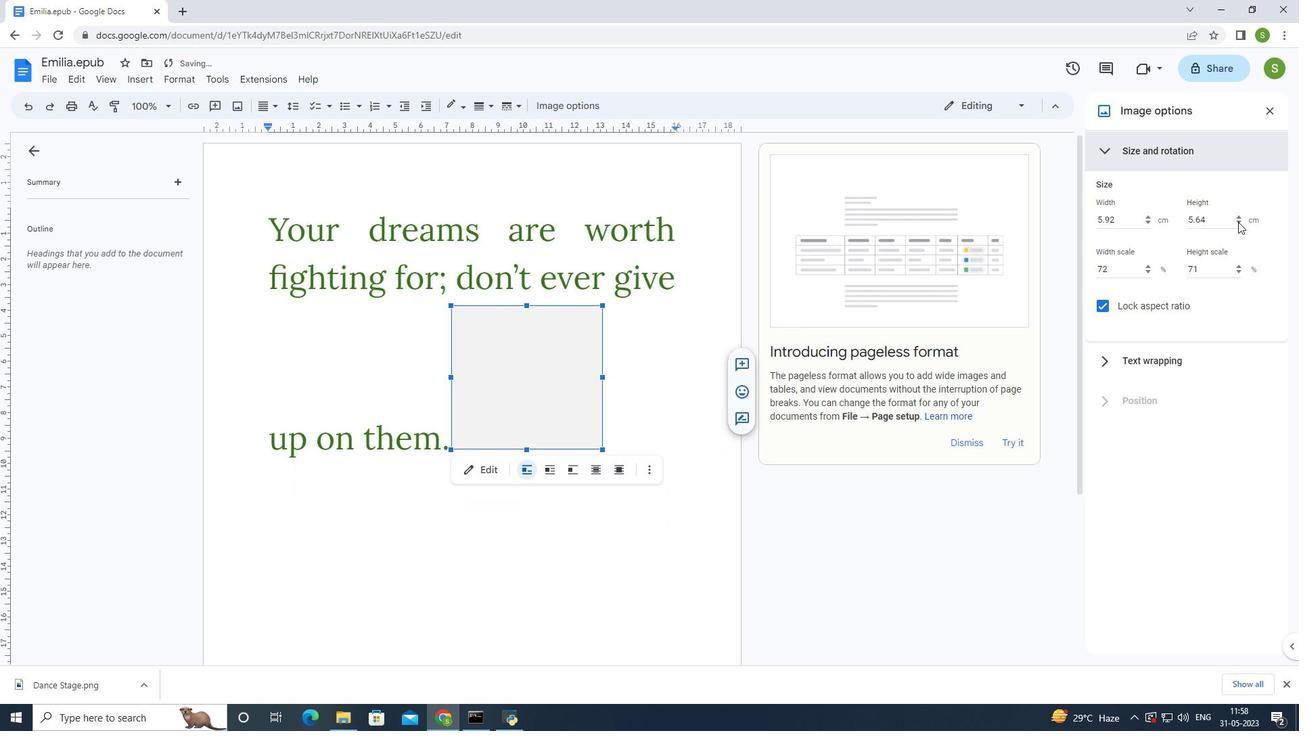 
Action: Mouse pressed left at (1238, 222)
Screenshot: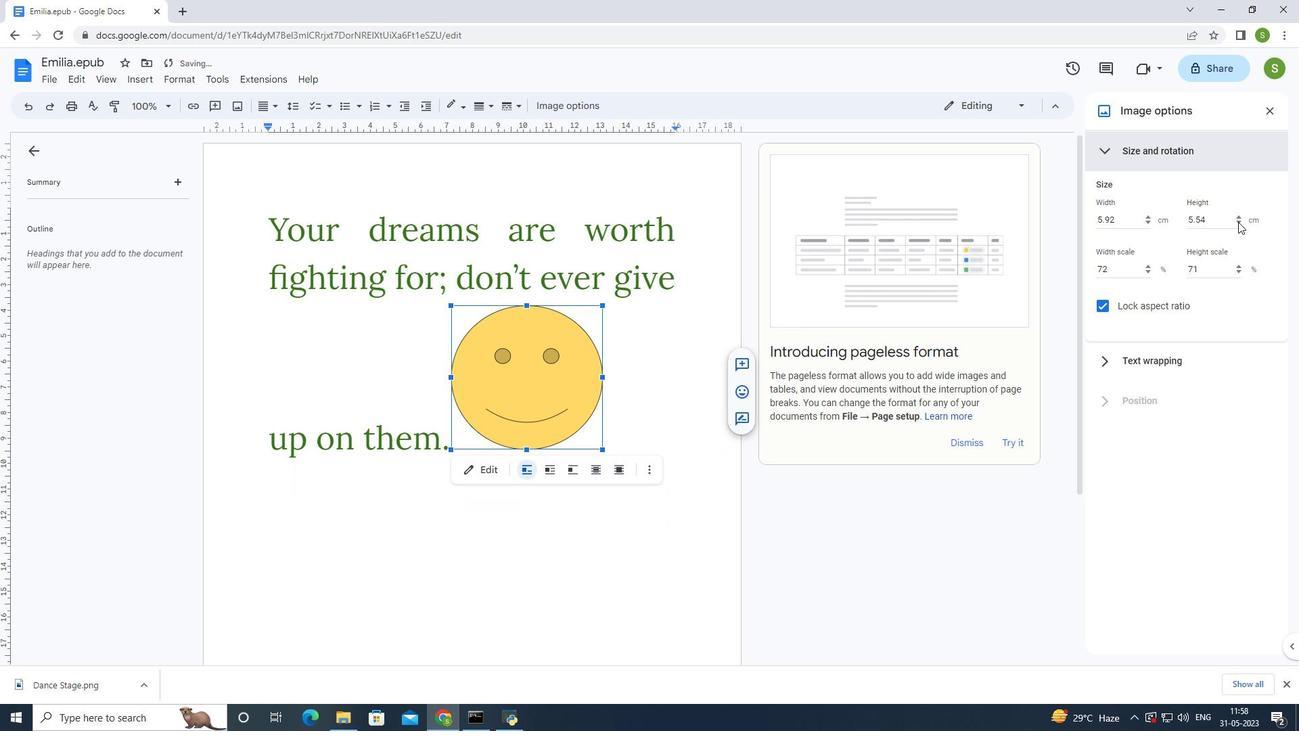 
Action: Mouse pressed left at (1238, 222)
Screenshot: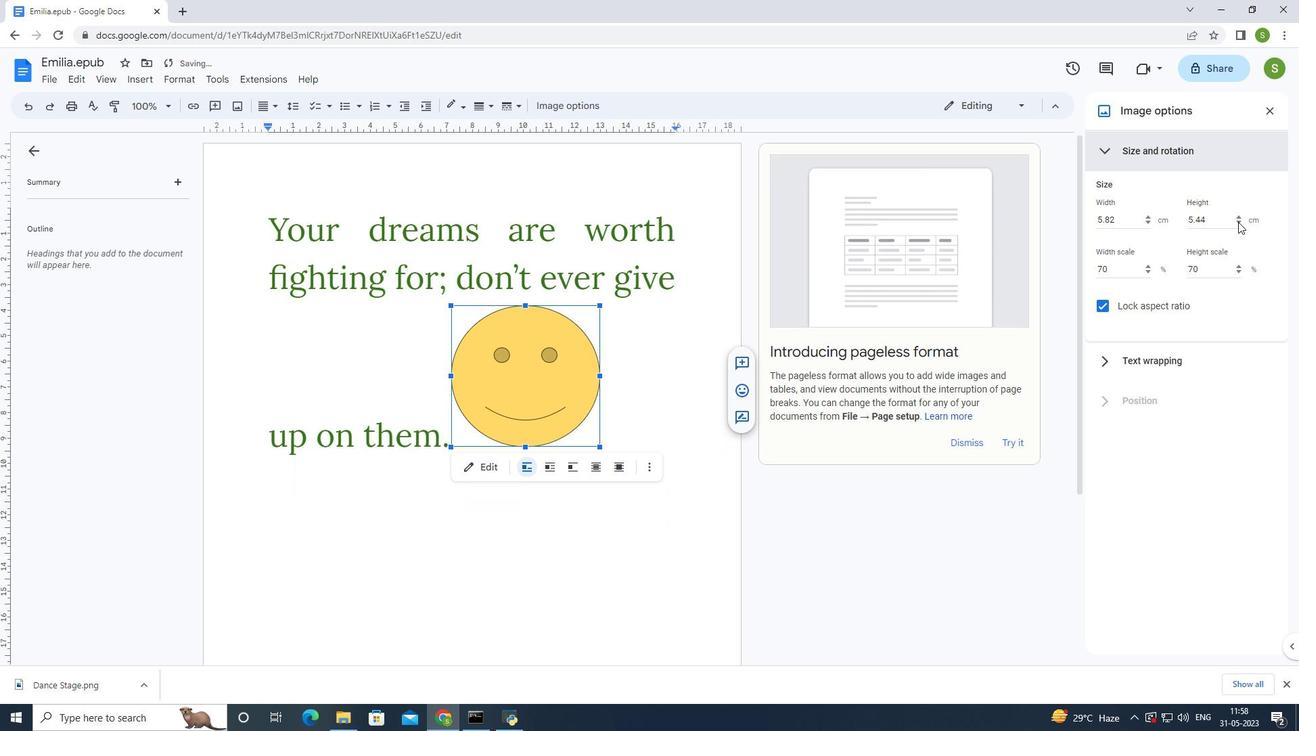 
Action: Mouse pressed left at (1238, 222)
Screenshot: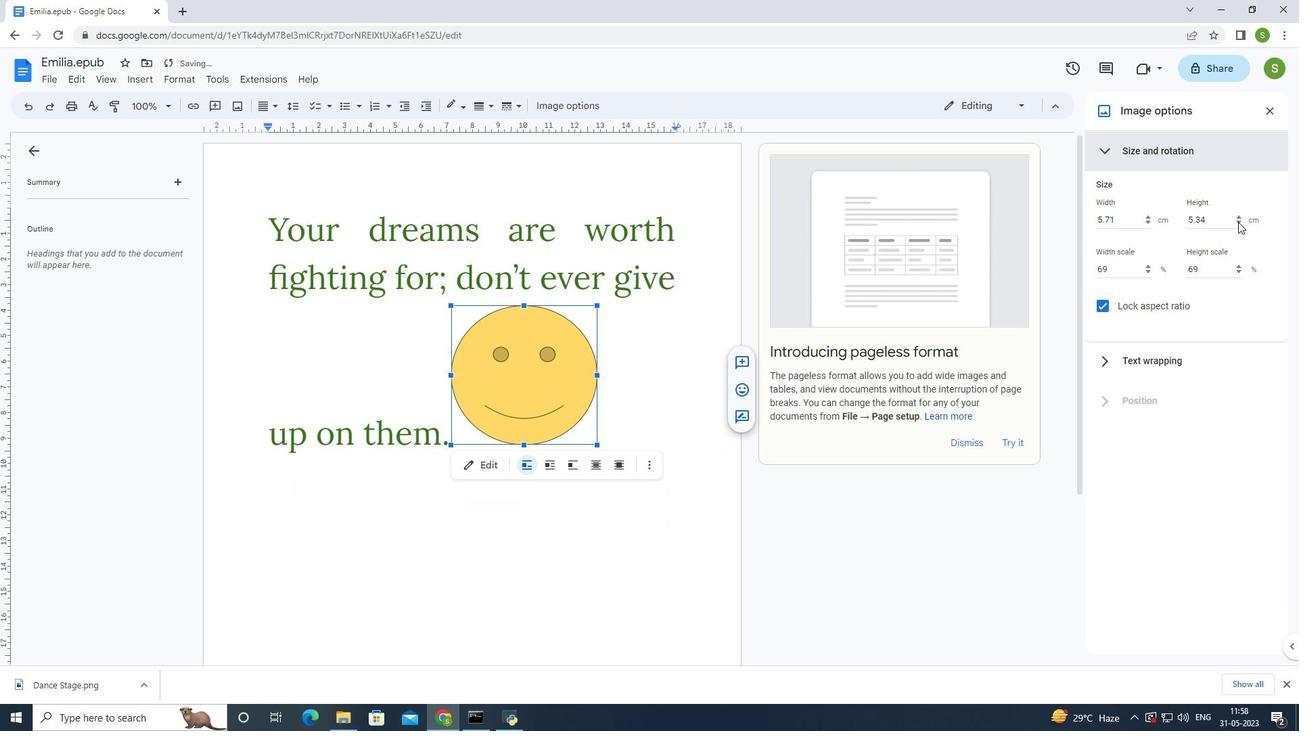 
Action: Mouse pressed left at (1238, 222)
Screenshot: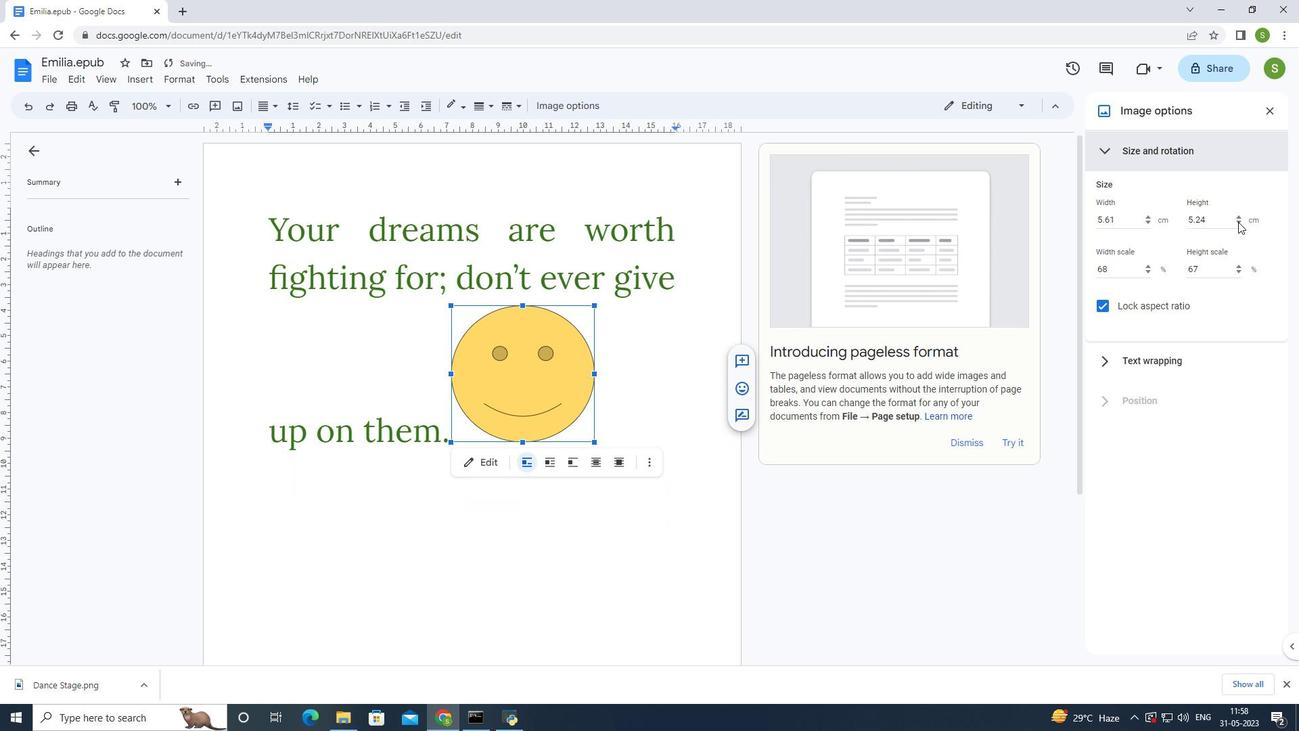 
Action: Mouse pressed left at (1238, 222)
Screenshot: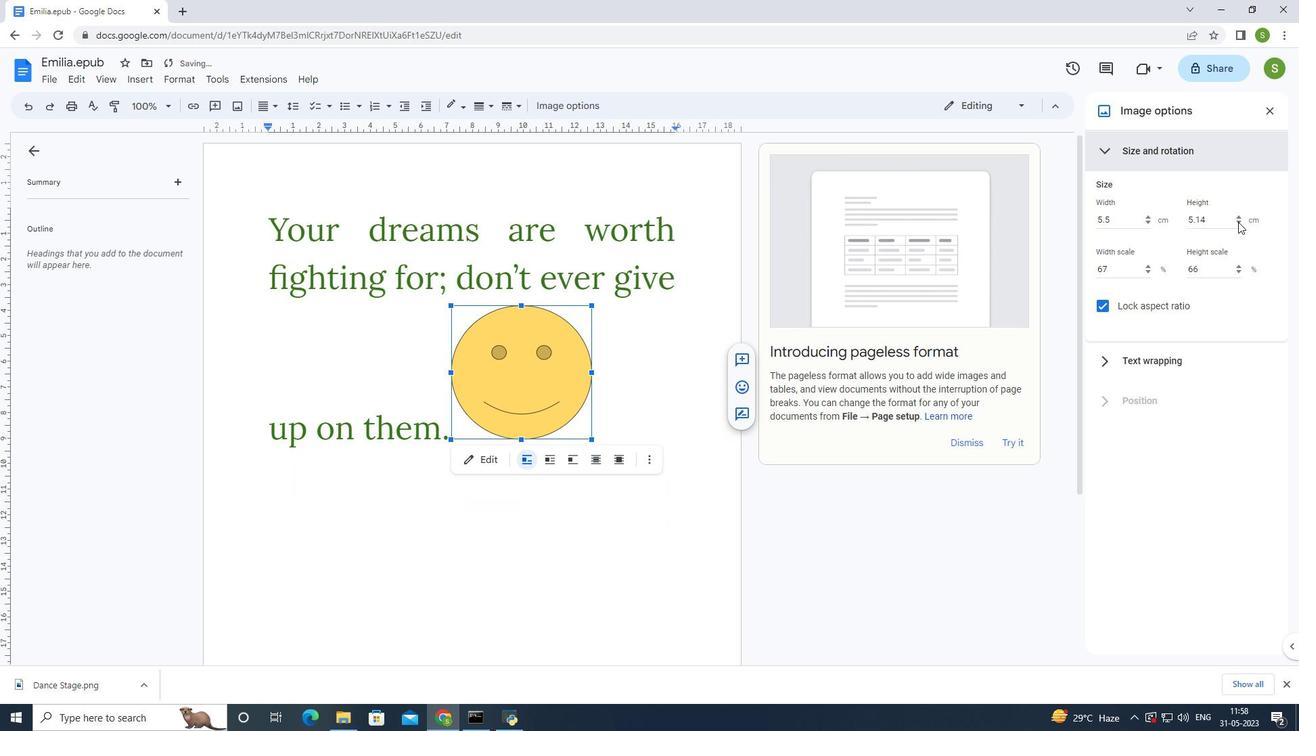 
Action: Mouse pressed left at (1238, 222)
Screenshot: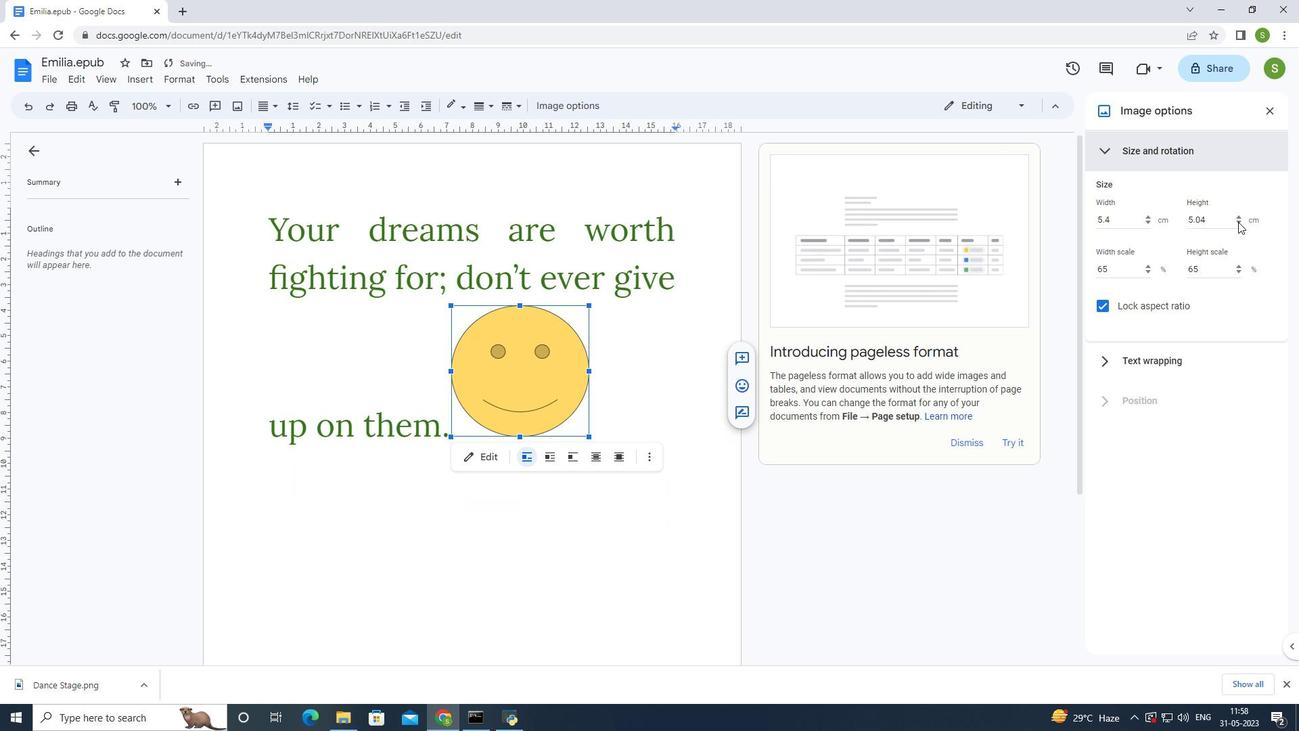 
Action: Mouse pressed left at (1238, 222)
Screenshot: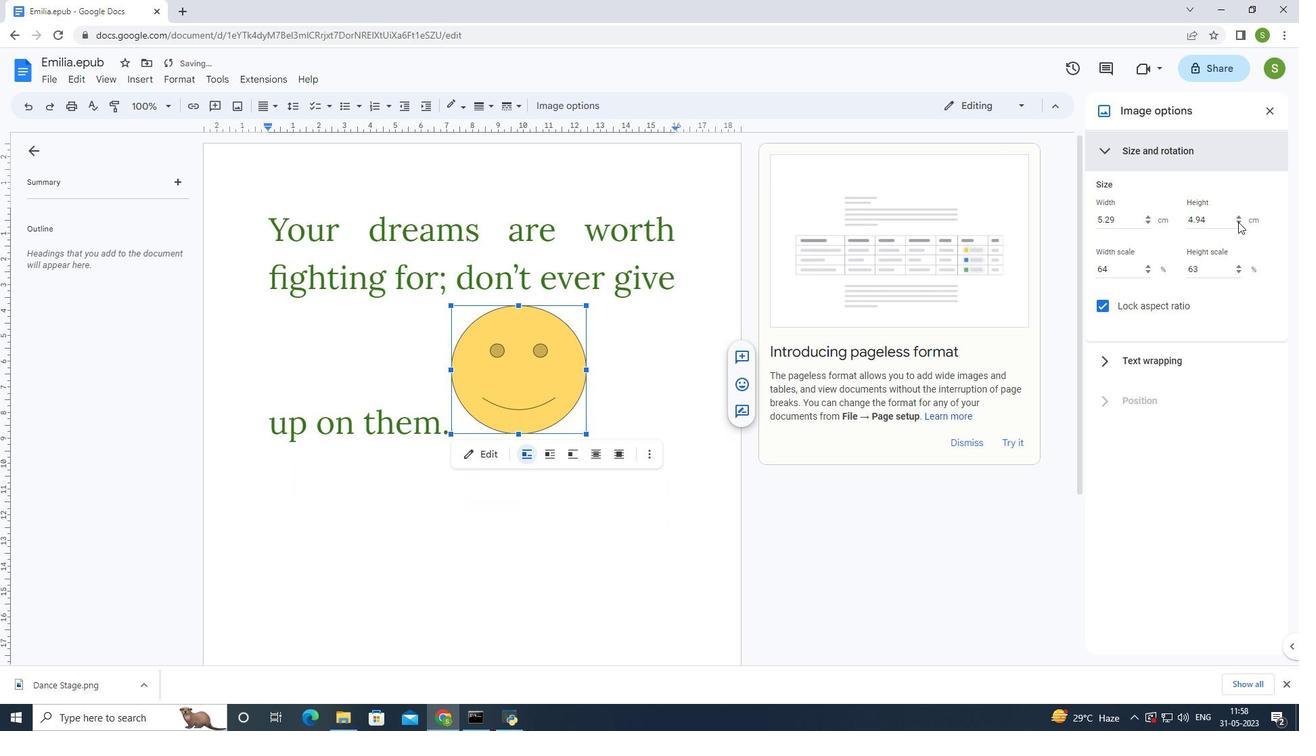 
Action: Mouse pressed left at (1238, 222)
Screenshot: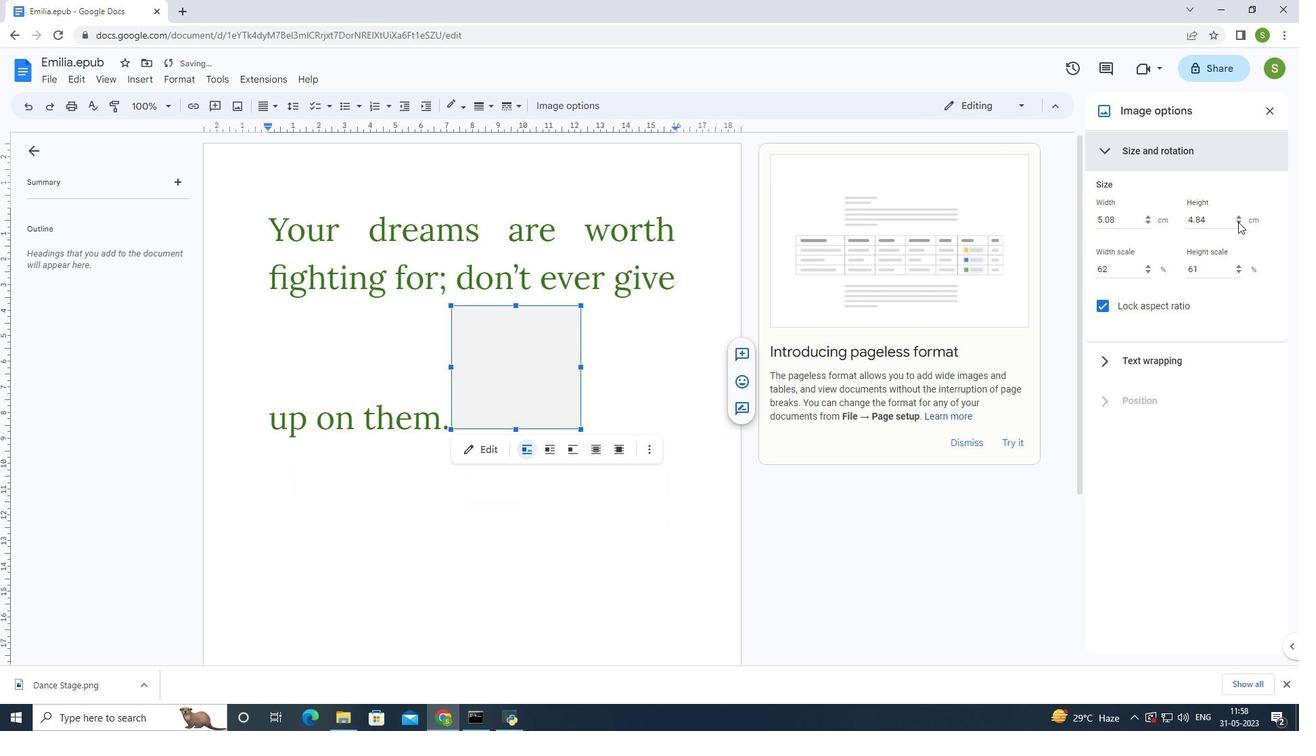 
Action: Mouse pressed left at (1238, 222)
Screenshot: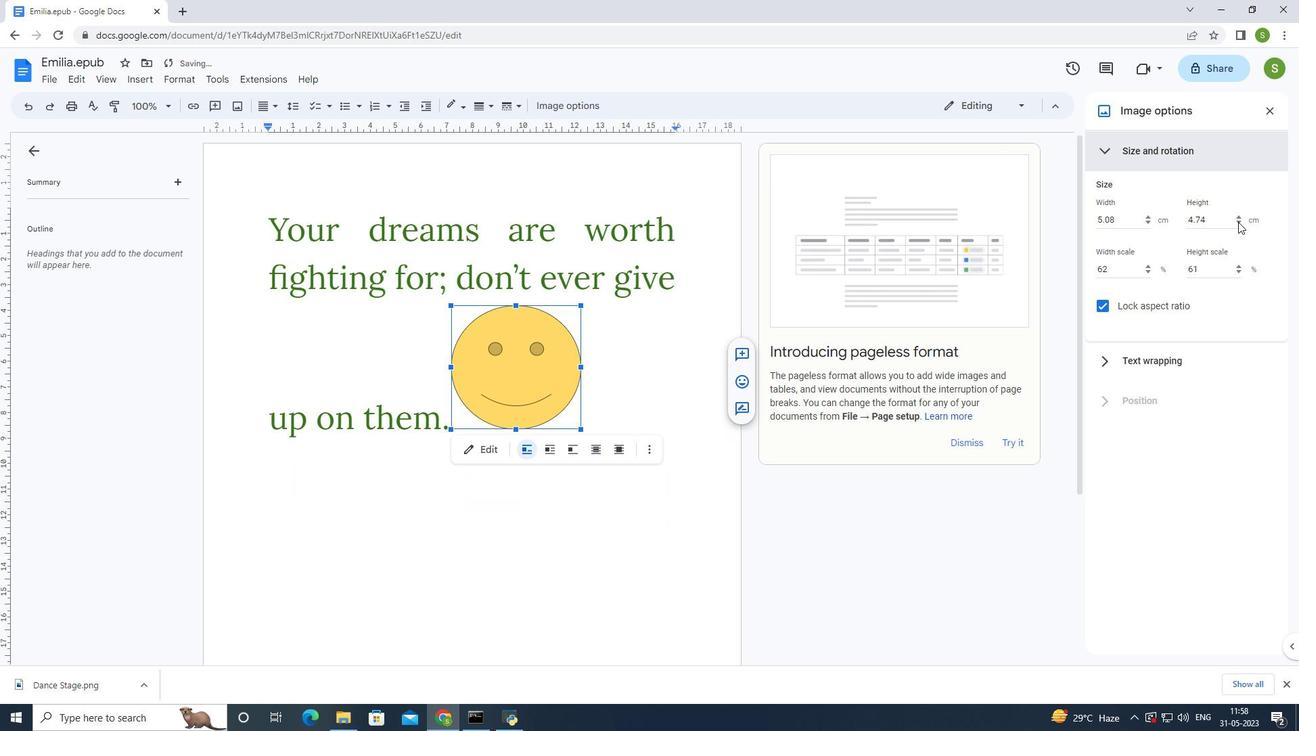 
Action: Mouse pressed left at (1238, 222)
Screenshot: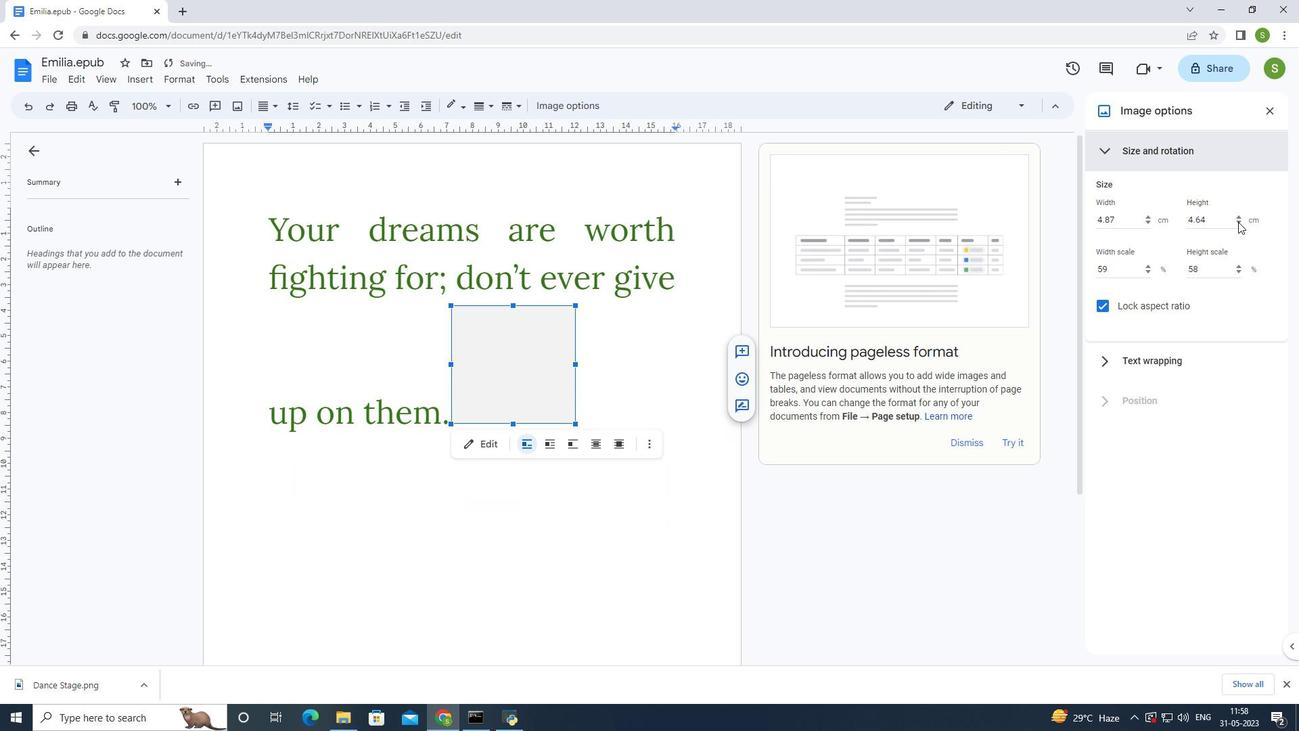 
Action: Mouse pressed left at (1238, 222)
Screenshot: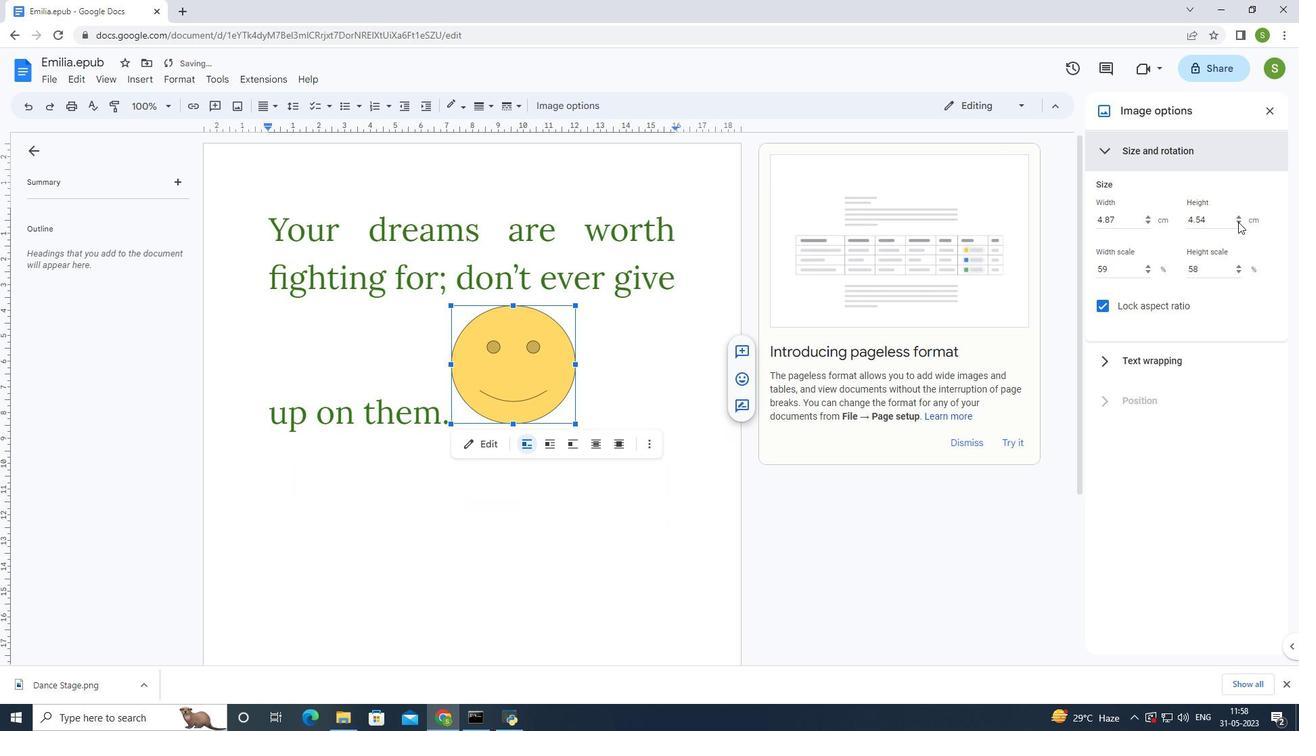 
Action: Mouse pressed left at (1238, 222)
Screenshot: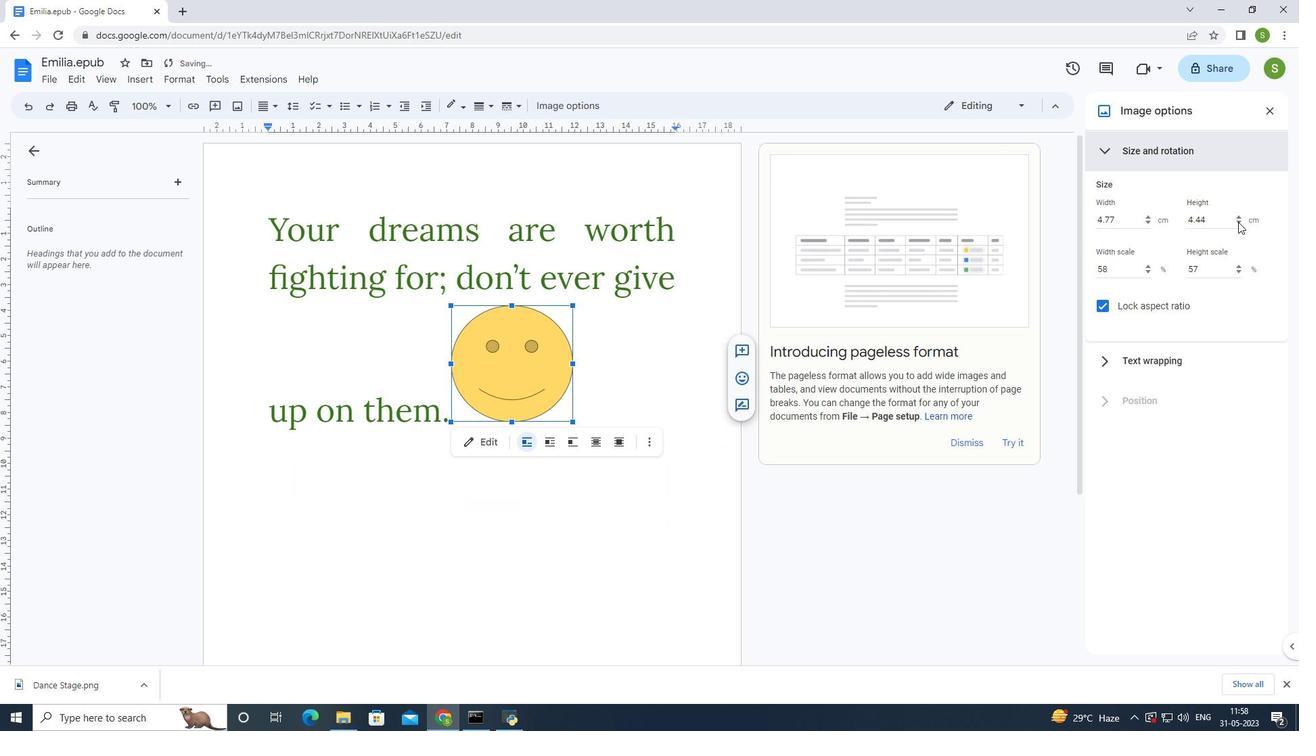 
Action: Mouse pressed left at (1238, 222)
Screenshot: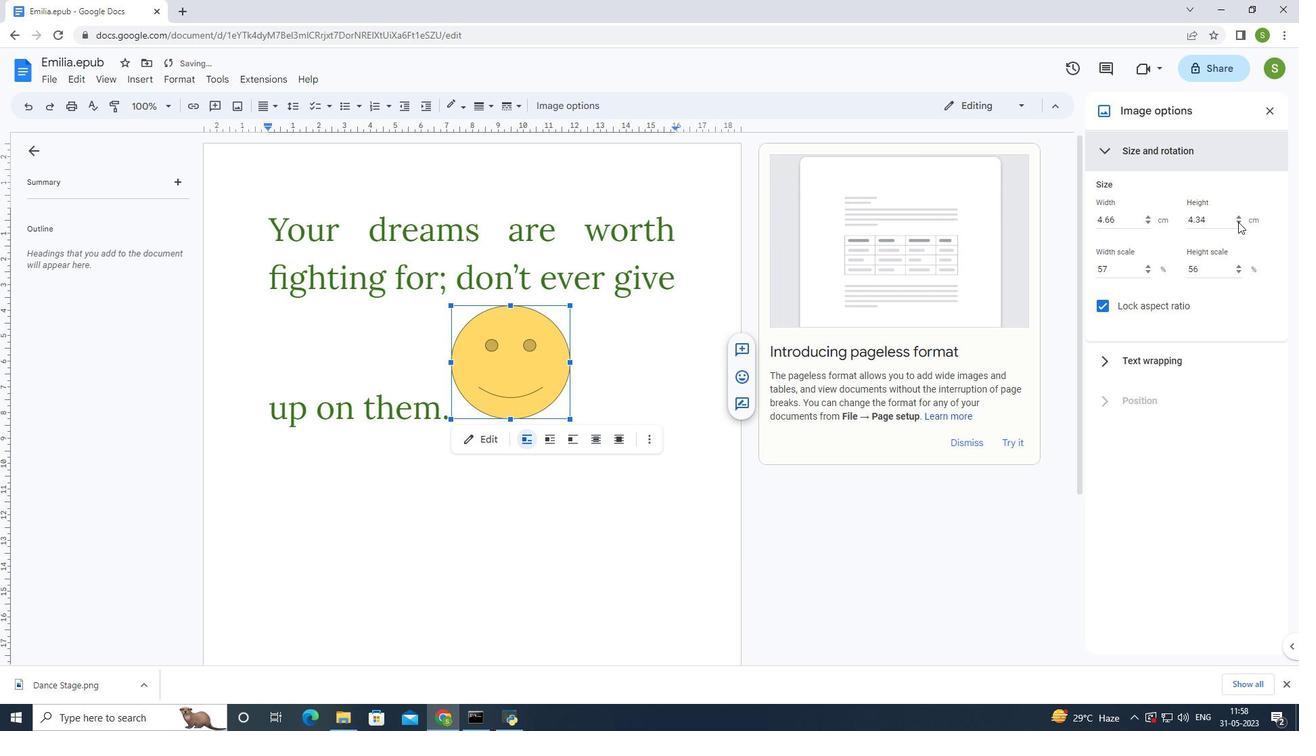 
Action: Mouse pressed left at (1238, 222)
Screenshot: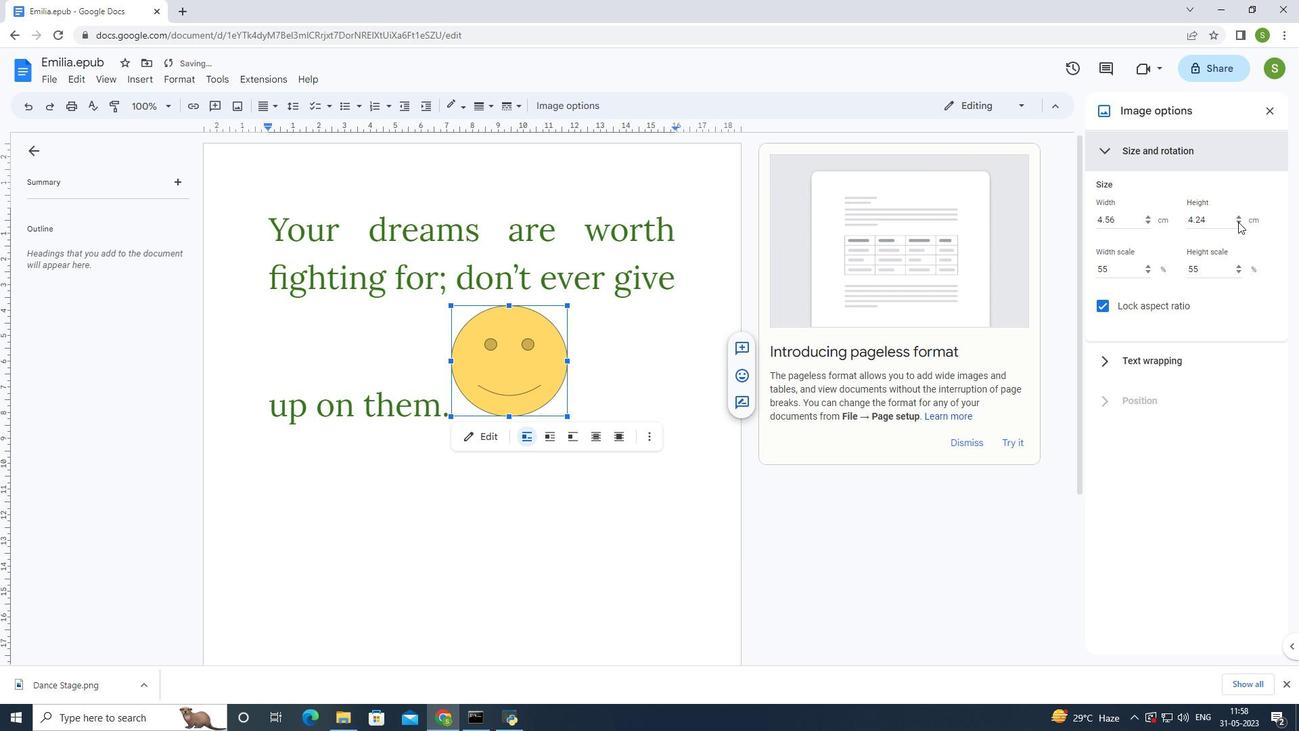 
Action: Mouse pressed left at (1238, 222)
Screenshot: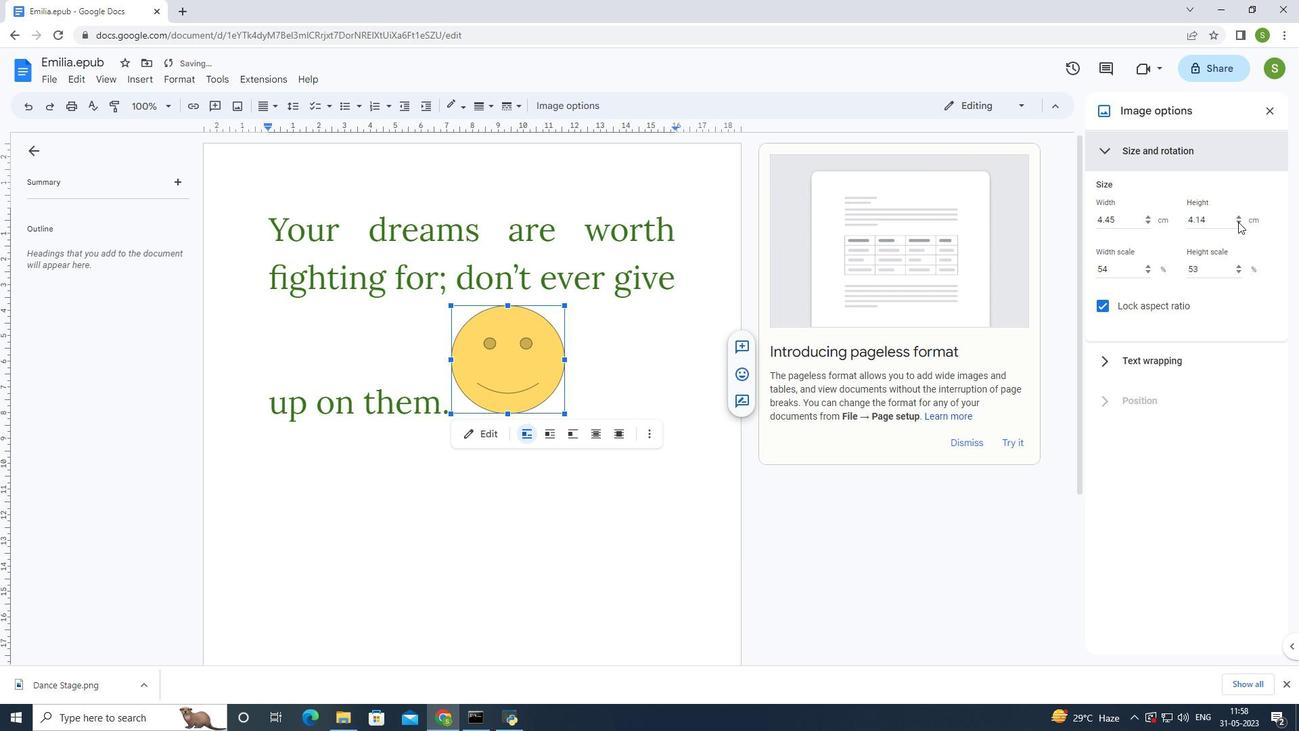 
Action: Mouse pressed left at (1238, 222)
Screenshot: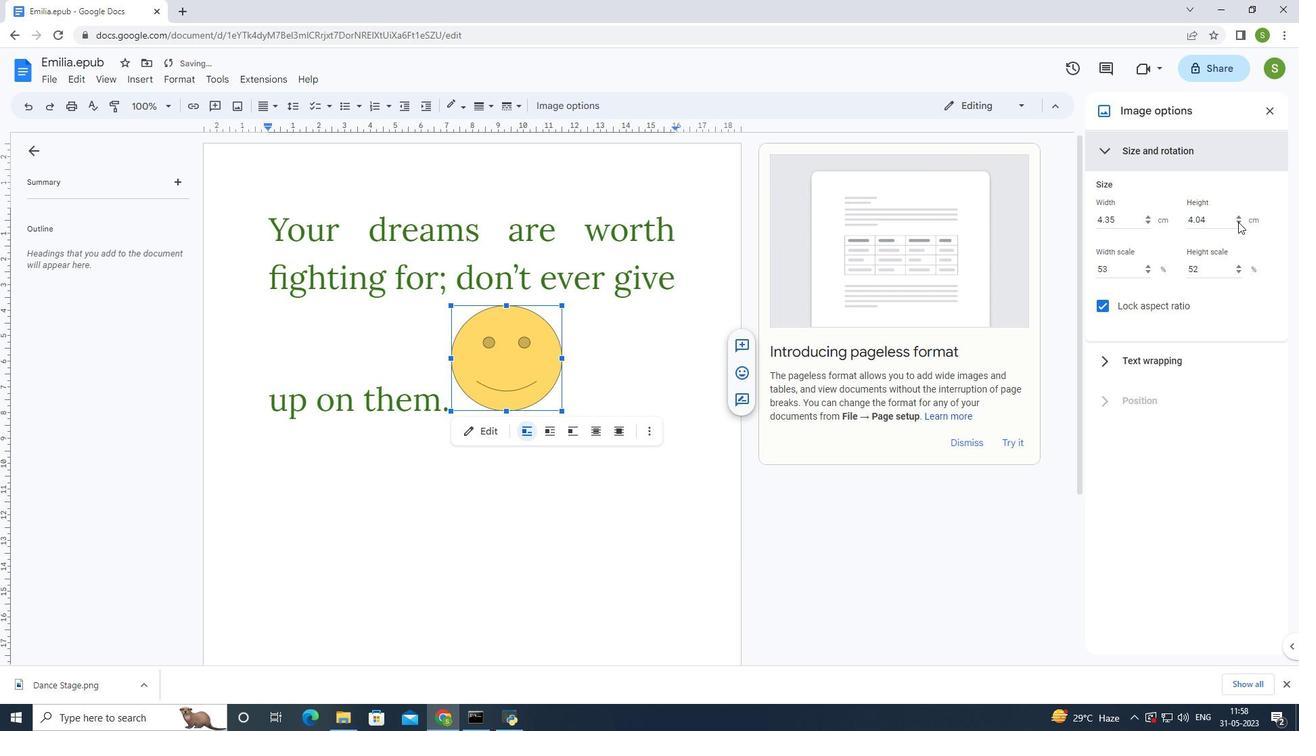 
Action: Mouse pressed left at (1238, 222)
Screenshot: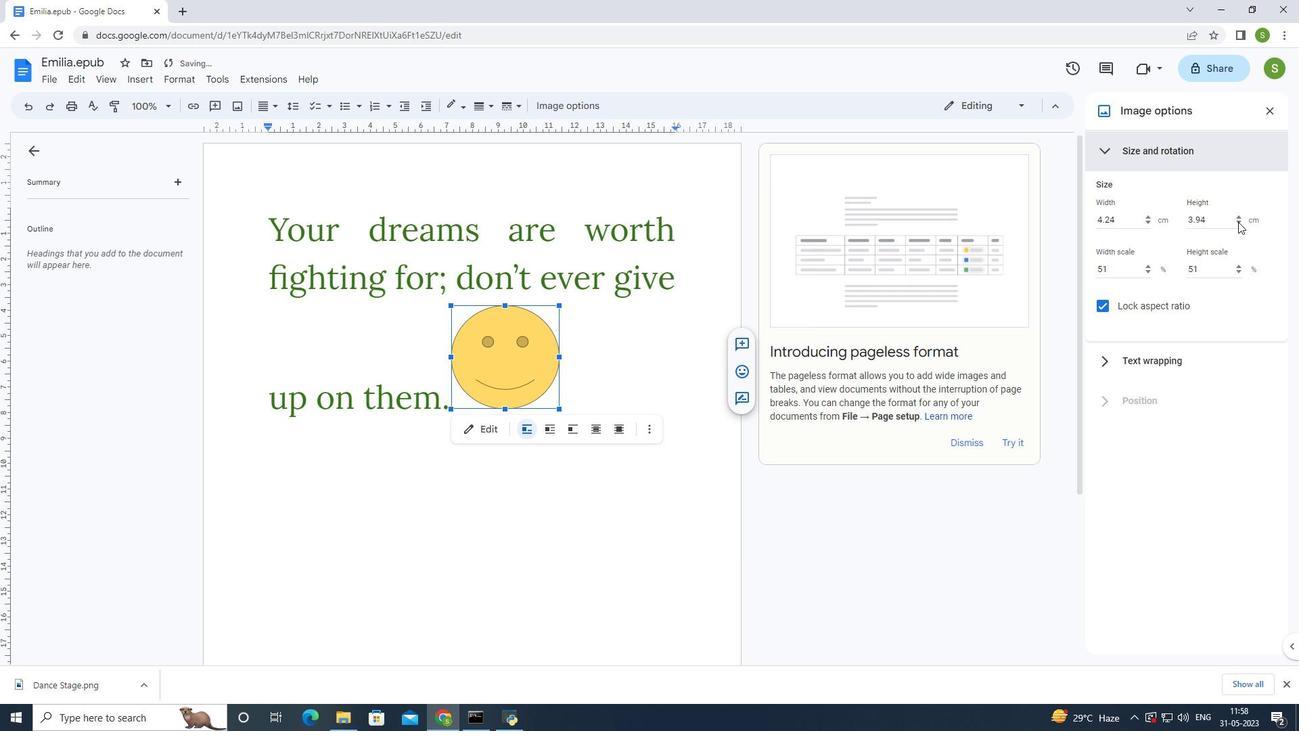
Action: Mouse pressed left at (1238, 222)
Screenshot: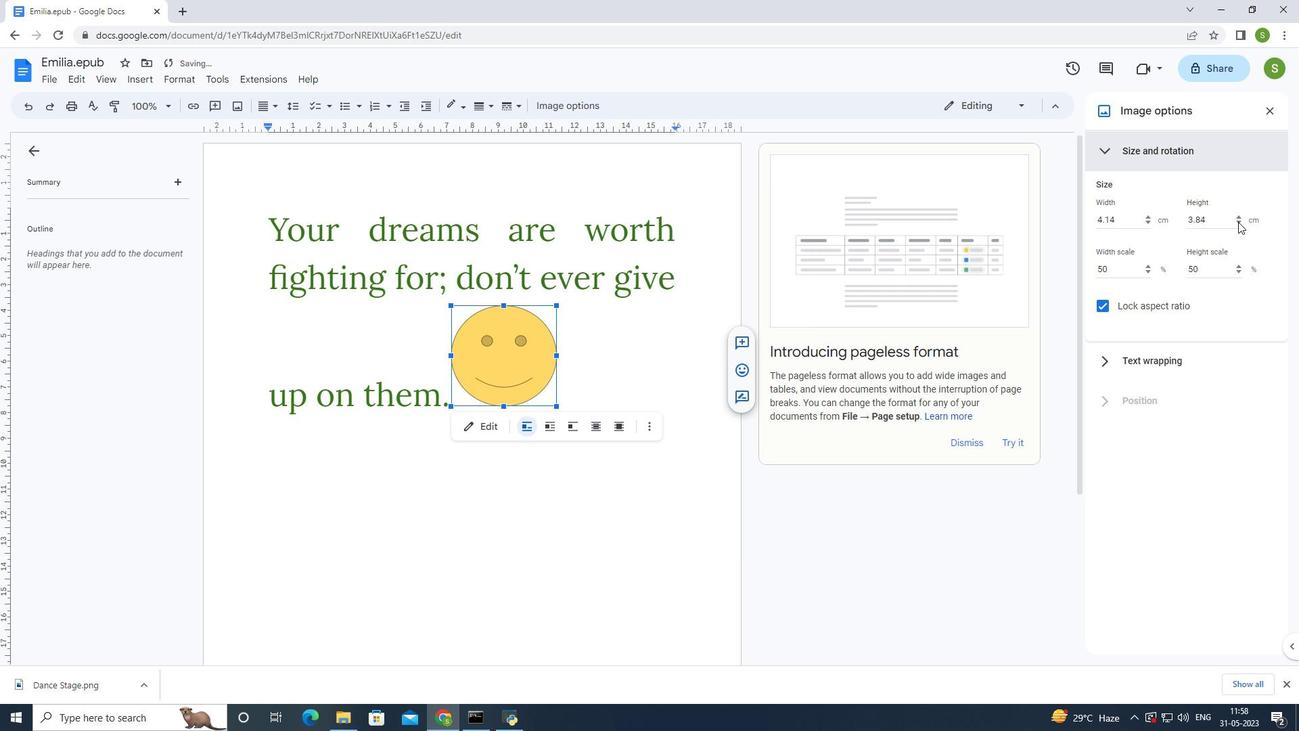 
Action: Mouse pressed left at (1238, 222)
Screenshot: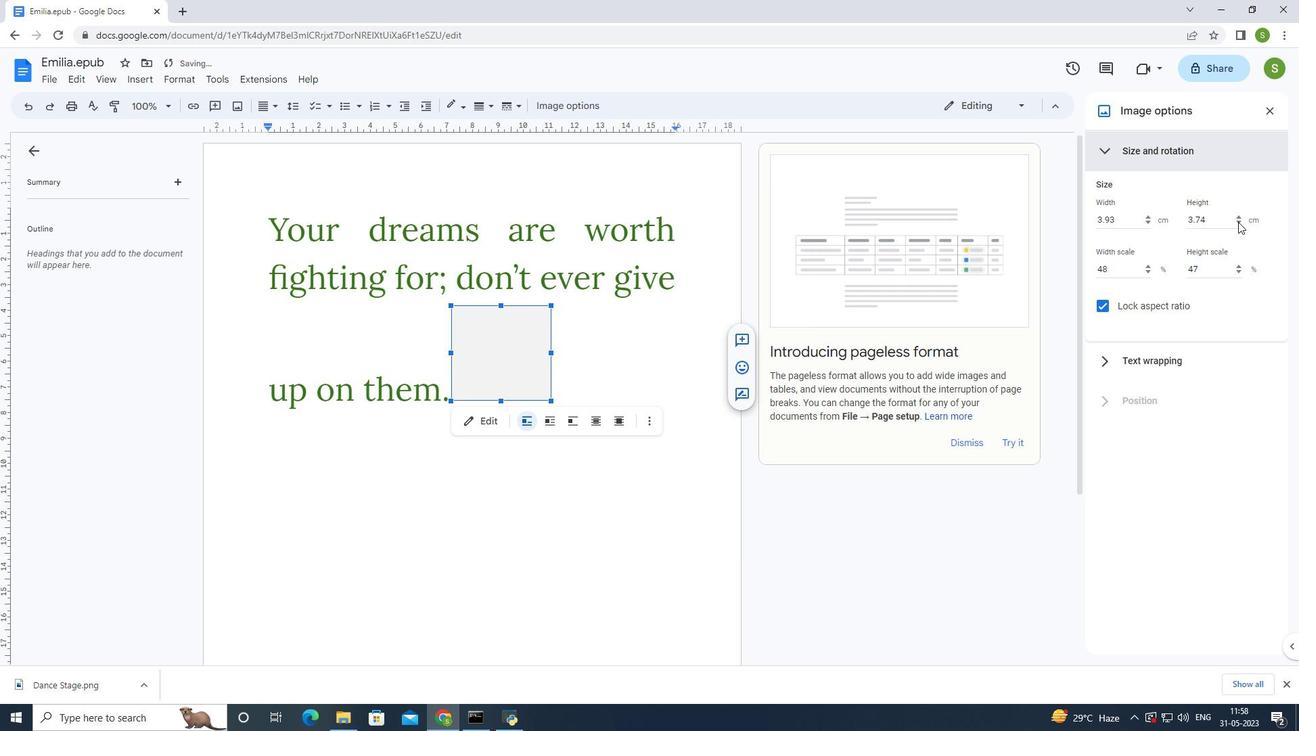 
Action: Mouse pressed left at (1238, 222)
Screenshot: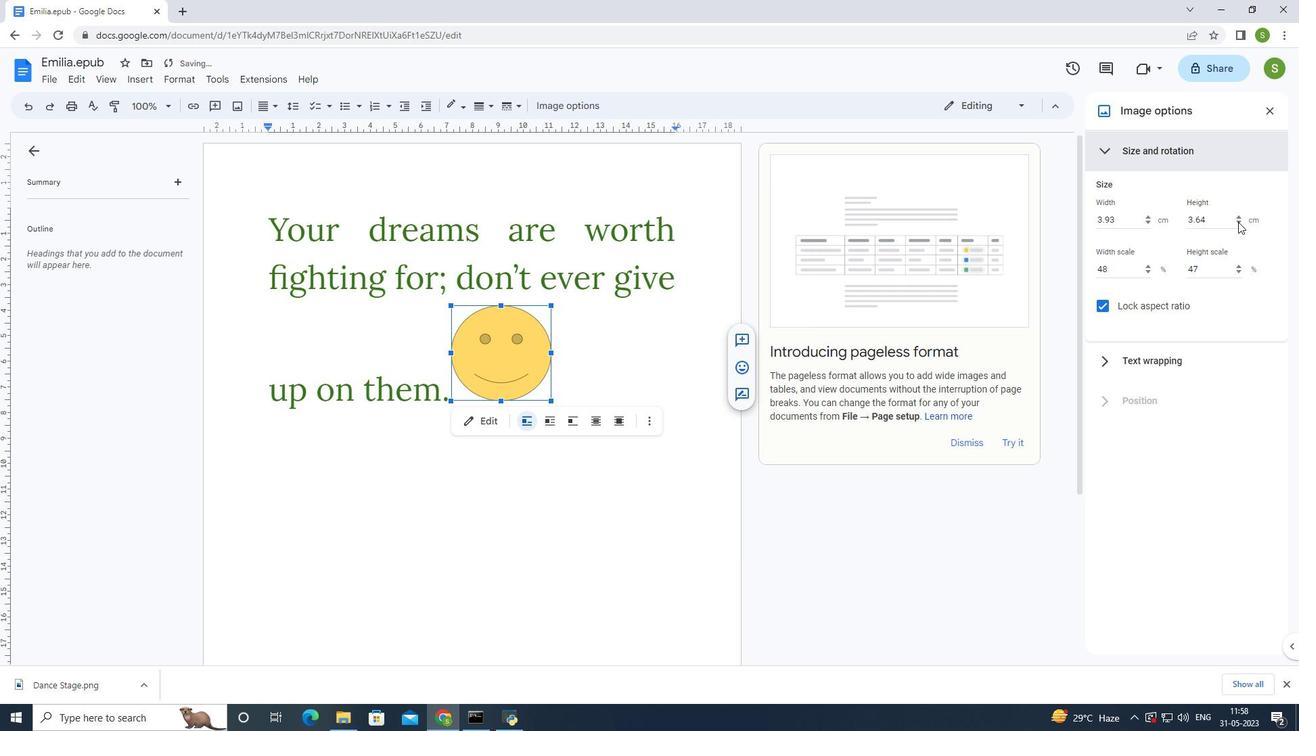 
Action: Mouse pressed left at (1238, 222)
Screenshot: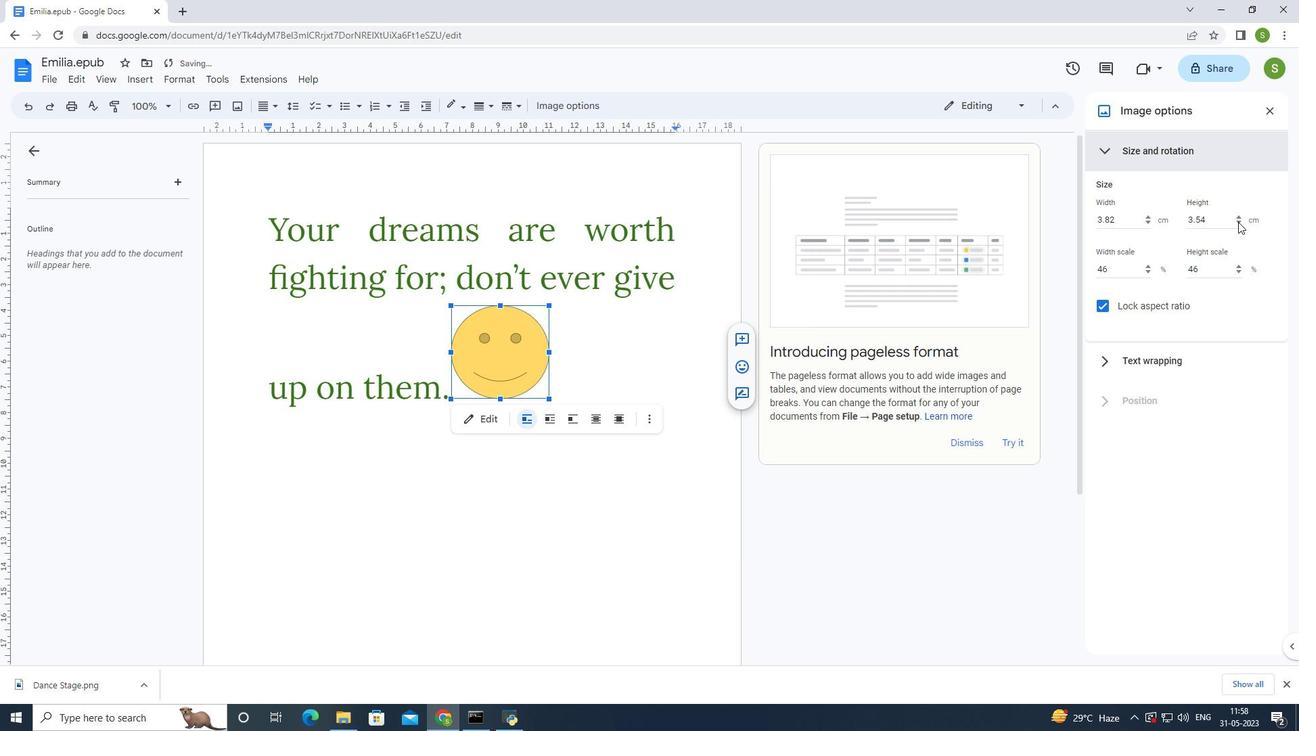 
Action: Mouse moved to (1239, 221)
Screenshot: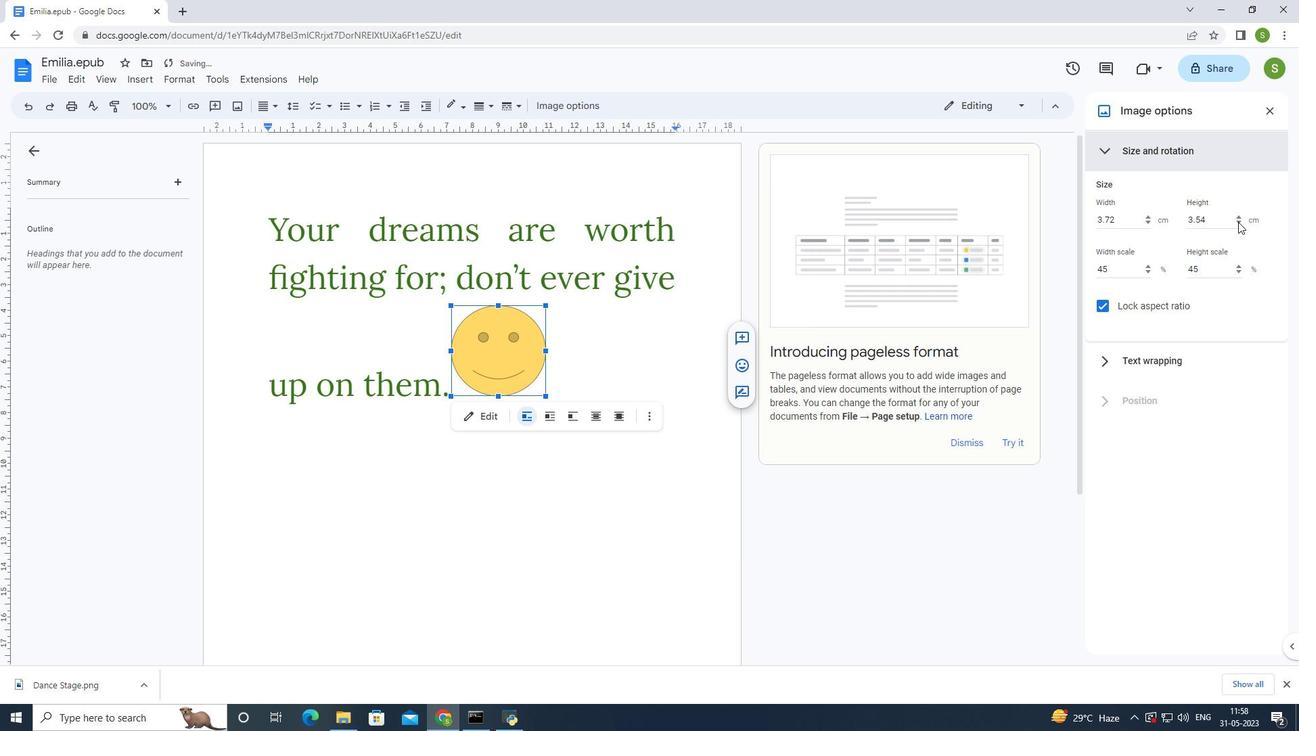 
Action: Mouse pressed left at (1239, 221)
Screenshot: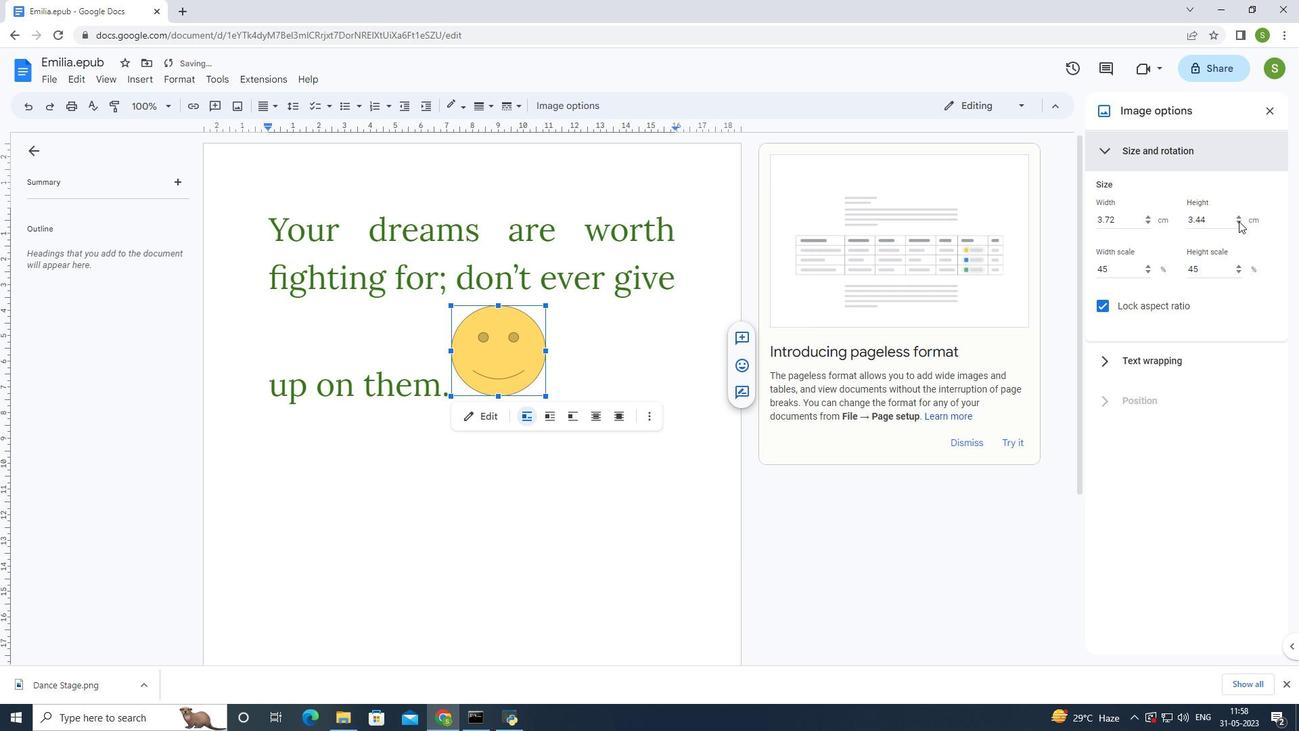 
Action: Mouse pressed left at (1239, 221)
Screenshot: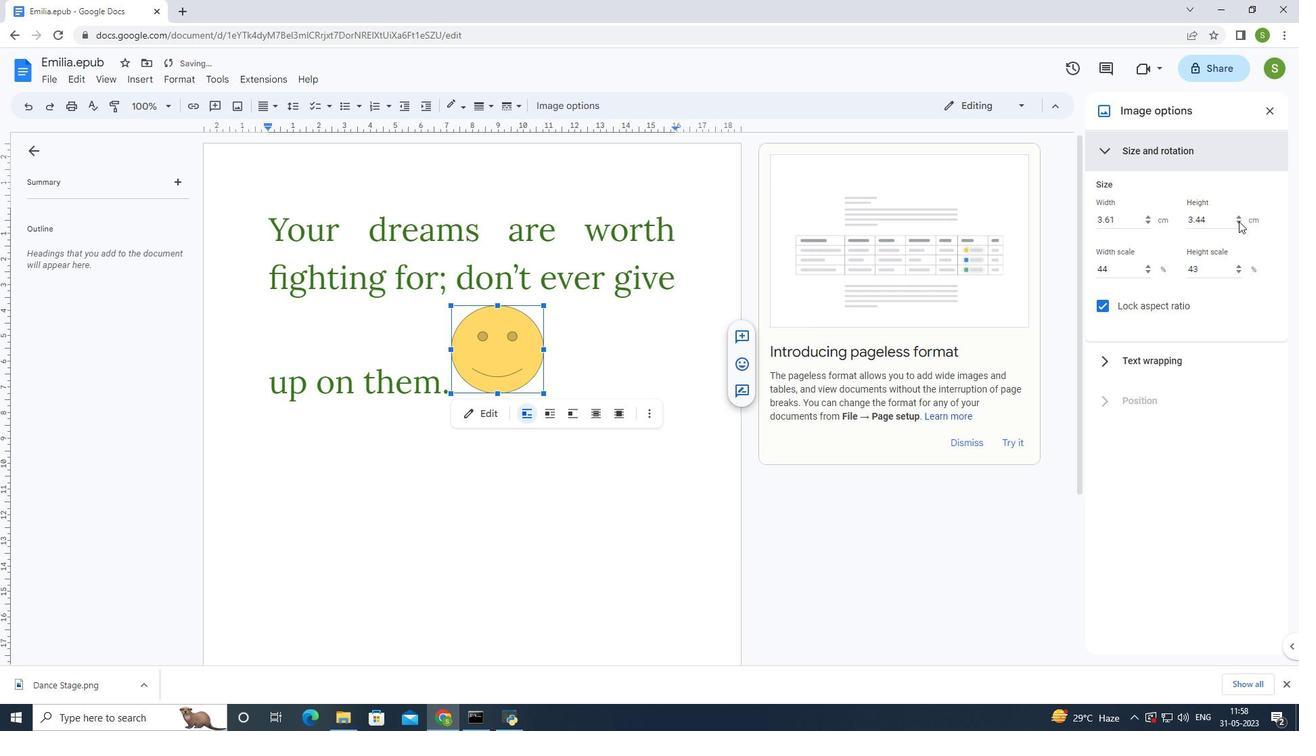 
Action: Mouse pressed left at (1239, 221)
Screenshot: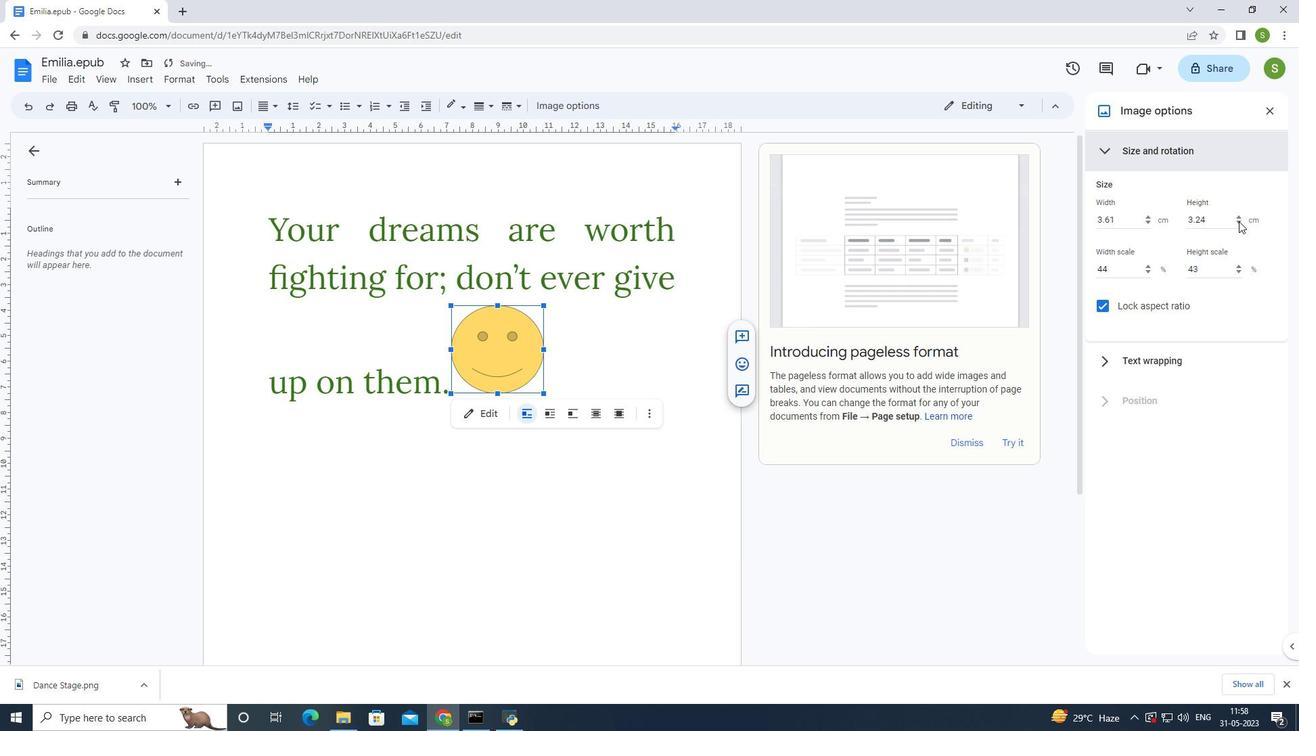 
Action: Mouse pressed left at (1239, 221)
Screenshot: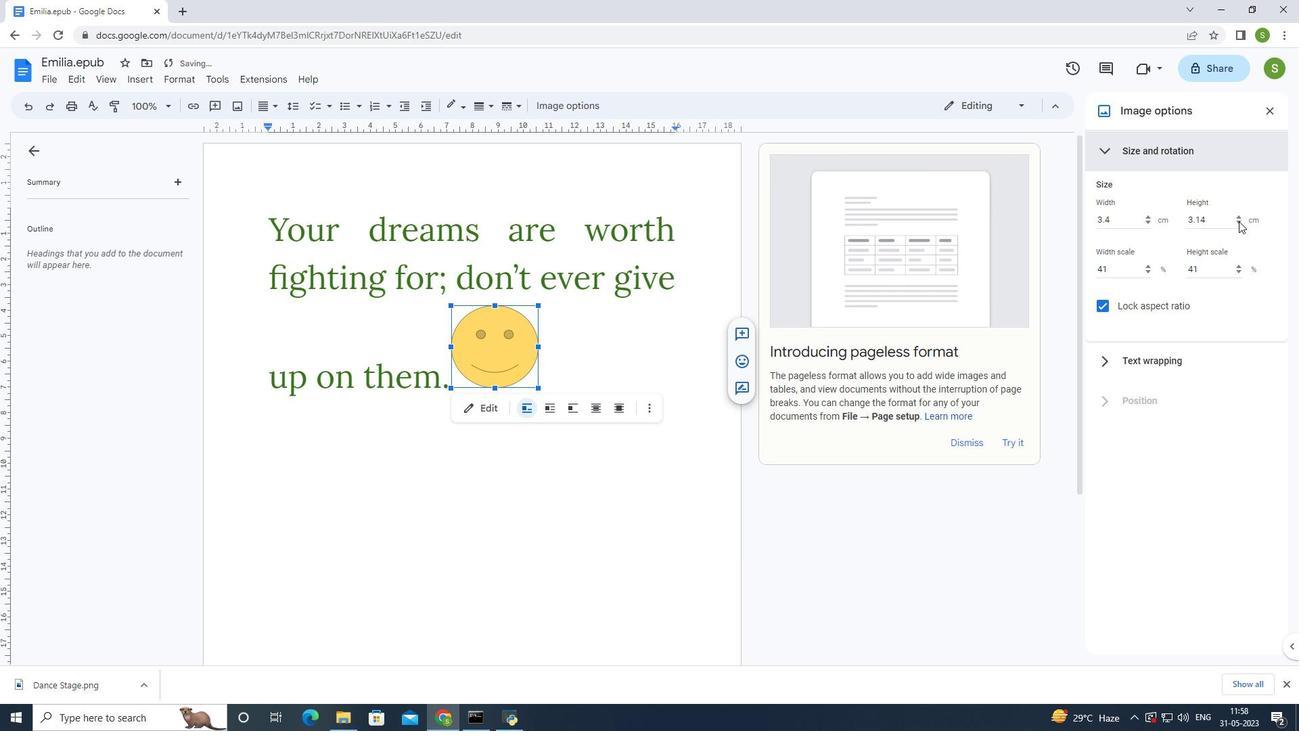 
Action: Mouse pressed left at (1239, 221)
Screenshot: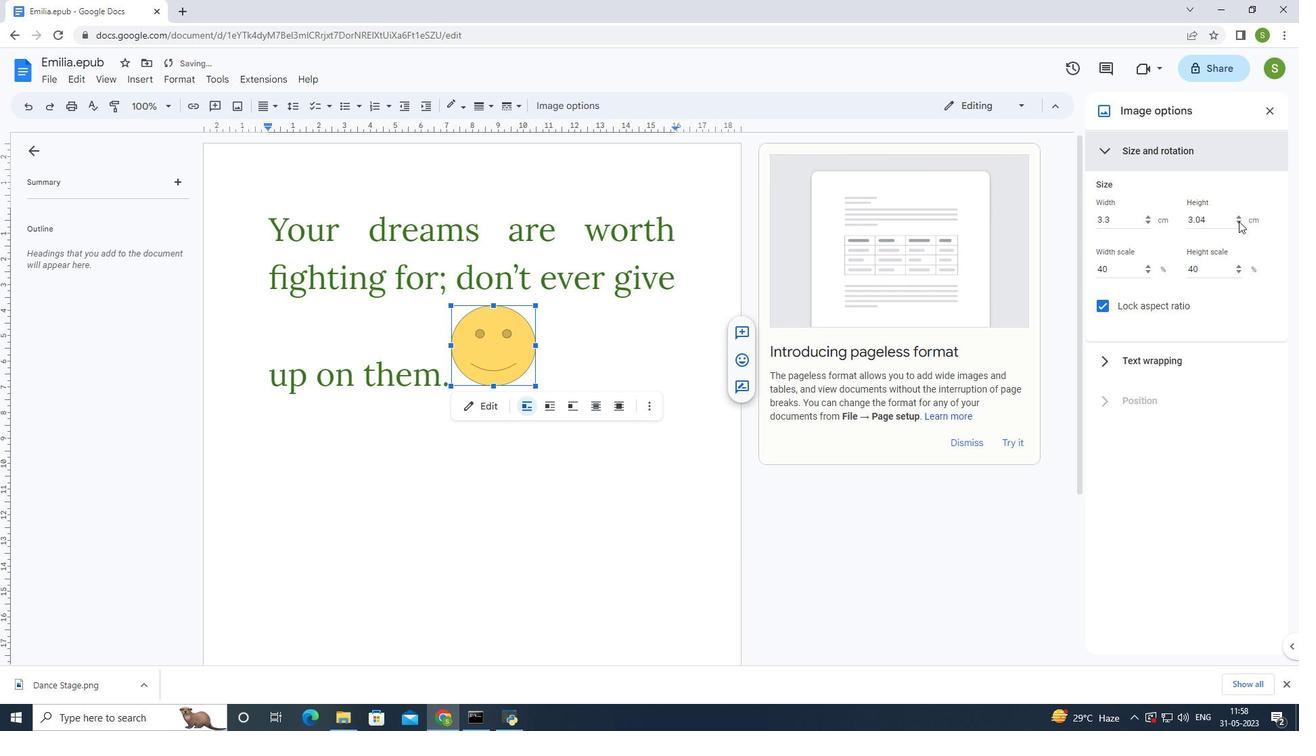 
Action: Mouse pressed left at (1239, 221)
Screenshot: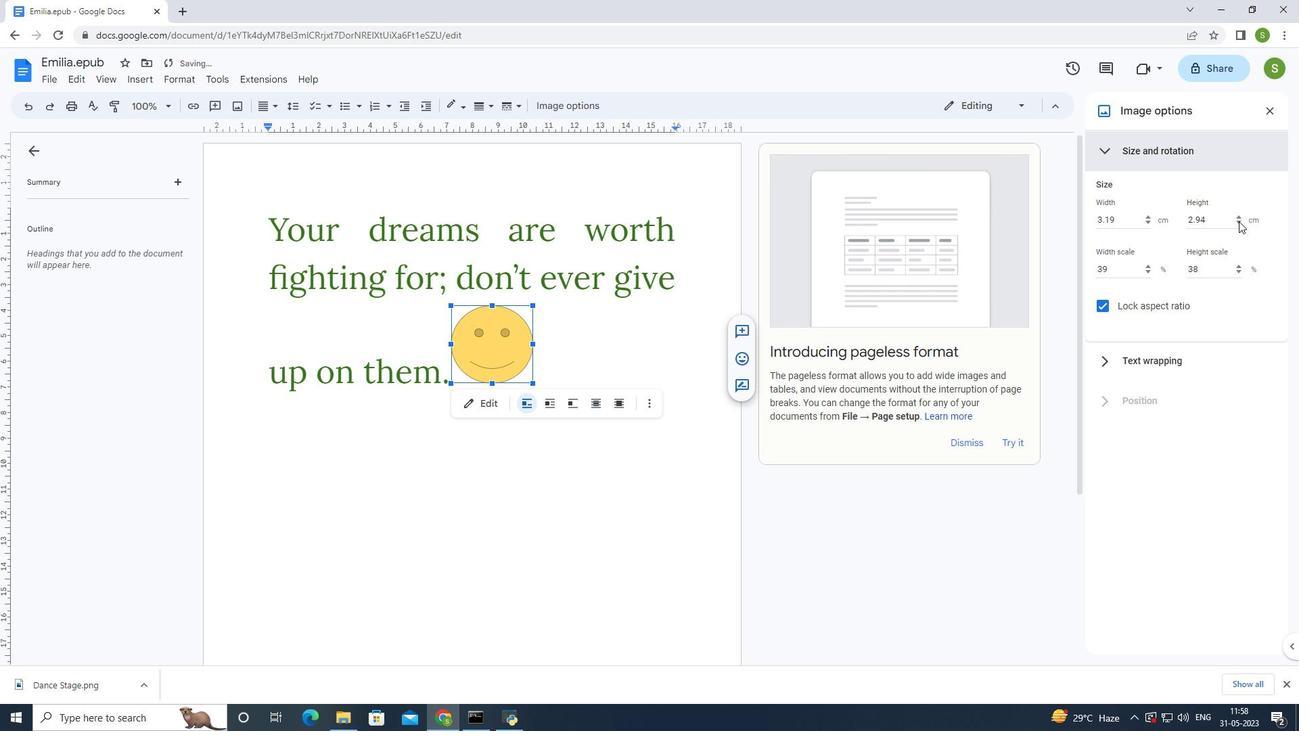 
Action: Mouse pressed left at (1239, 221)
Screenshot: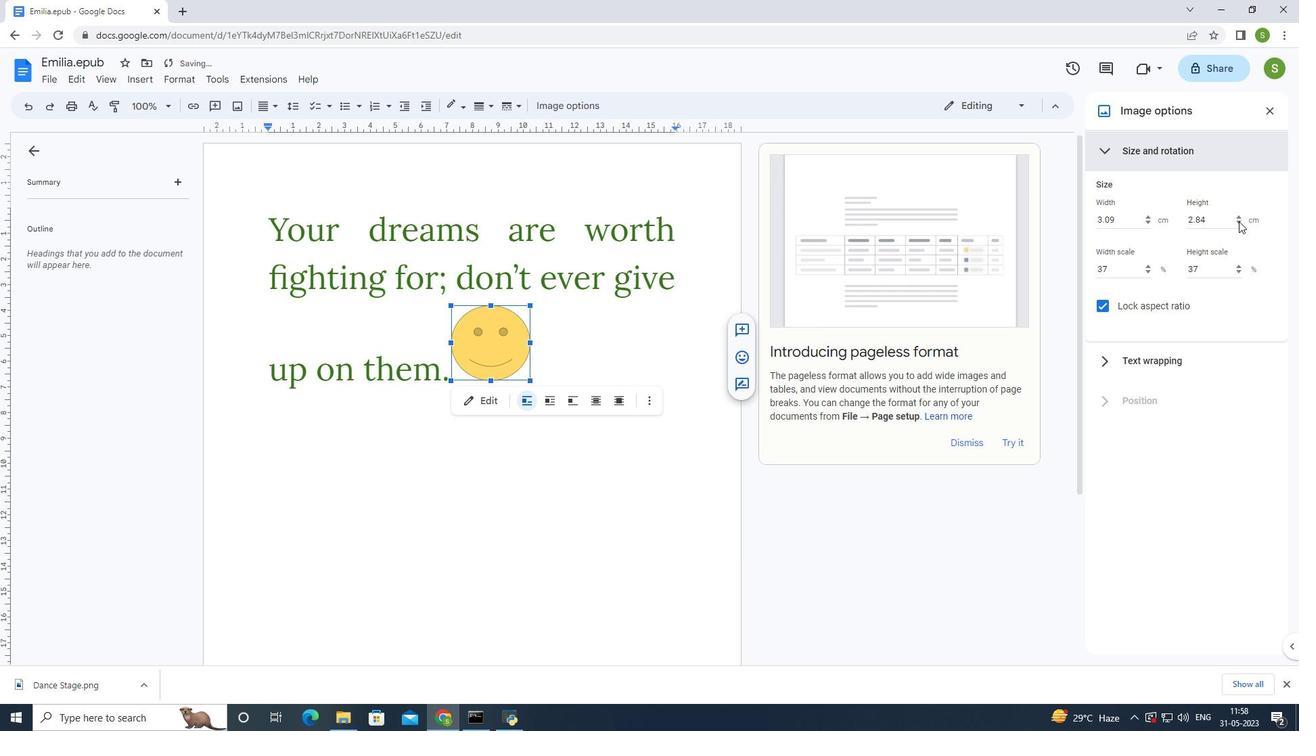 
Action: Mouse pressed left at (1239, 221)
Screenshot: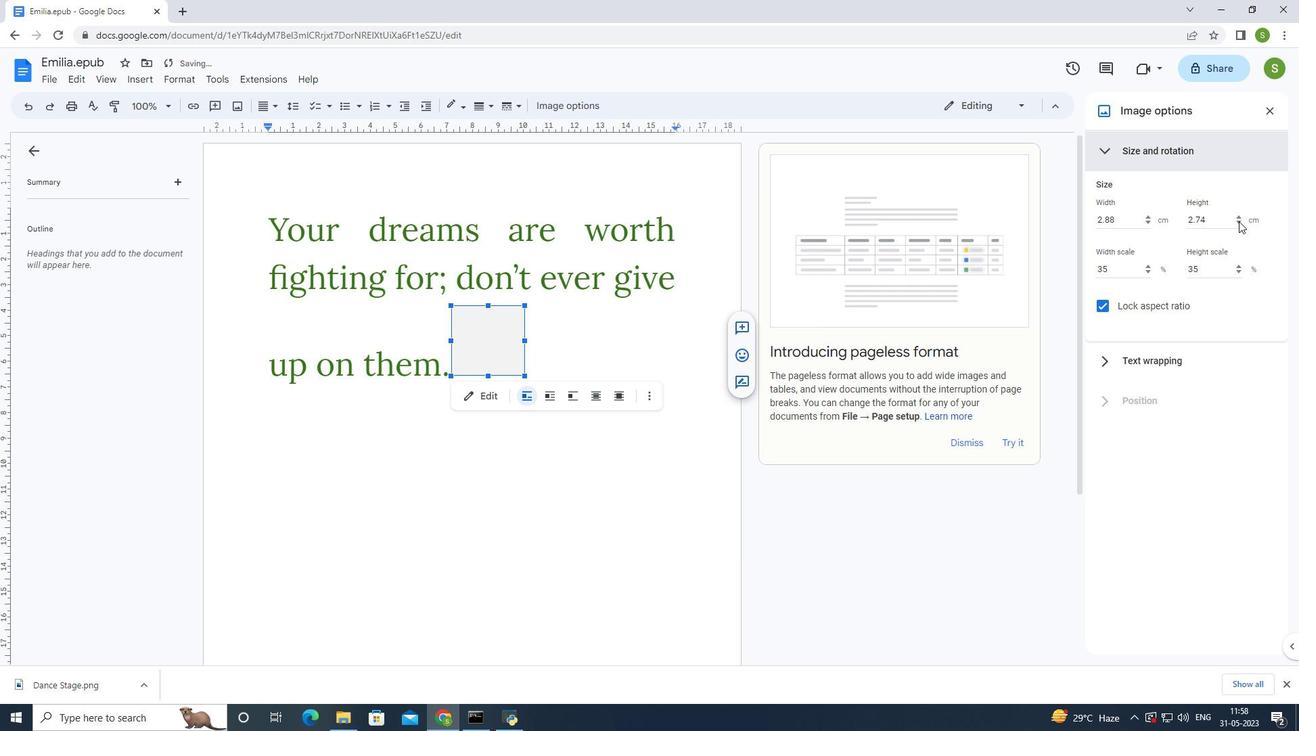 
Action: Mouse pressed left at (1239, 221)
Screenshot: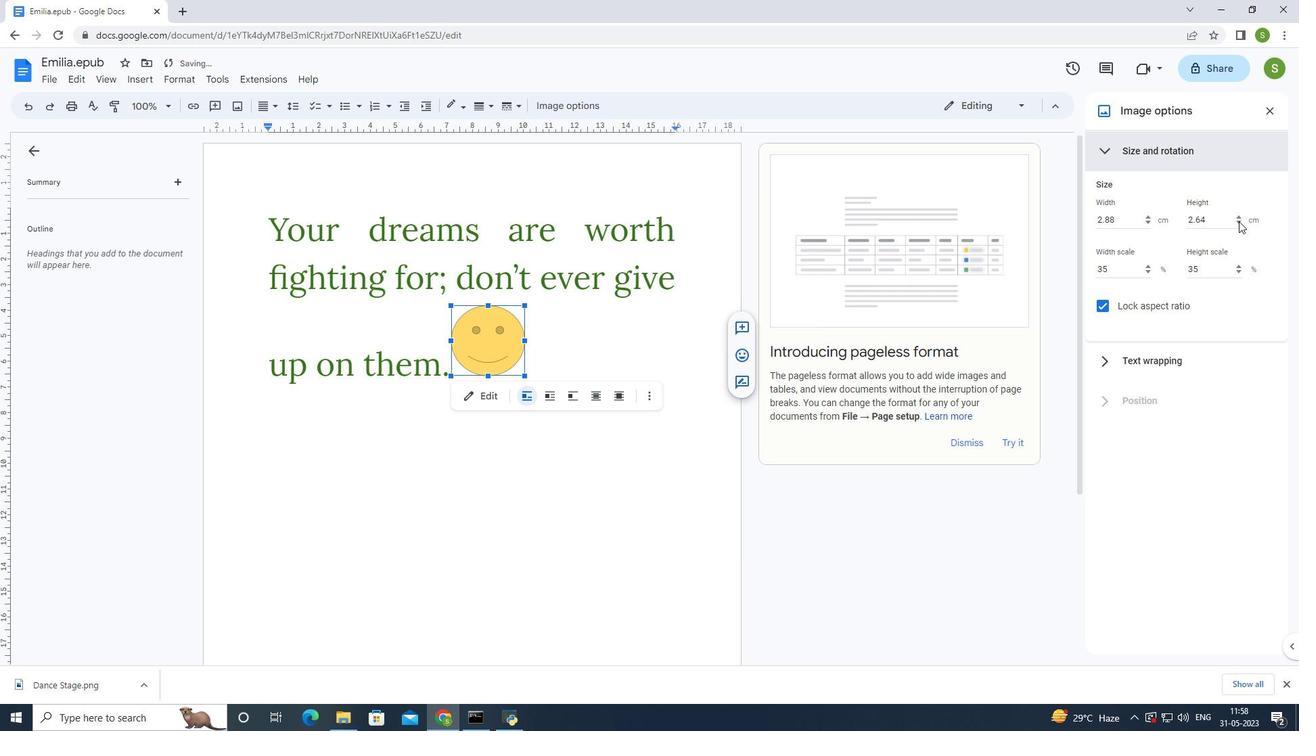 
Action: Mouse pressed left at (1239, 221)
Screenshot: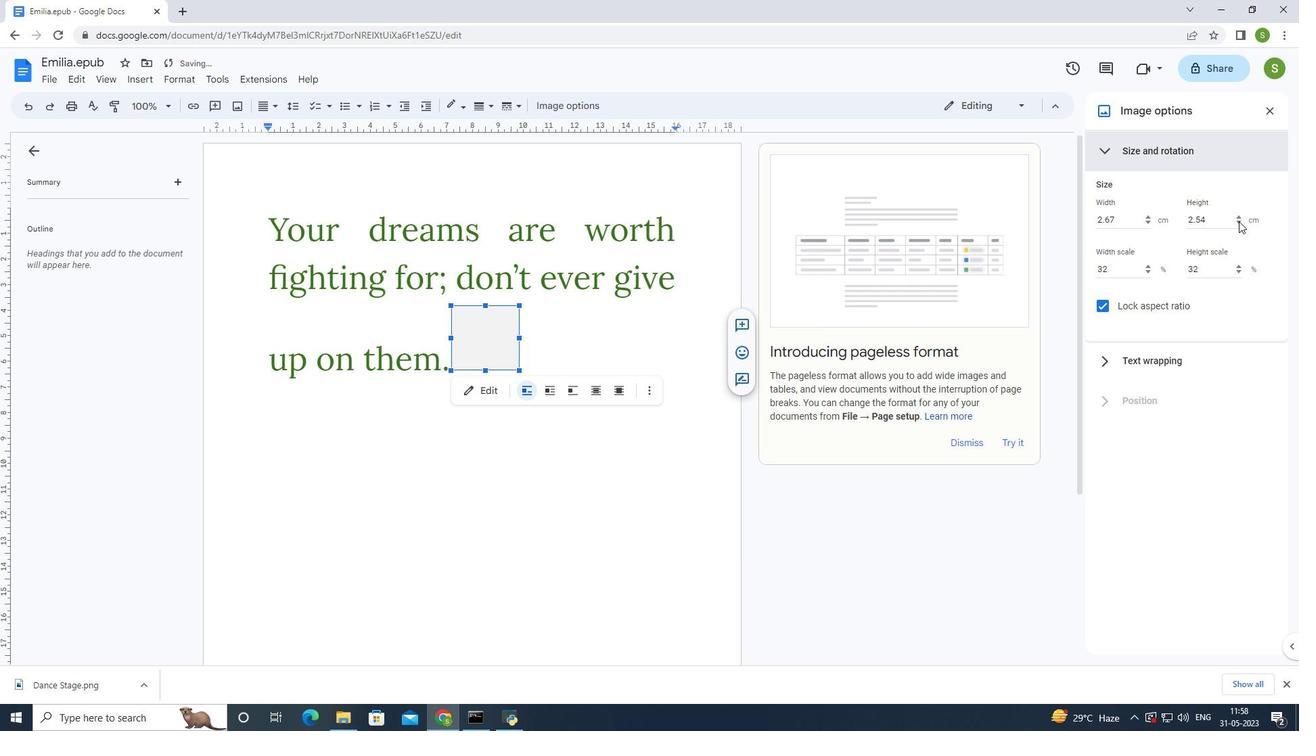 
Action: Mouse pressed left at (1239, 221)
Screenshot: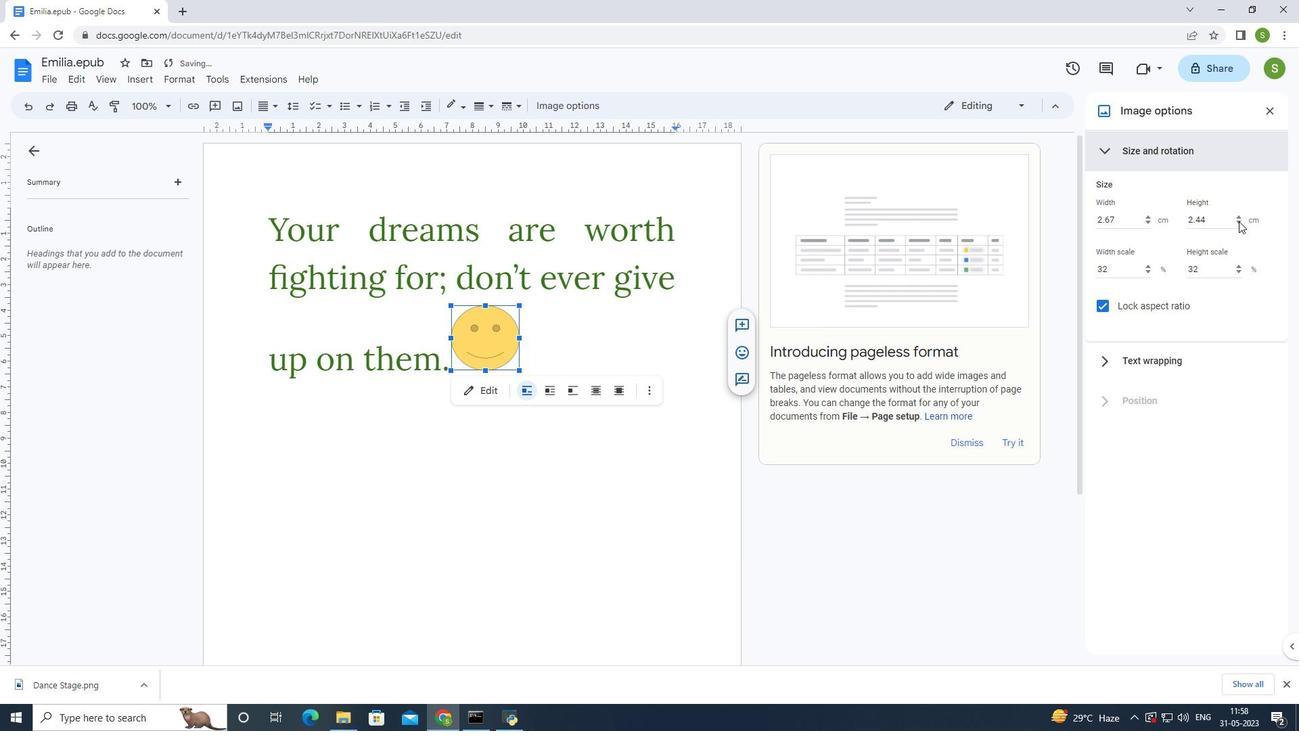
Action: Mouse pressed left at (1239, 221)
Screenshot: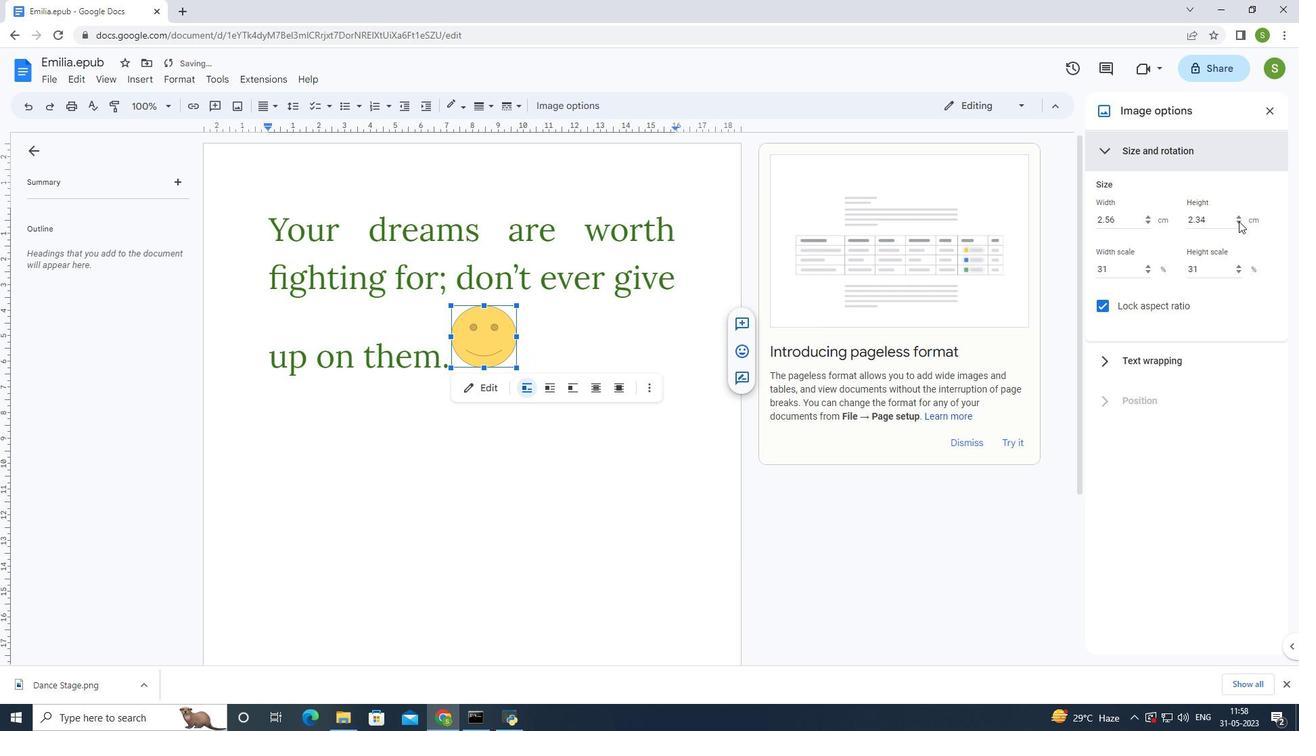 
Action: Mouse pressed left at (1239, 221)
Screenshot: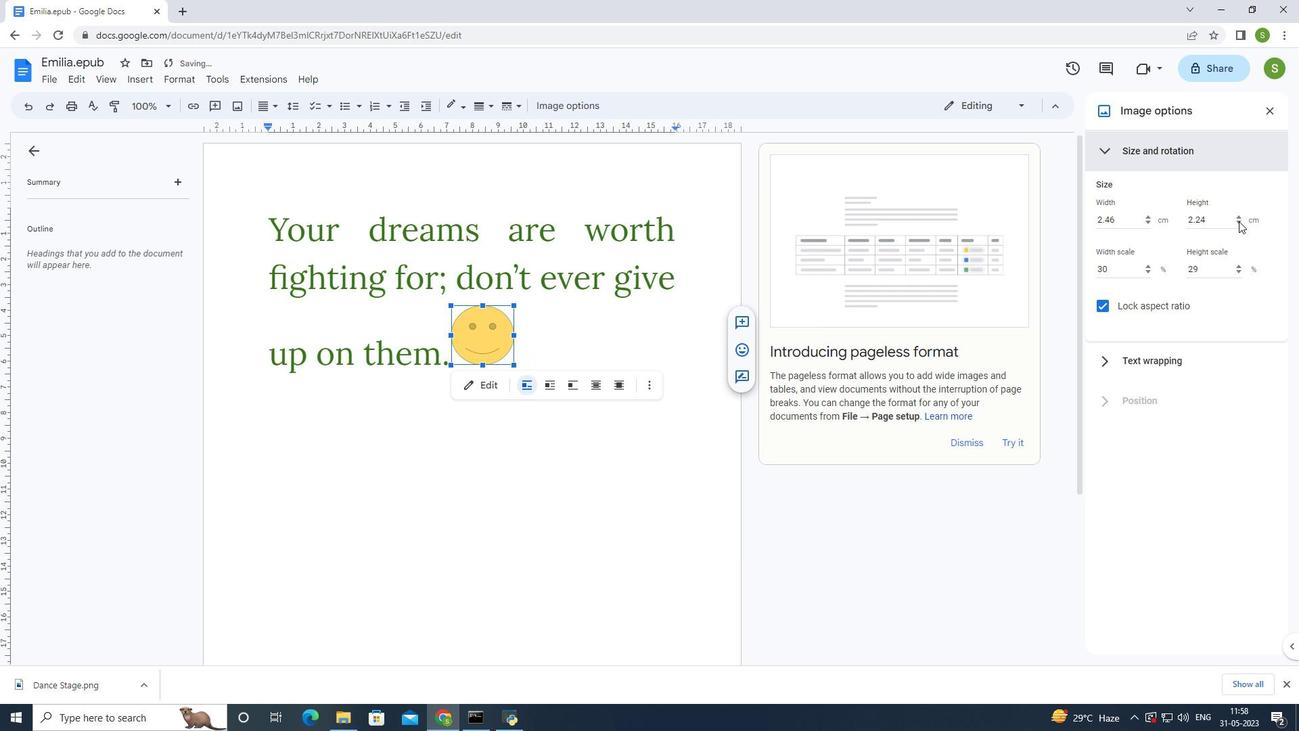 
Action: Mouse pressed left at (1239, 221)
Screenshot: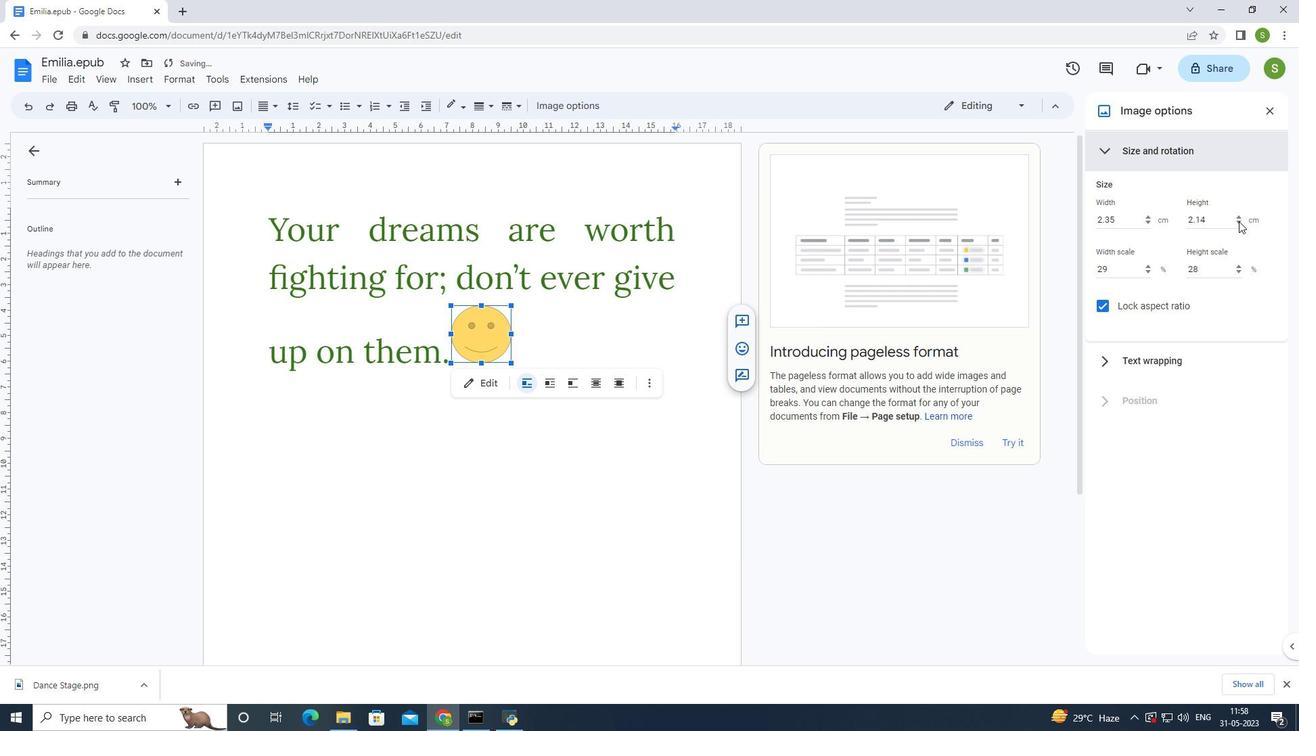 
Action: Mouse pressed left at (1239, 221)
Screenshot: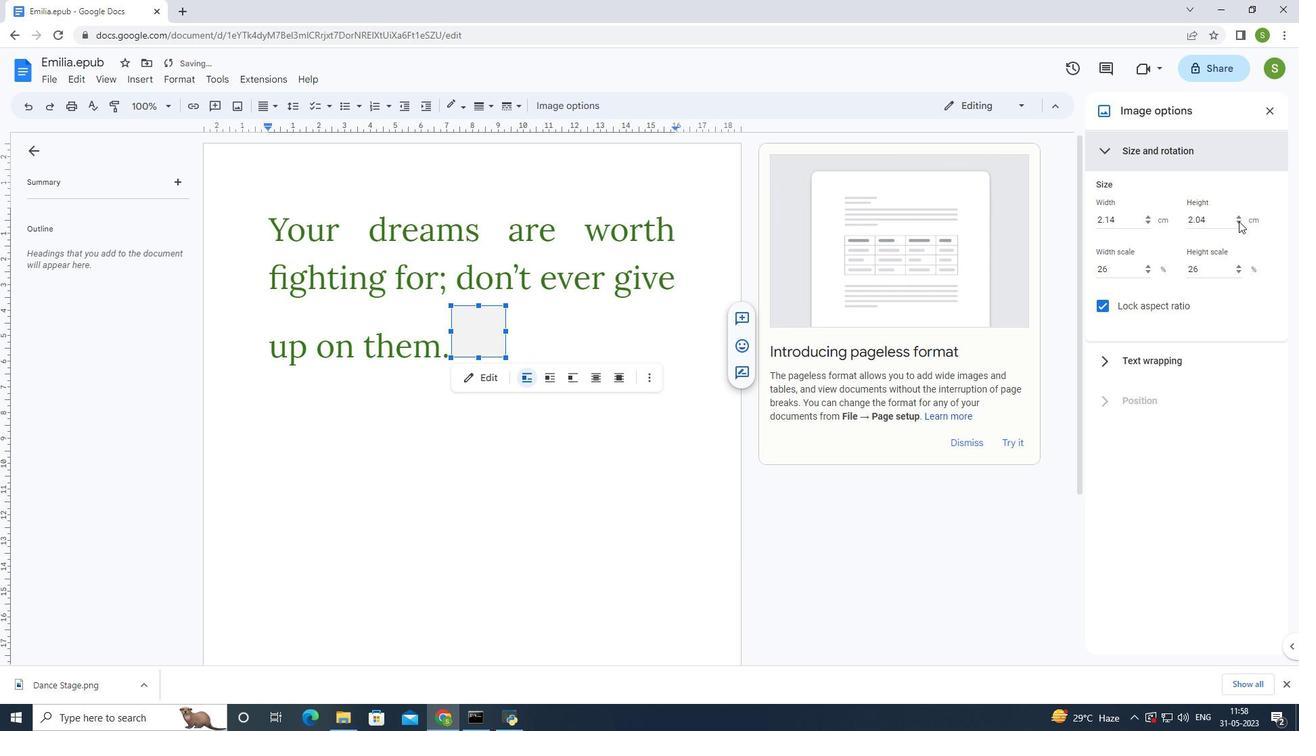 
Action: Mouse pressed left at (1239, 221)
Screenshot: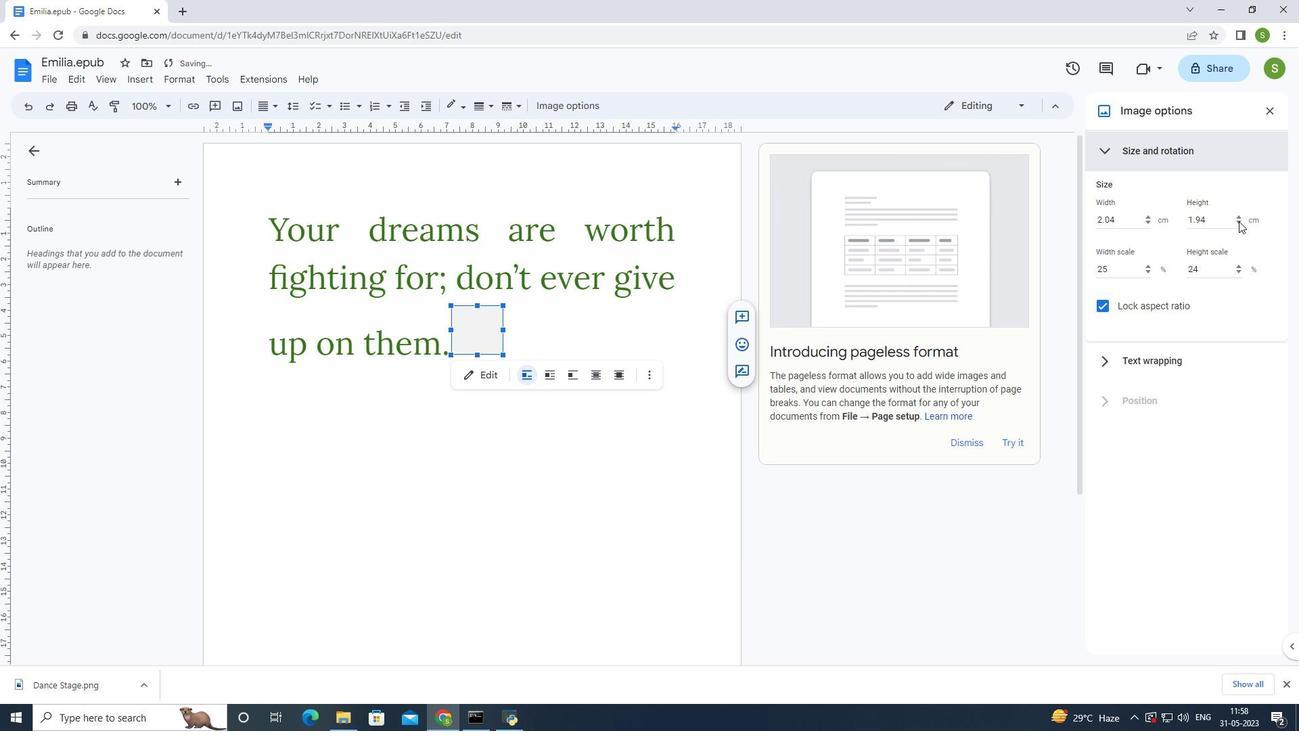 
Action: Mouse pressed left at (1239, 221)
Screenshot: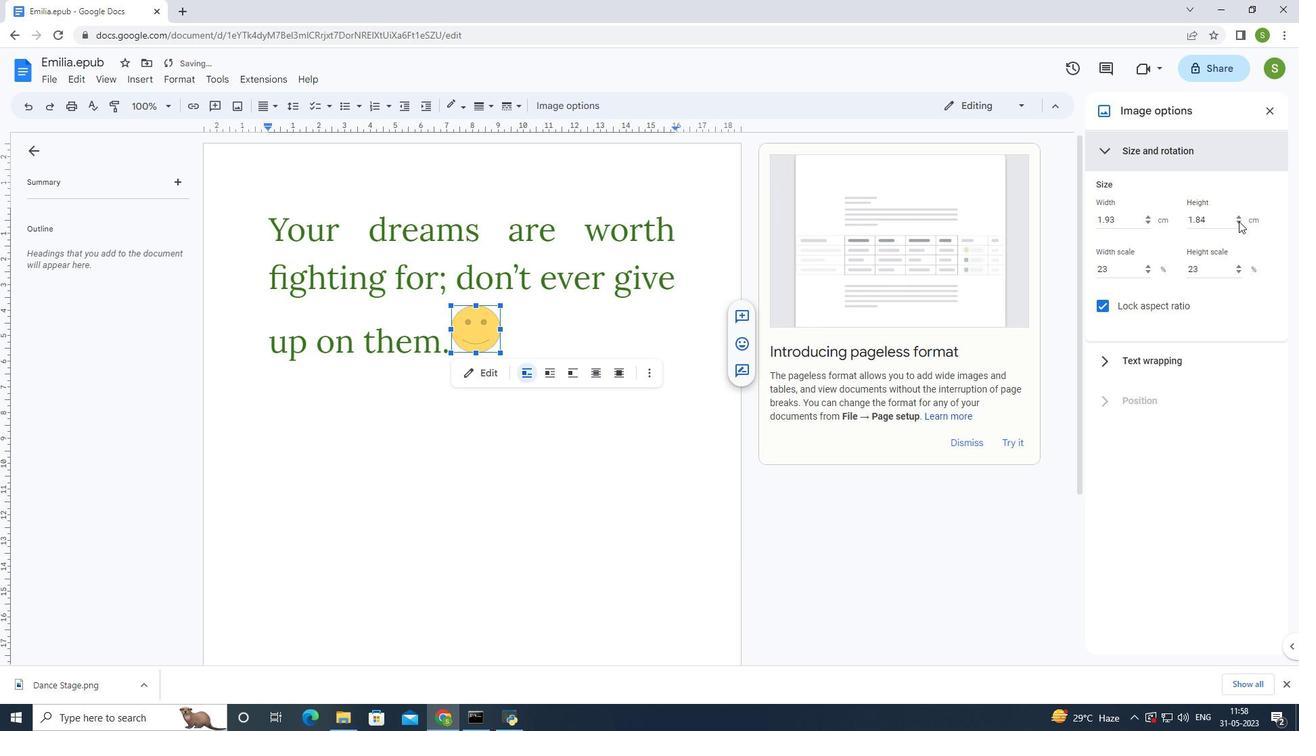 
Action: Mouse pressed left at (1239, 221)
Screenshot: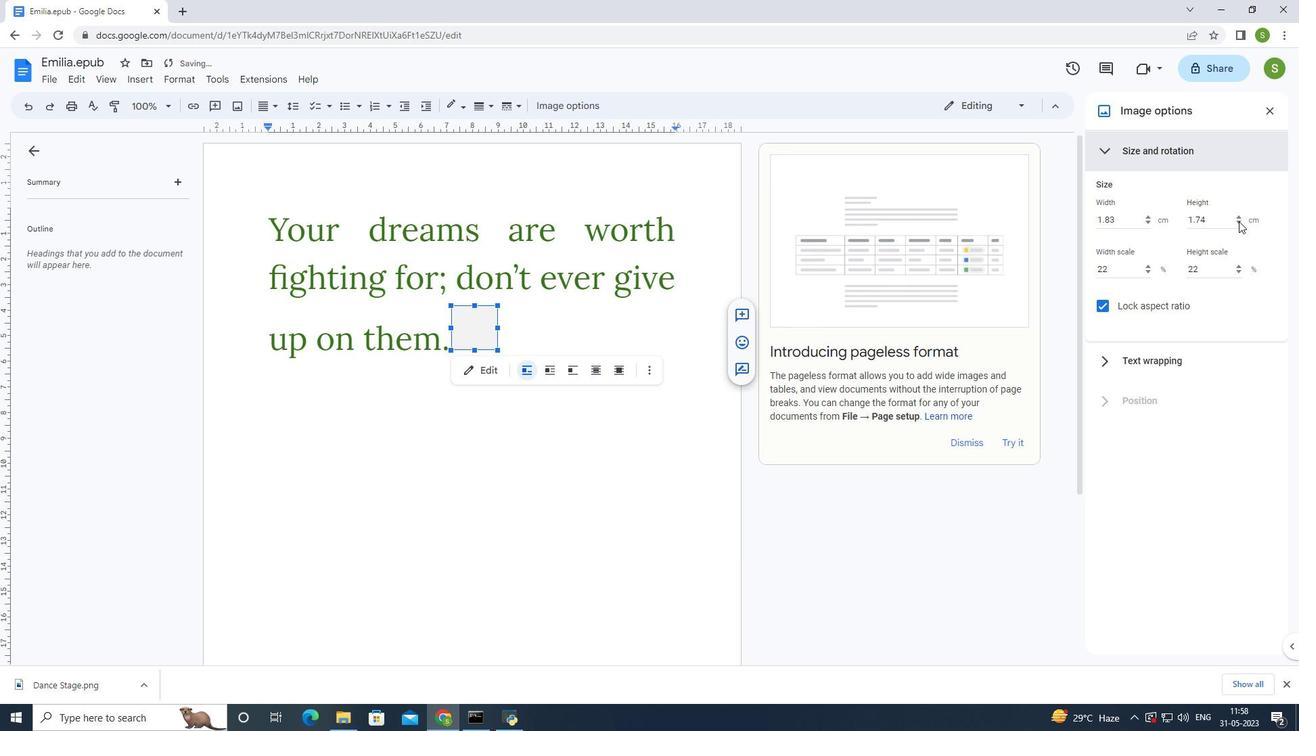 
Action: Mouse pressed left at (1239, 221)
Screenshot: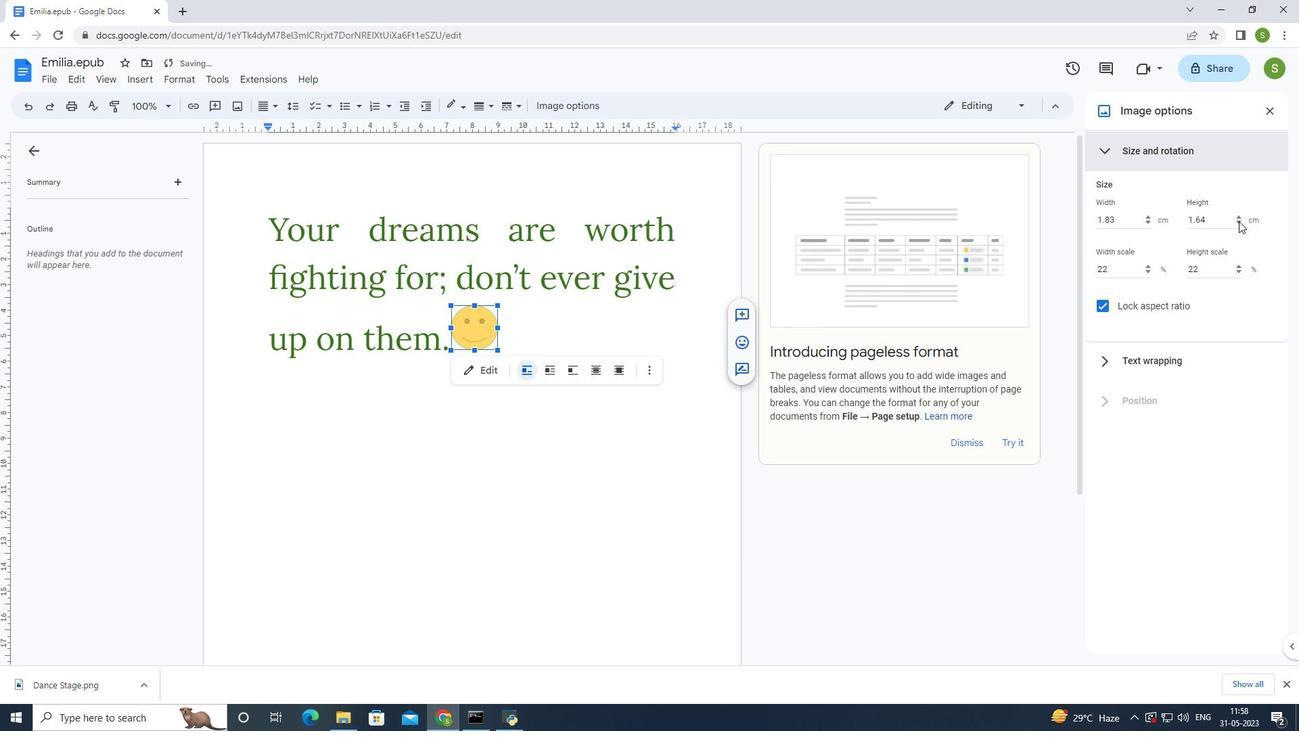 
Action: Mouse pressed left at (1239, 221)
Screenshot: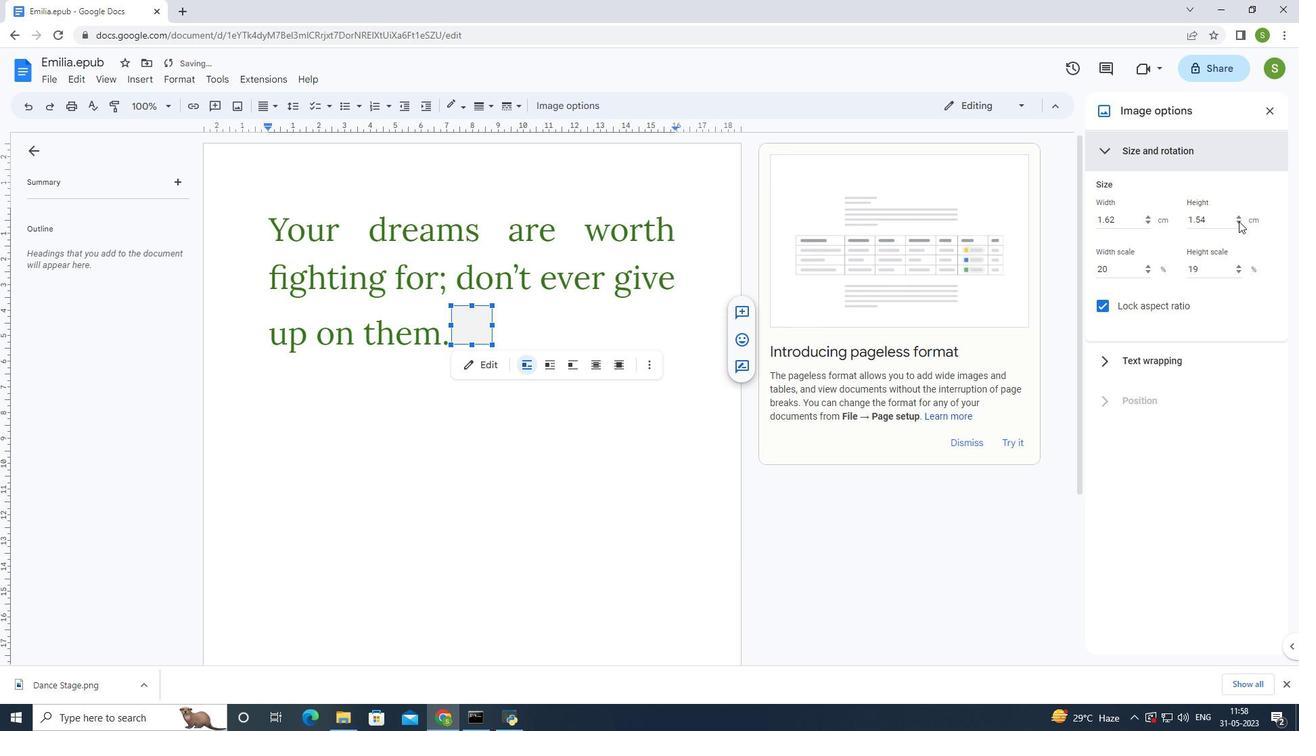 
Action: Mouse pressed left at (1239, 221)
Screenshot: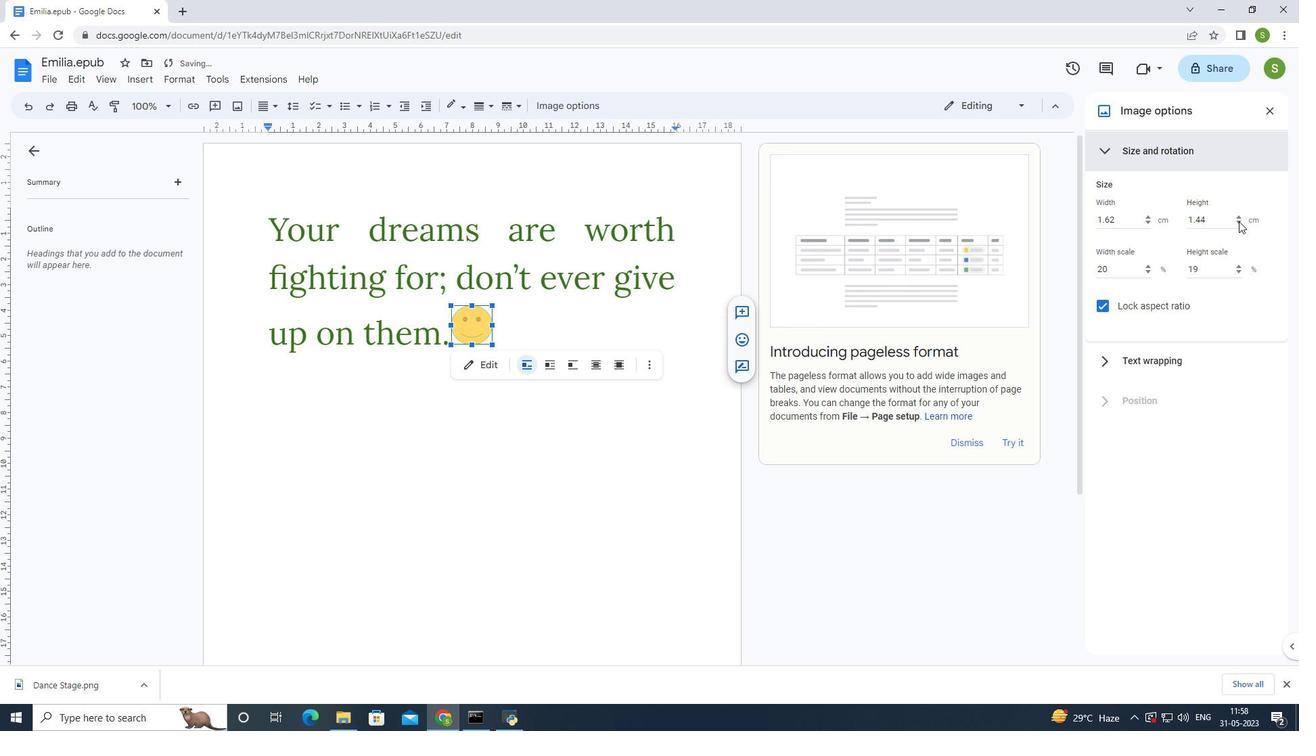 
Action: Mouse pressed left at (1239, 221)
Screenshot: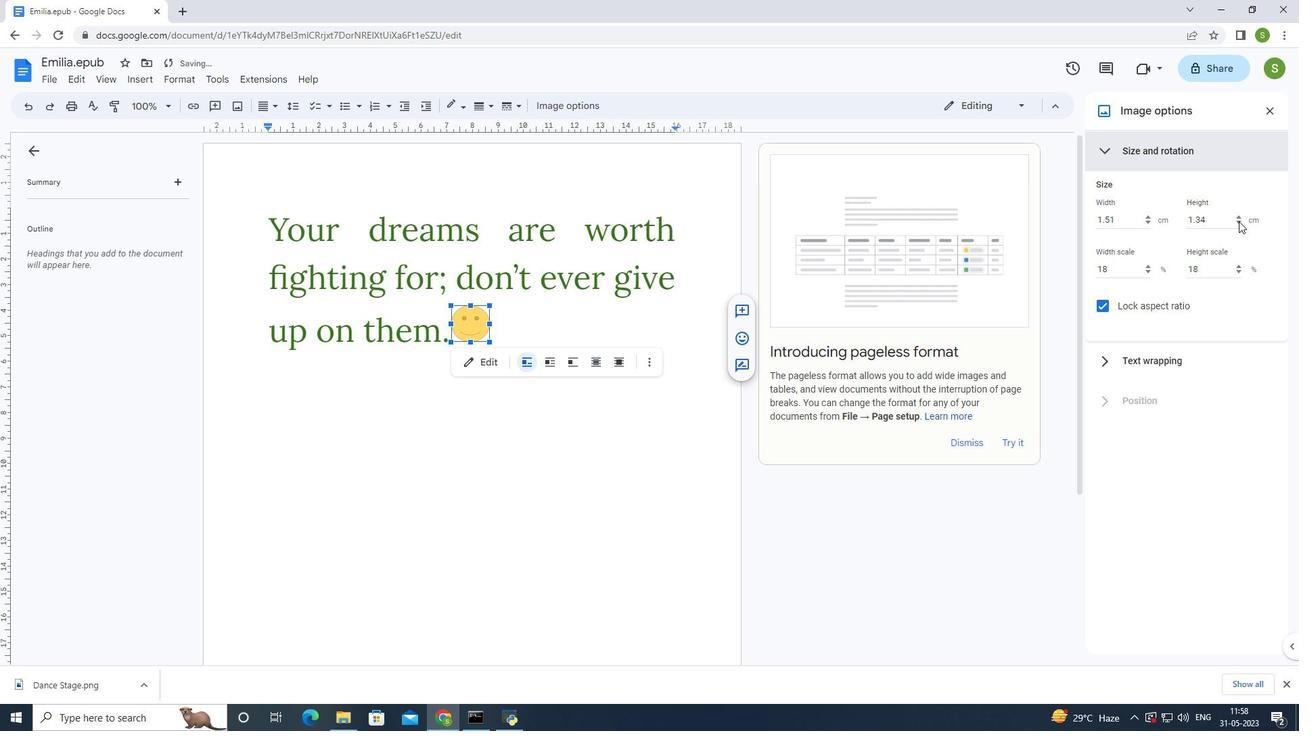 
Action: Mouse pressed left at (1239, 221)
Screenshot: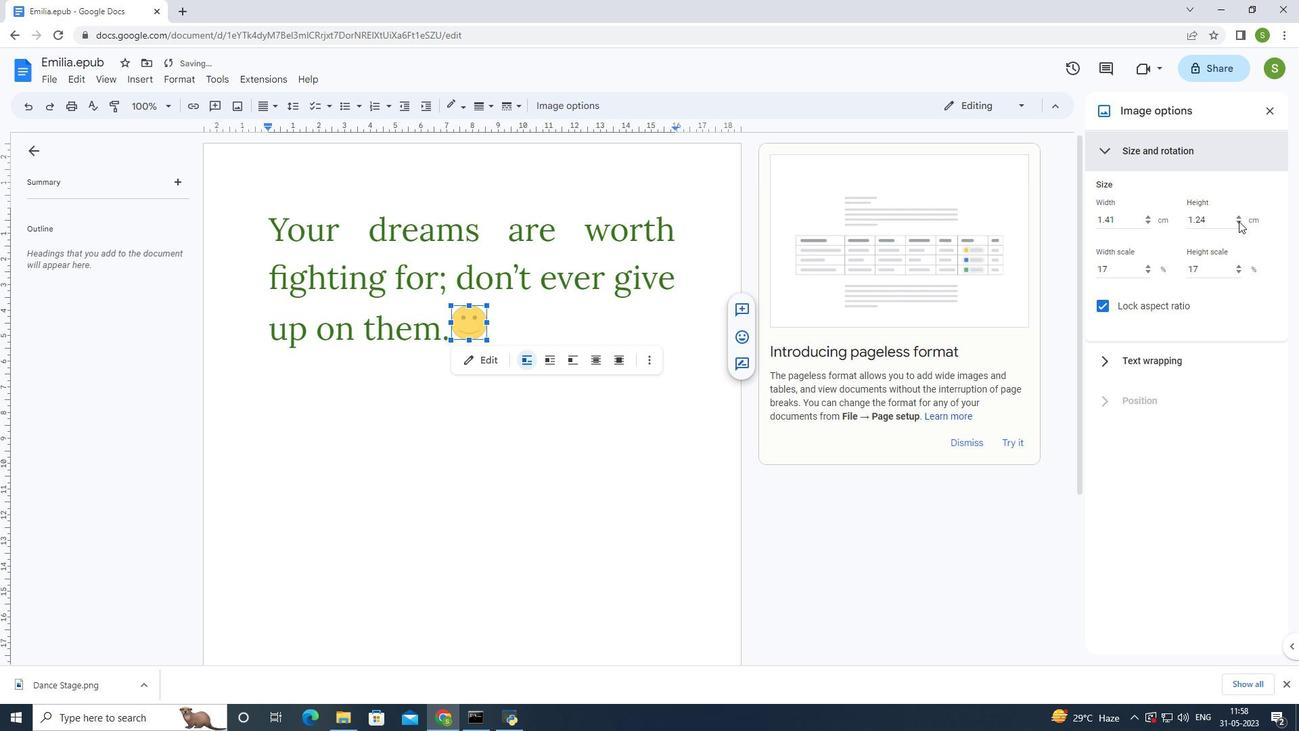 
Action: Mouse pressed left at (1239, 221)
Screenshot: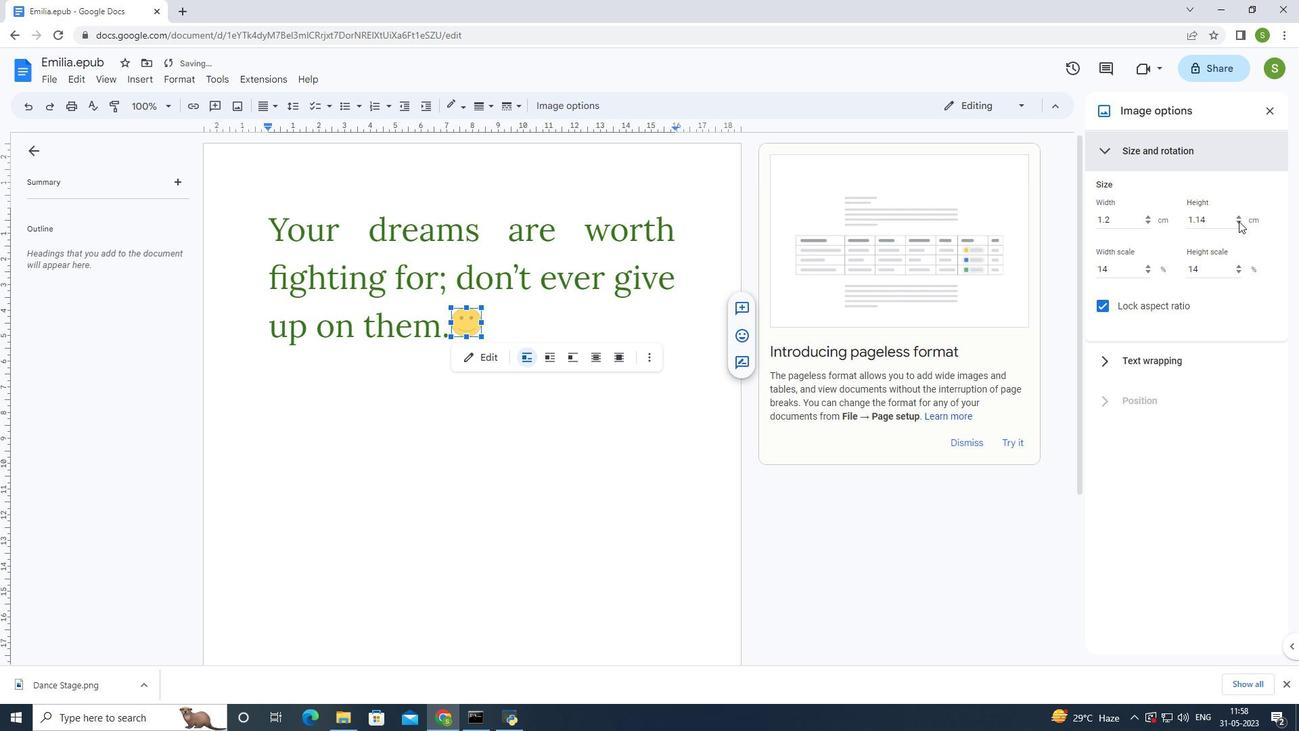 
Action: Mouse pressed left at (1239, 221)
Screenshot: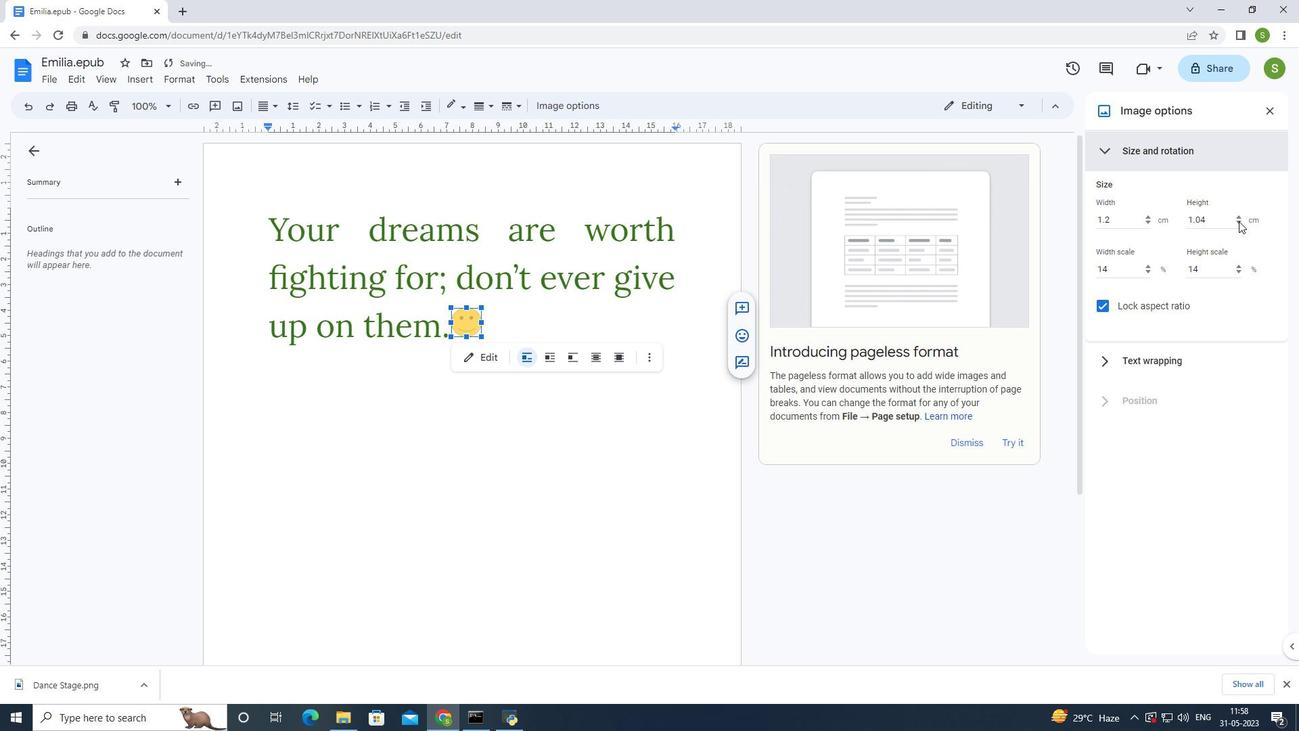 
Action: Mouse moved to (1239, 214)
Screenshot: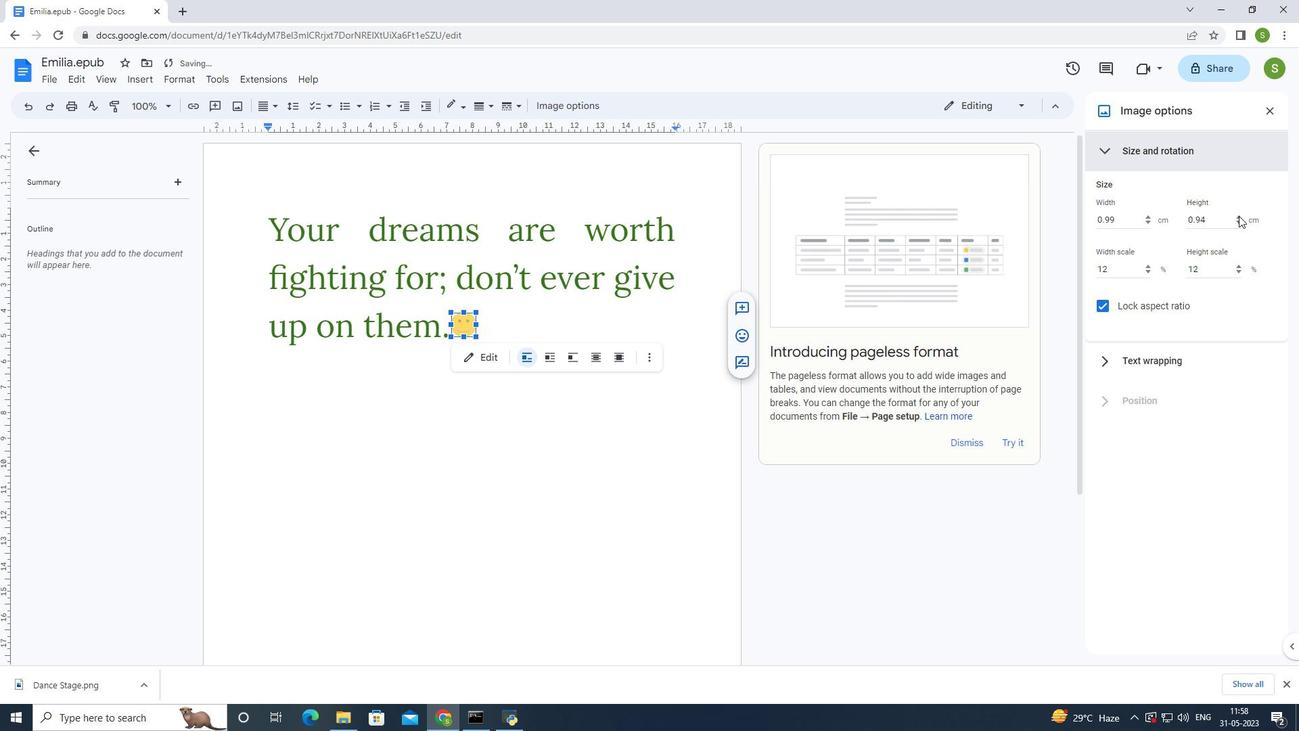 
Action: Mouse pressed left at (1239, 214)
Screenshot: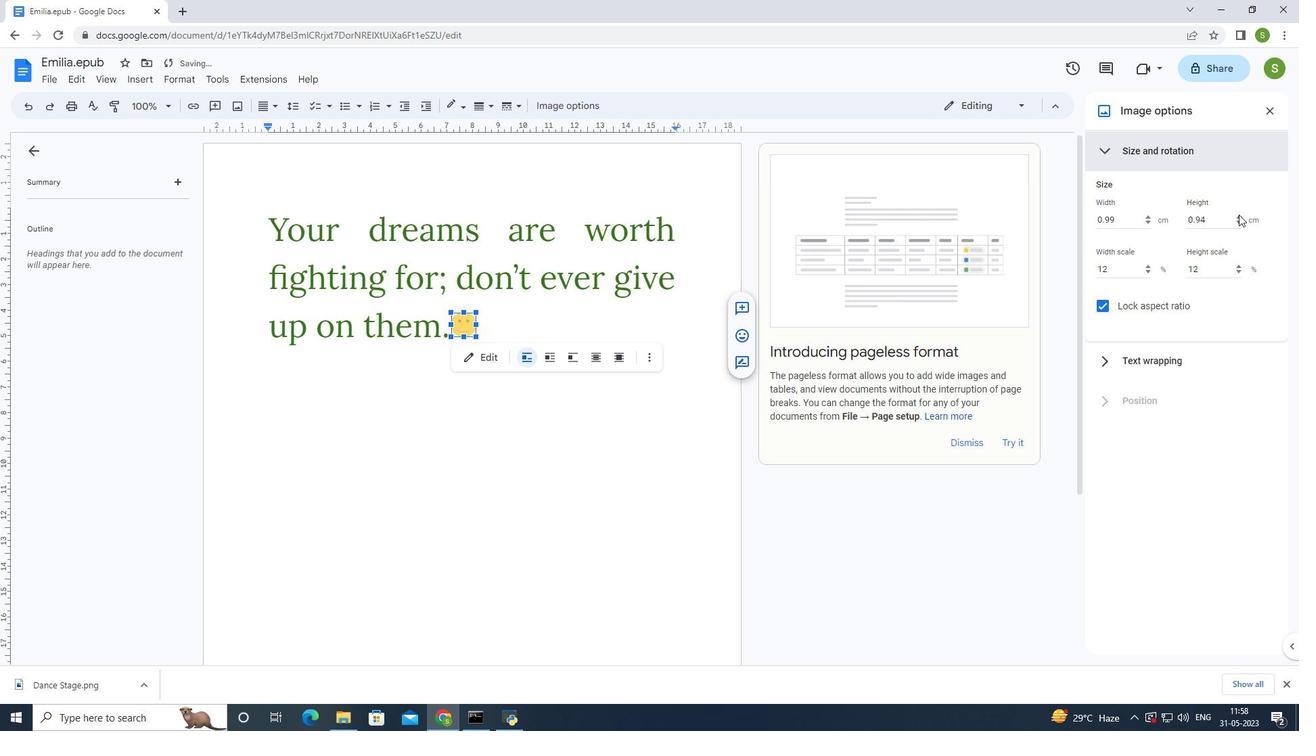 
Action: Mouse pressed left at (1239, 214)
Screenshot: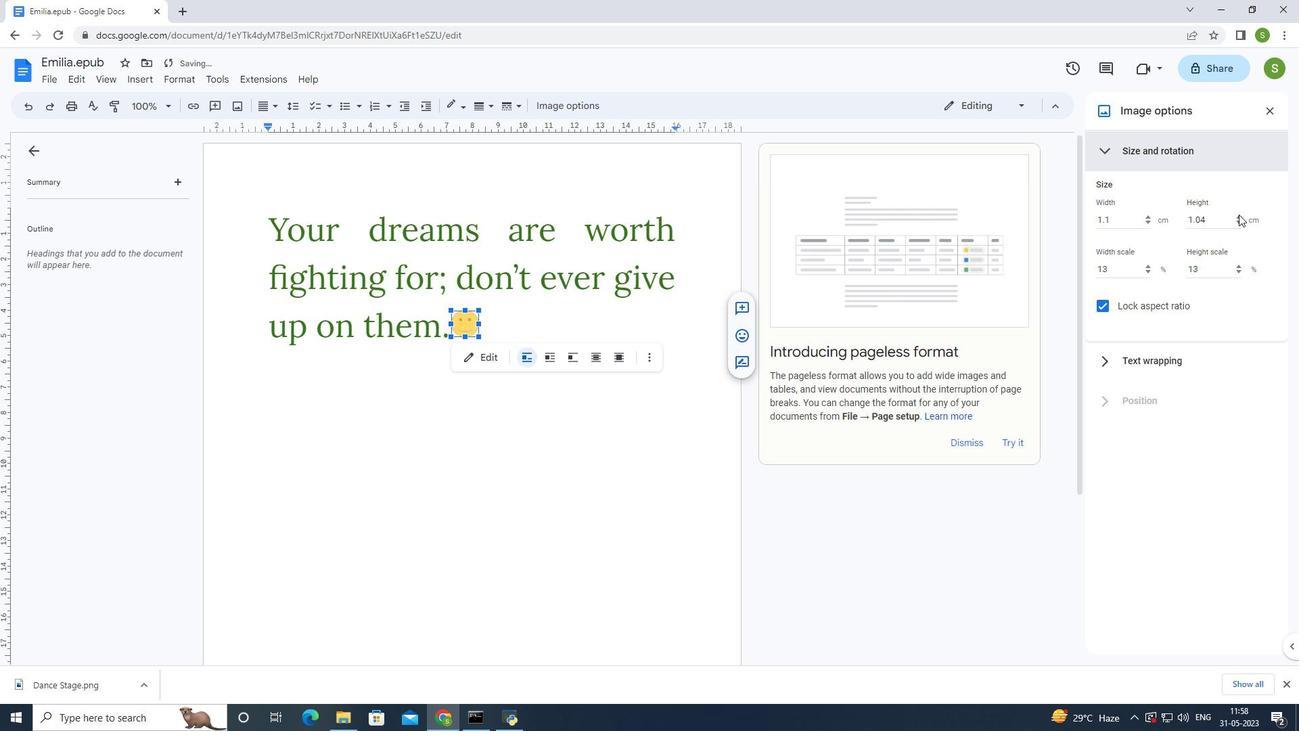 
Action: Mouse moved to (1239, 219)
Screenshot: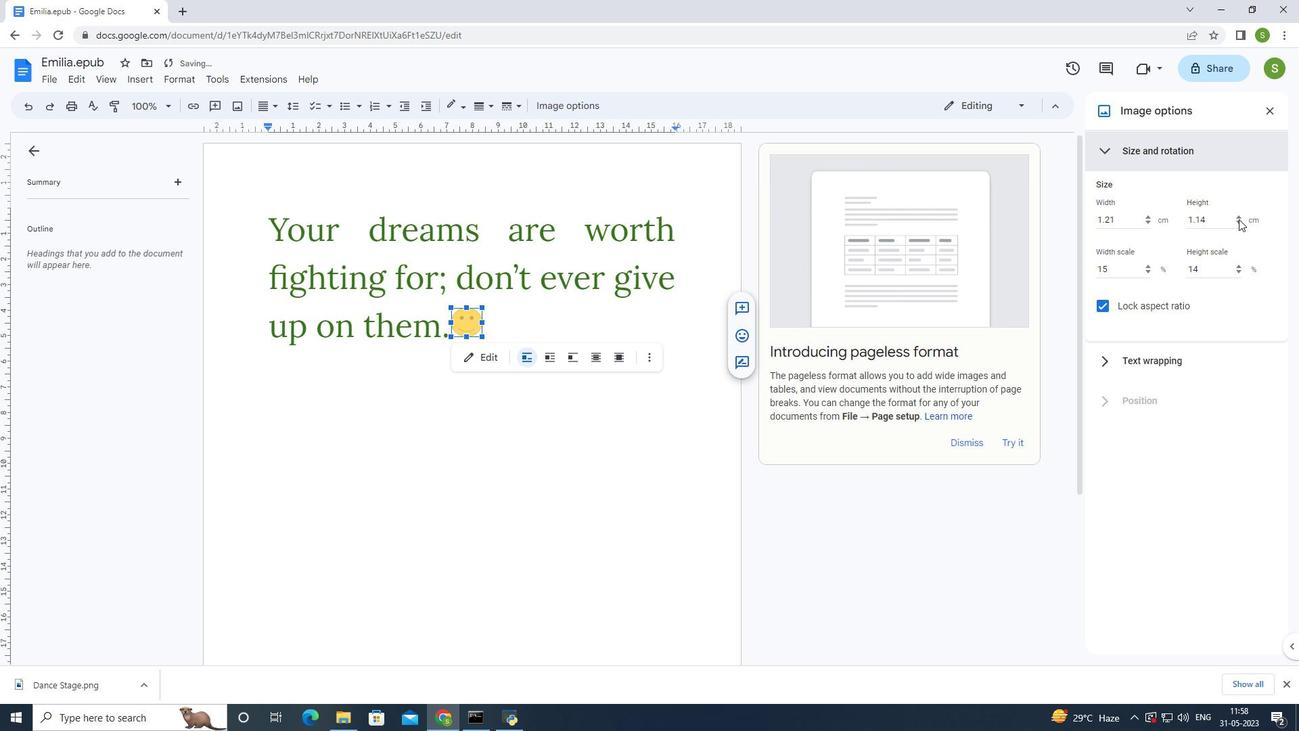 
Action: Mouse pressed left at (1239, 219)
Screenshot: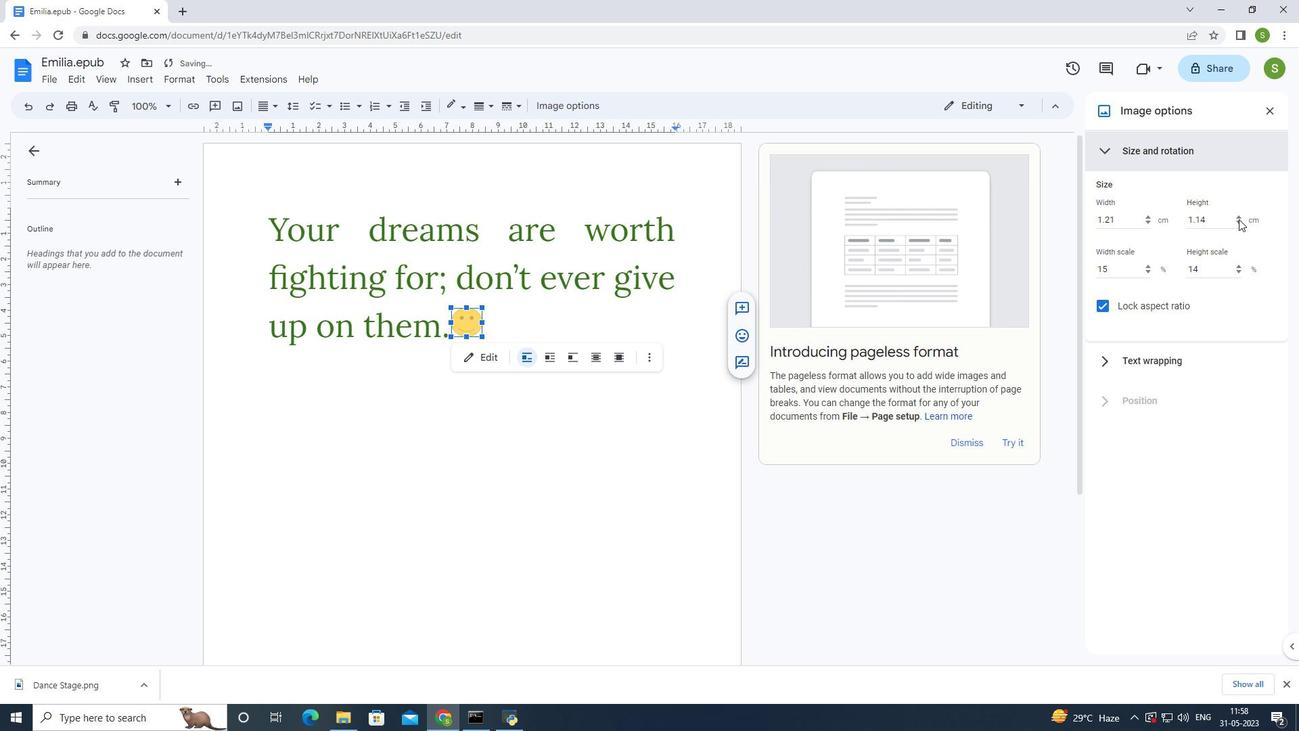 
Action: Mouse moved to (1239, 221)
Screenshot: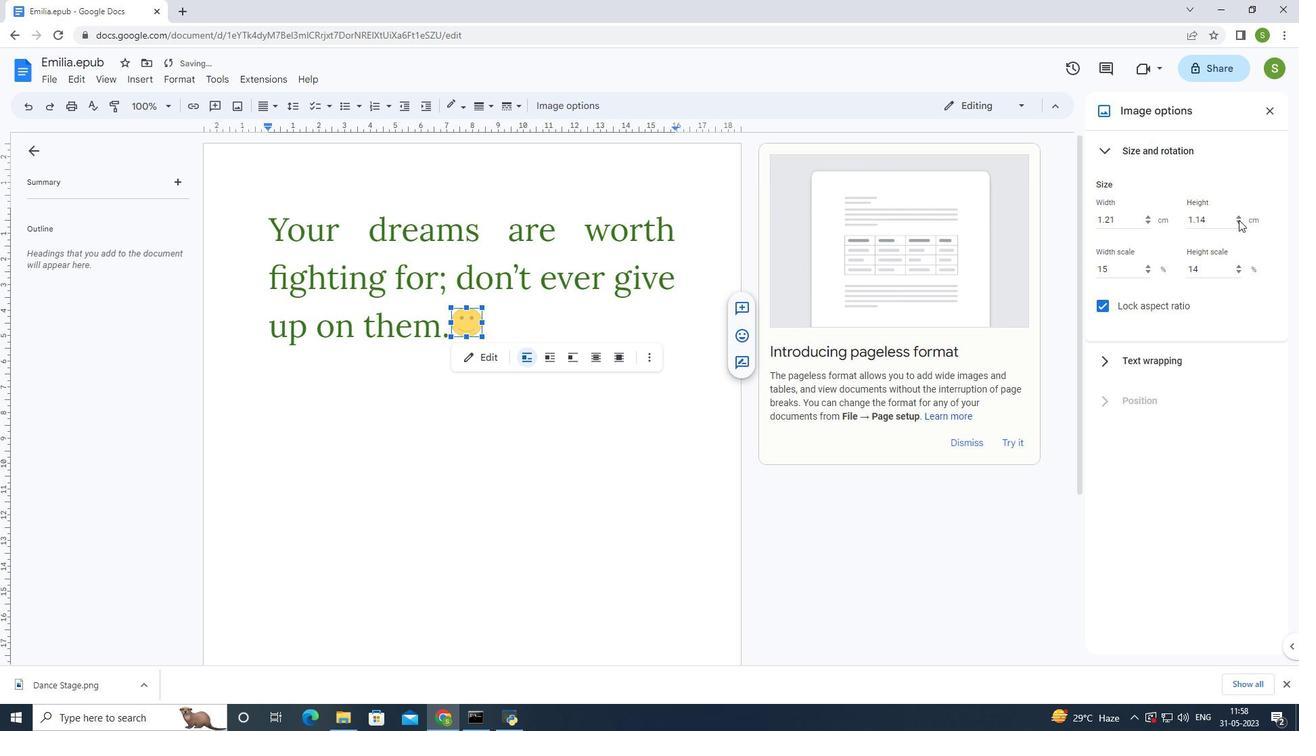 
Action: Mouse pressed left at (1239, 221)
Screenshot: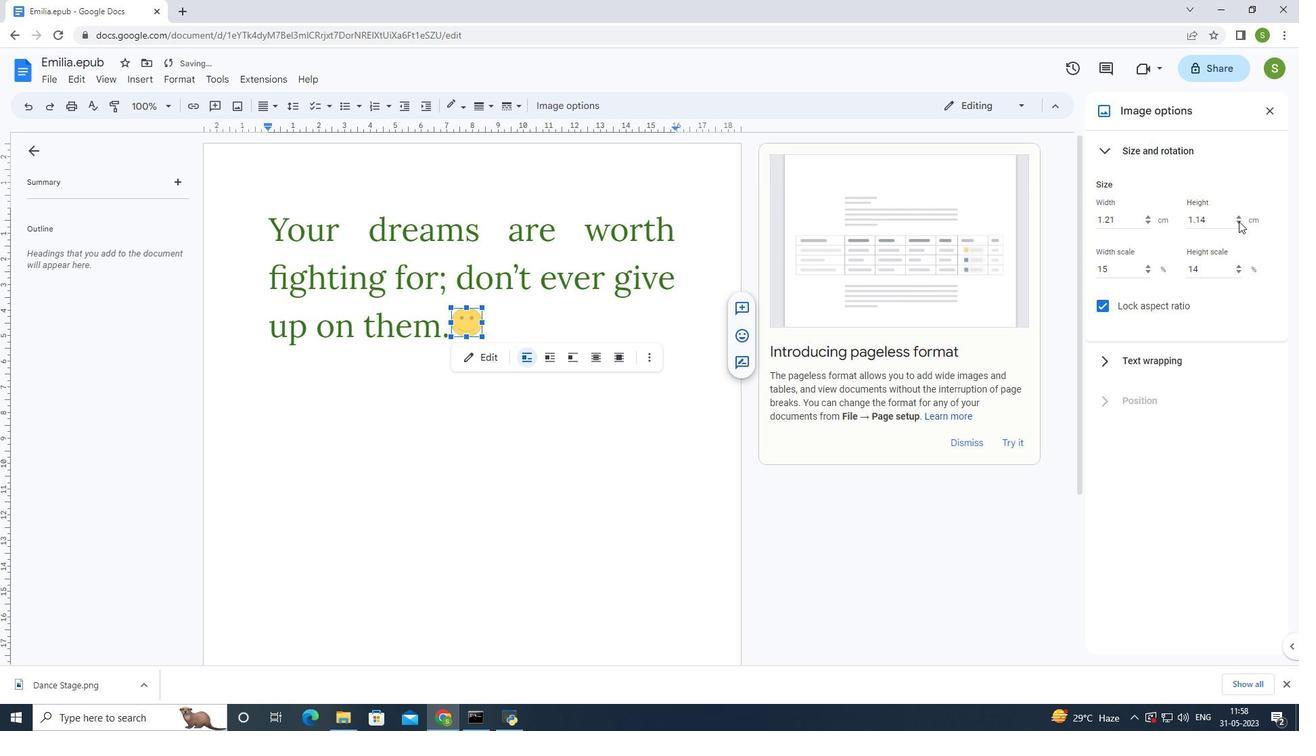 
Action: Mouse moved to (636, 532)
Screenshot: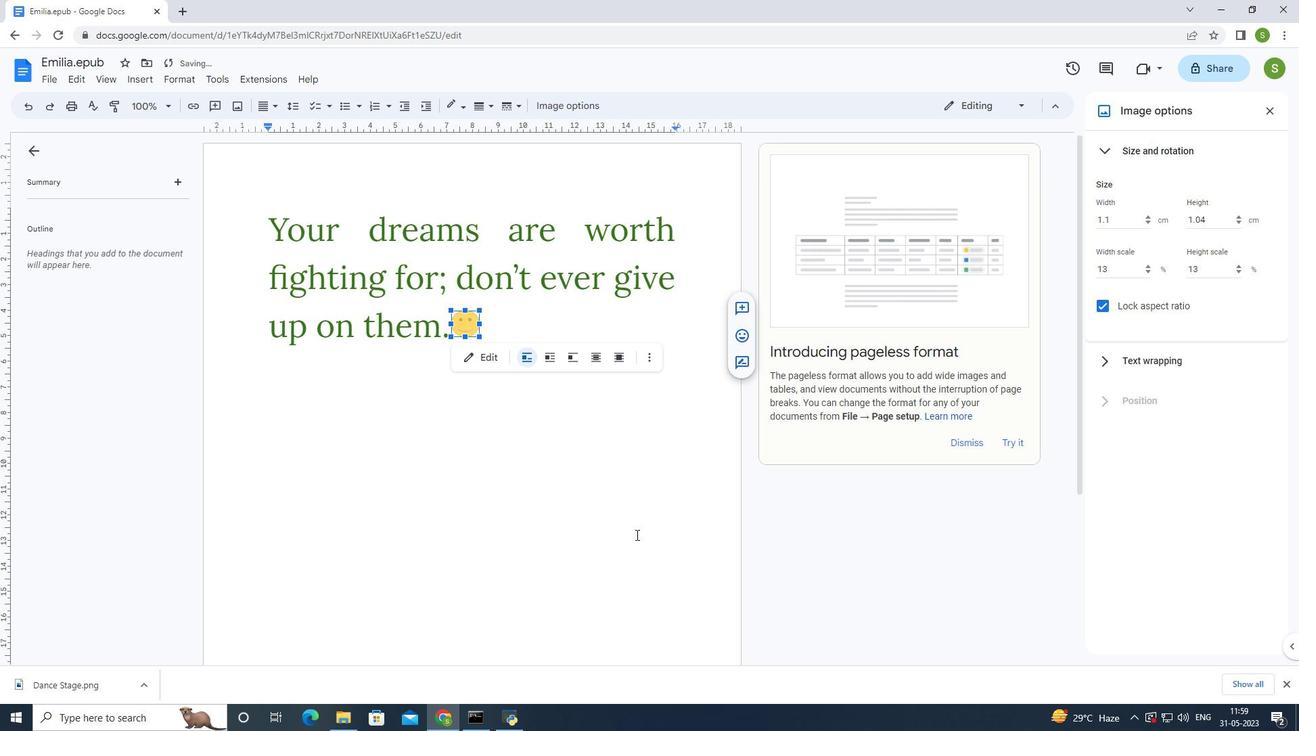 
Action: Mouse pressed left at (636, 532)
Screenshot: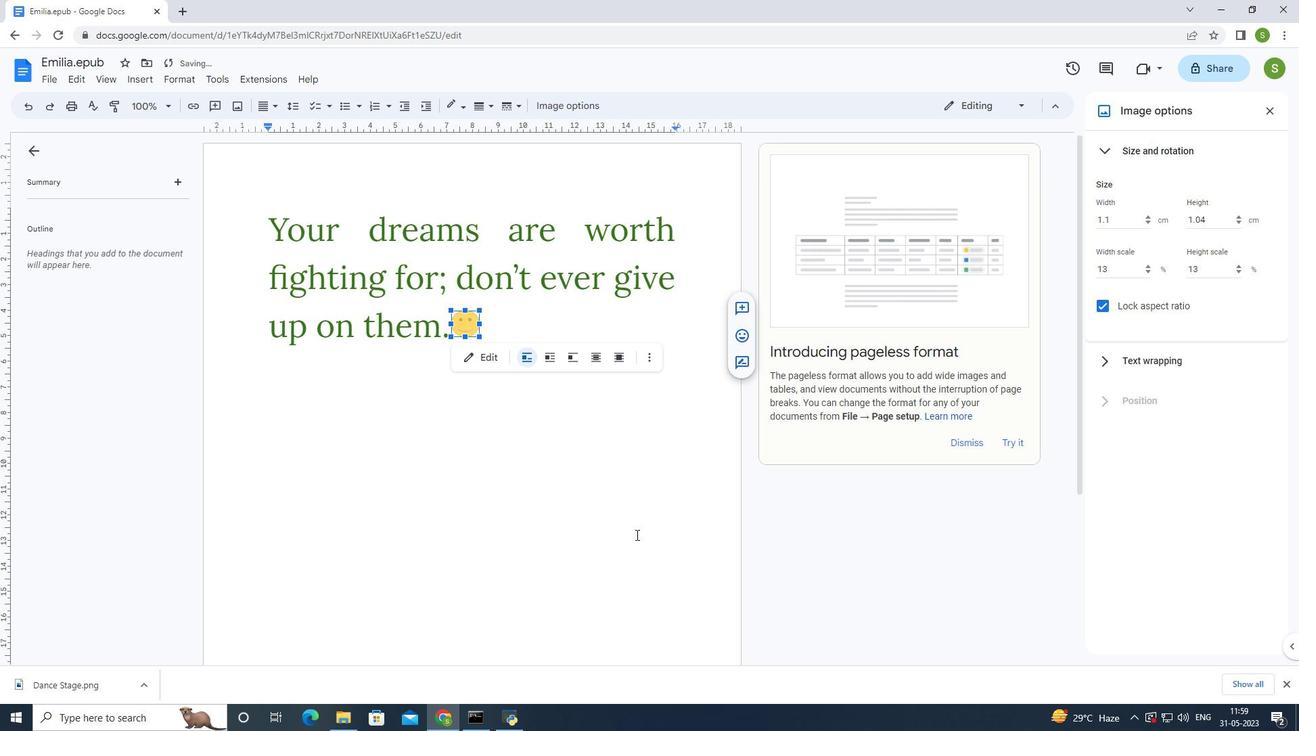 
Action: Mouse moved to (668, 465)
Screenshot: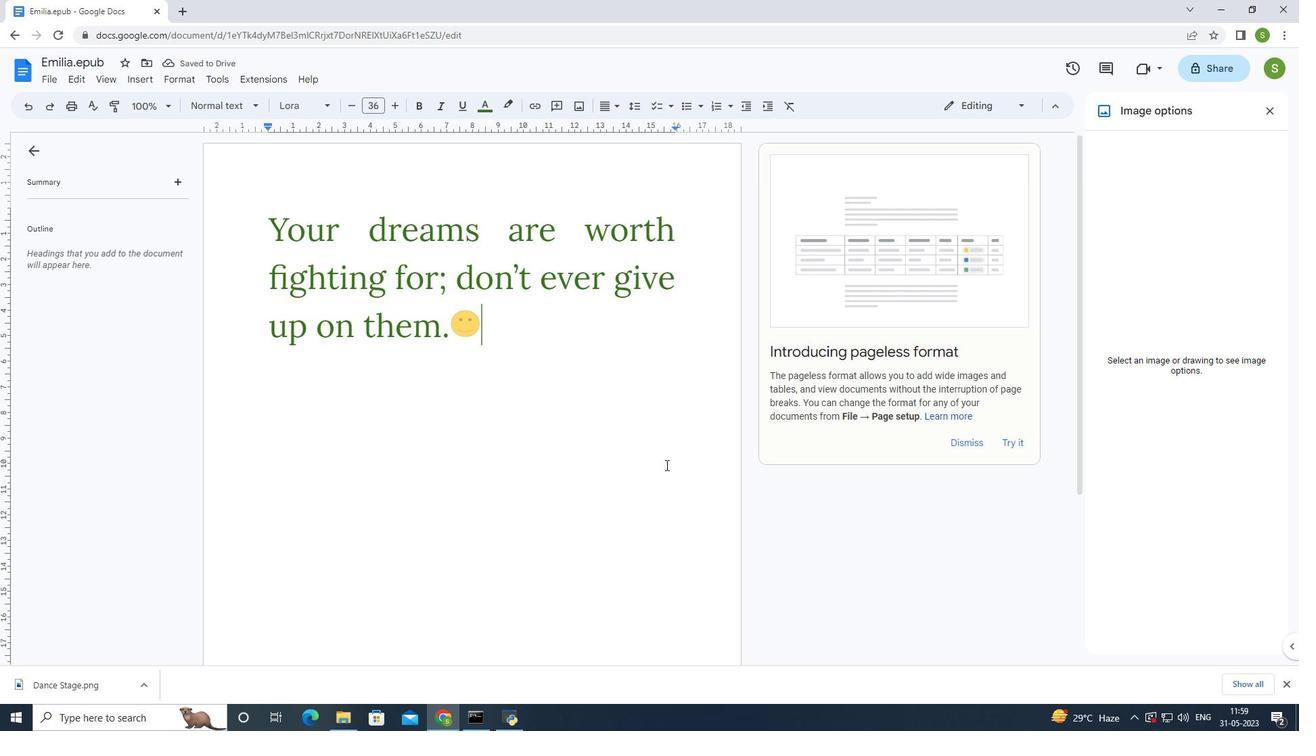 
Action: Key pressed ctrl+S
Screenshot: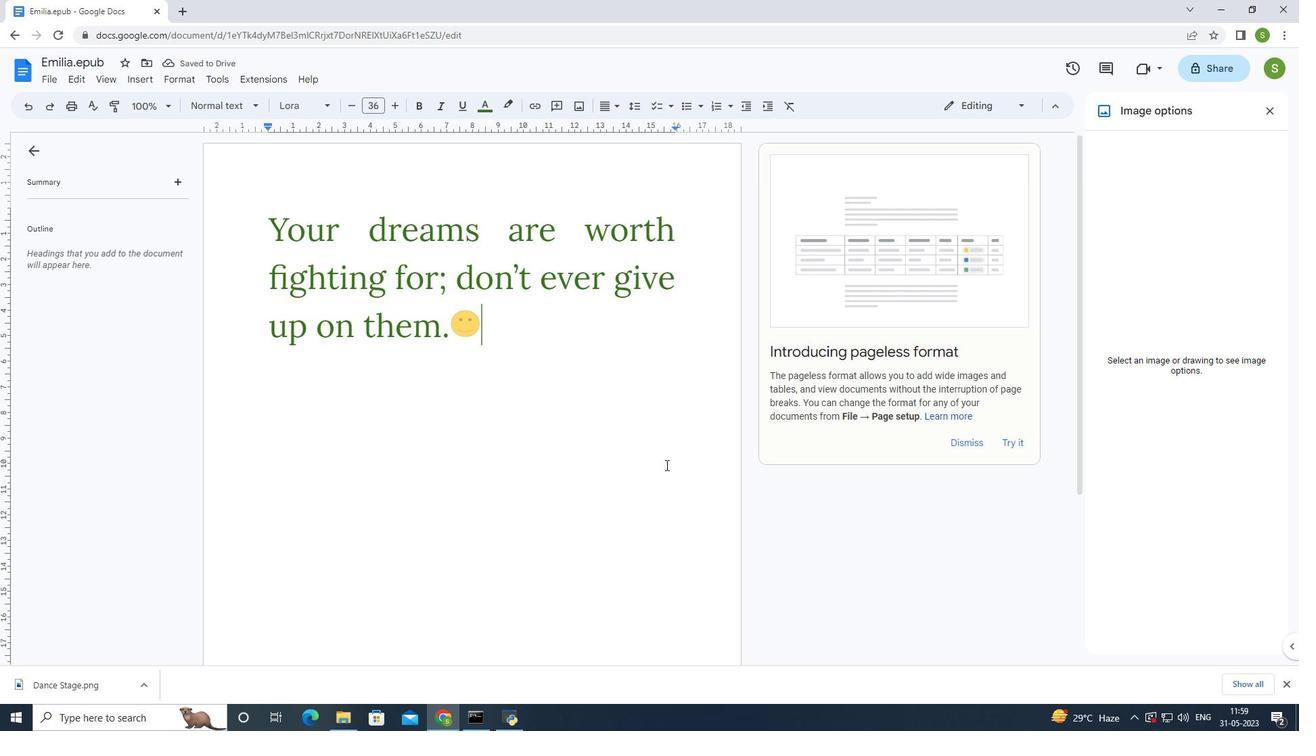 
Action: Mouse moved to (680, 456)
Screenshot: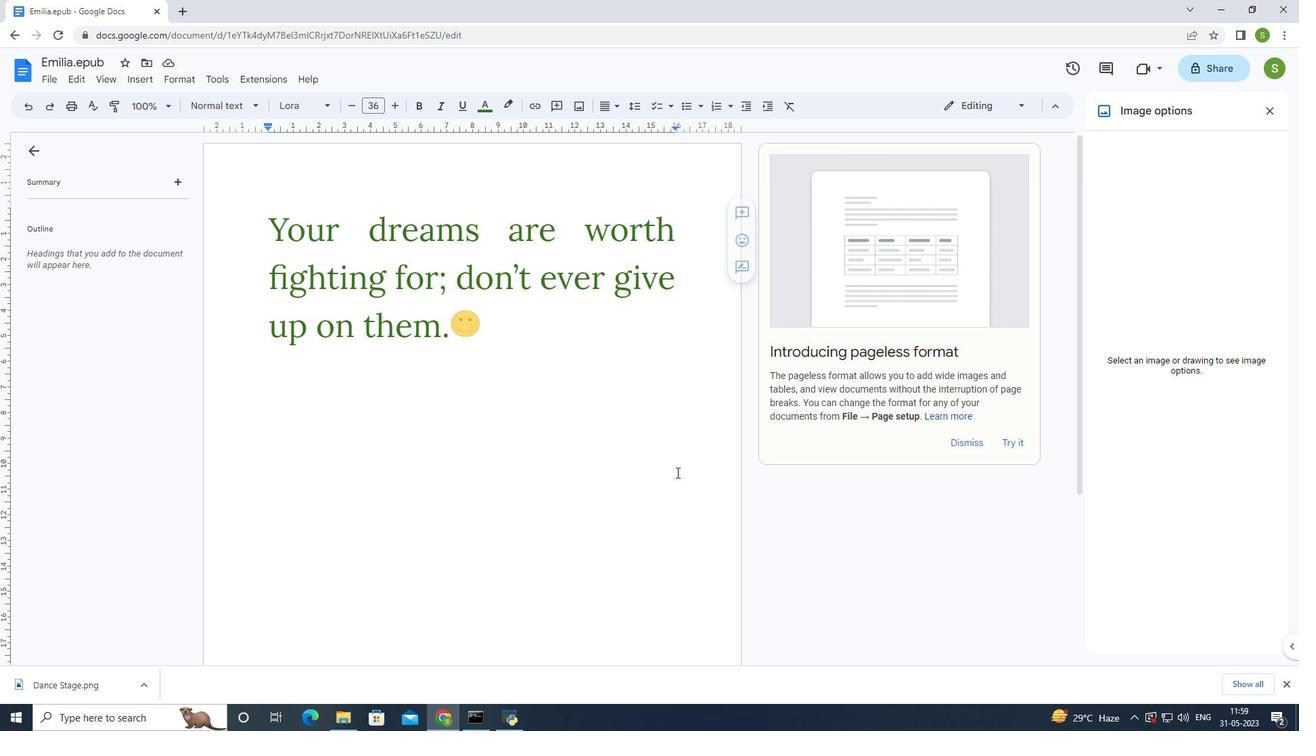 
